 Task: Look for space in Kingman, United States from 12th July, 2023 to 16th July, 2023 for 8 adults in price range Rs.10000 to Rs.16000. Place can be private room with 8 bedrooms having 8 beds and 8 bathrooms. Property type can be house, flat, guest house, hotel. Amenities needed are: wifi, TV, free parkinig on premises, gym, breakfast. Booking option can be shelf check-in. Required host language is English.
Action: Mouse moved to (532, 117)
Screenshot: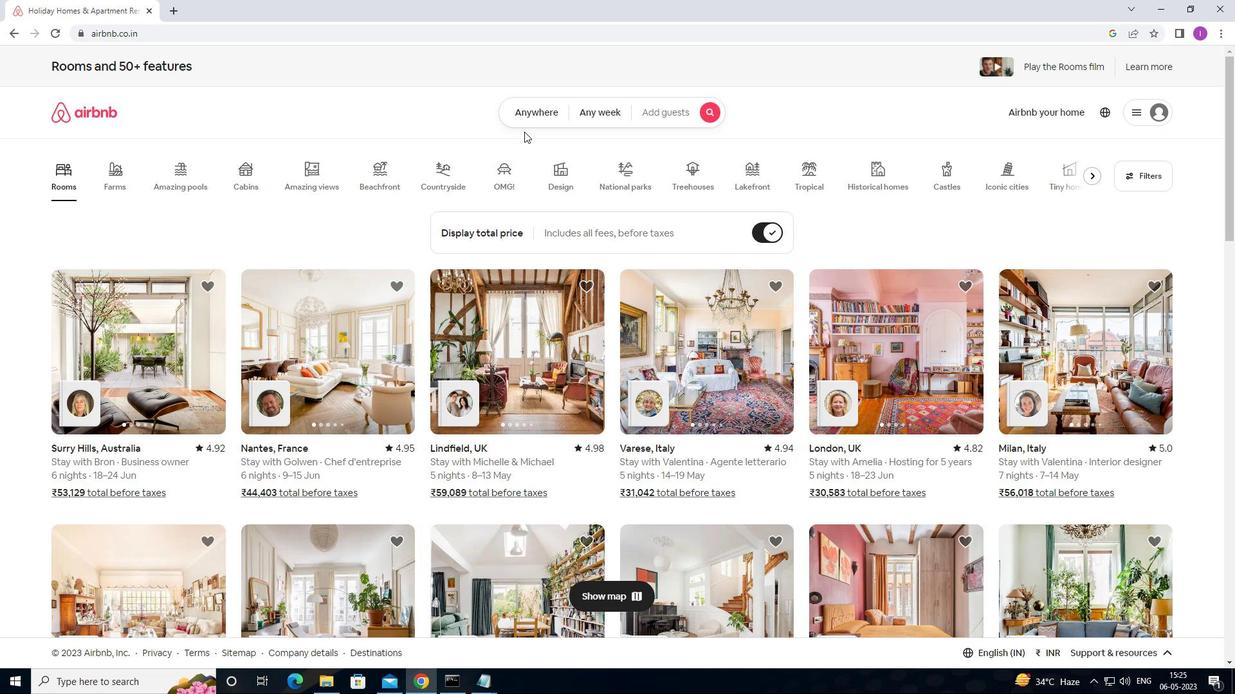 
Action: Mouse pressed left at (532, 117)
Screenshot: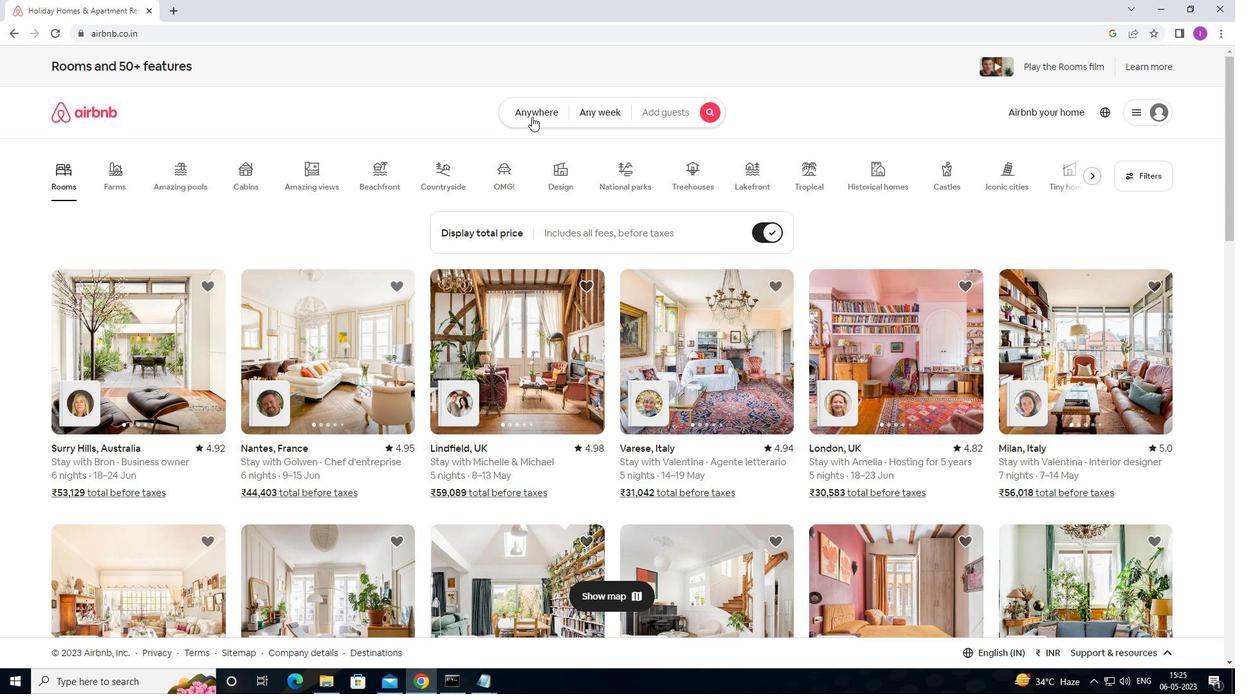 
Action: Mouse moved to (451, 158)
Screenshot: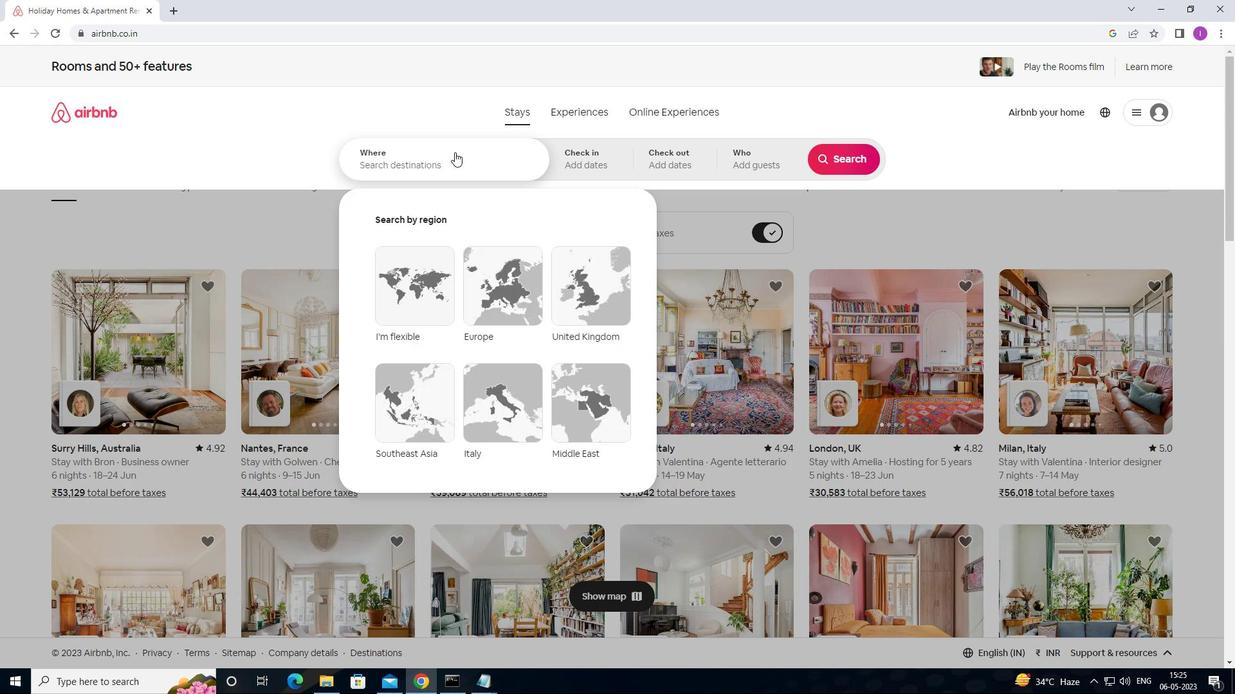 
Action: Mouse pressed left at (451, 158)
Screenshot: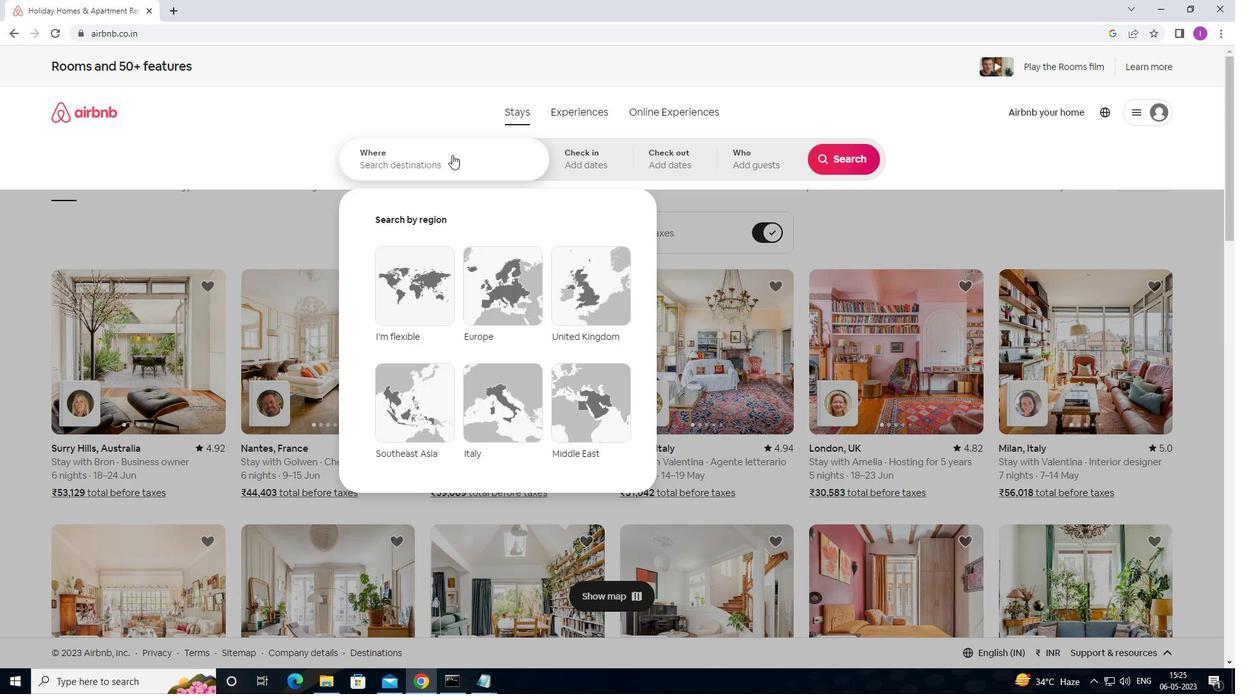 
Action: Mouse moved to (451, 158)
Screenshot: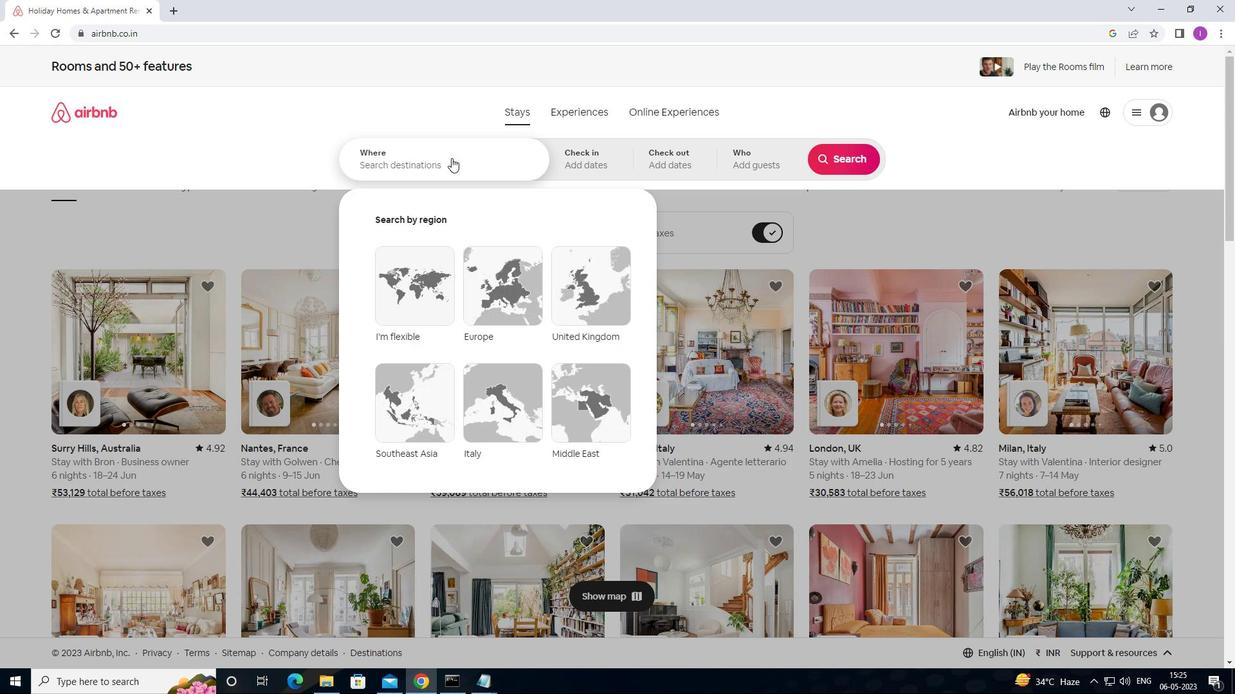 
Action: Key pressed <Key.shift><Key.shift><Key.shift><Key.shift><Key.shift><Key.shift><Key.shift><Key.shift>KINGMAN,<Key.shift>UNITED<Key.space>STATES
Screenshot: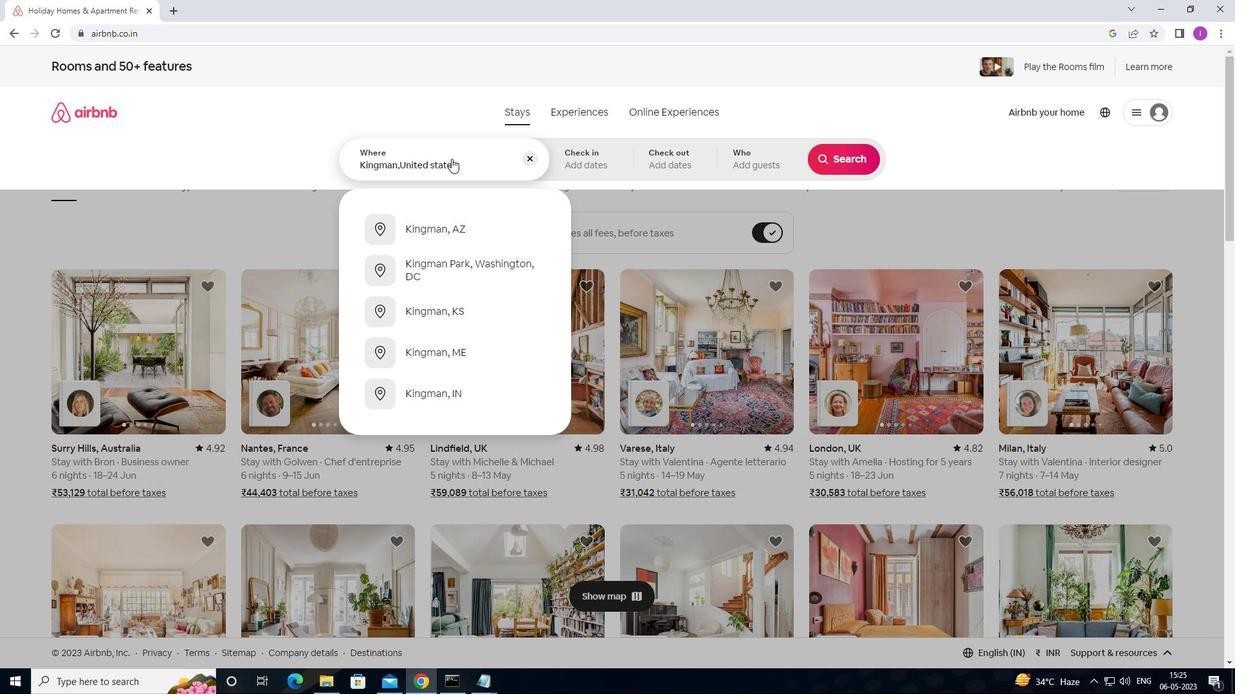 
Action: Mouse moved to (580, 163)
Screenshot: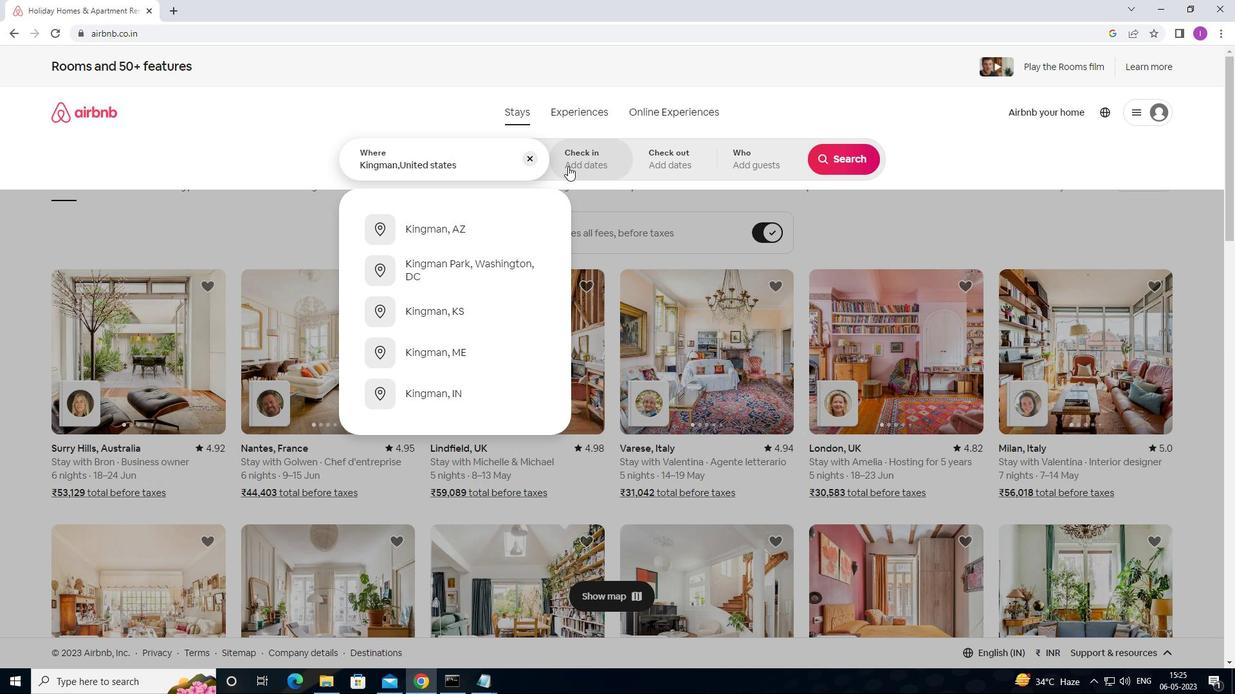 
Action: Mouse pressed left at (580, 163)
Screenshot: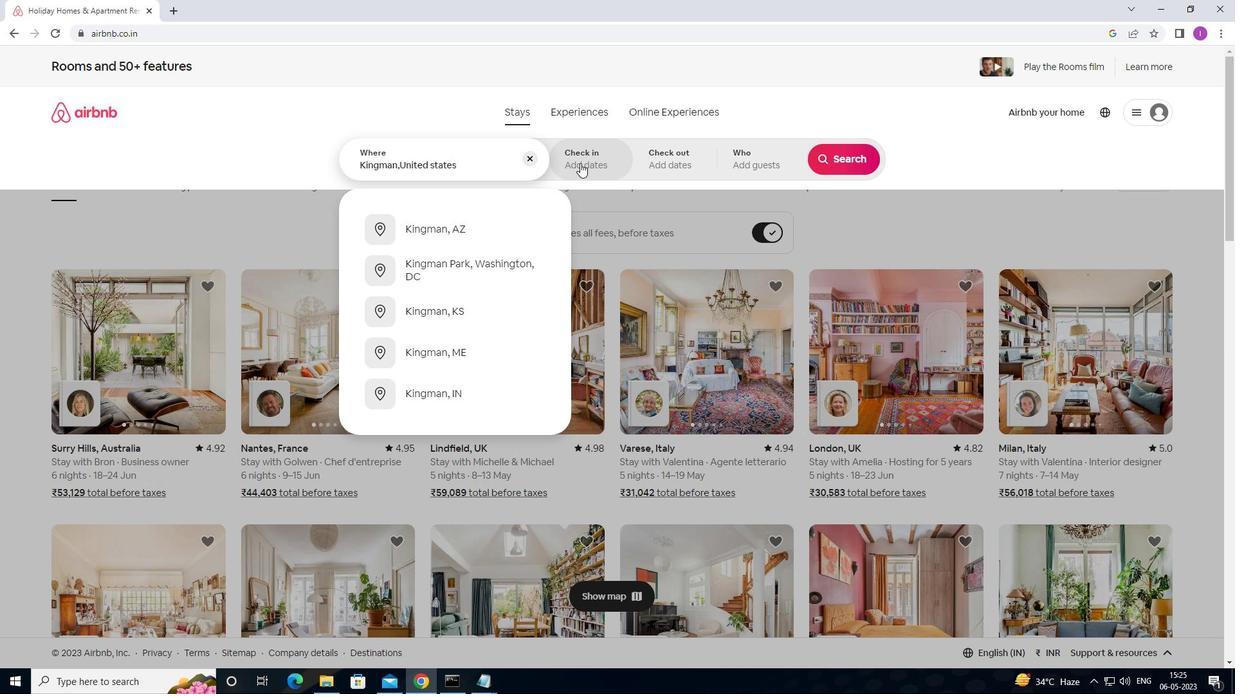 
Action: Mouse moved to (838, 260)
Screenshot: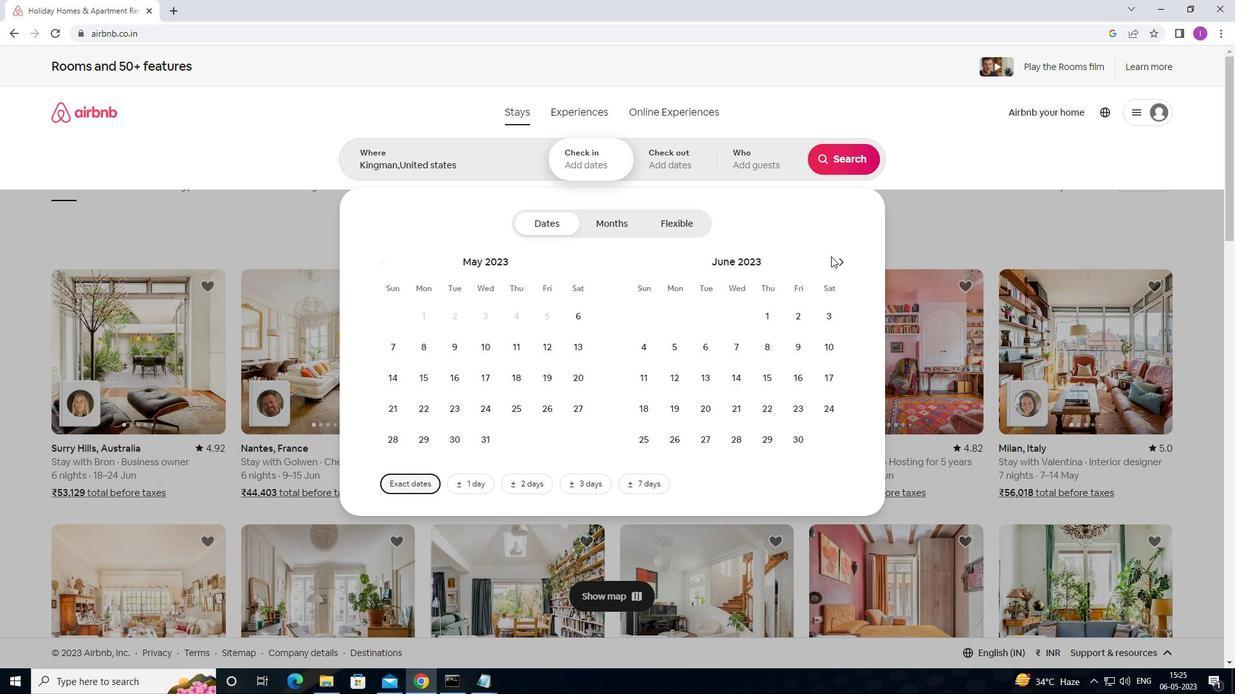 
Action: Mouse pressed left at (838, 260)
Screenshot: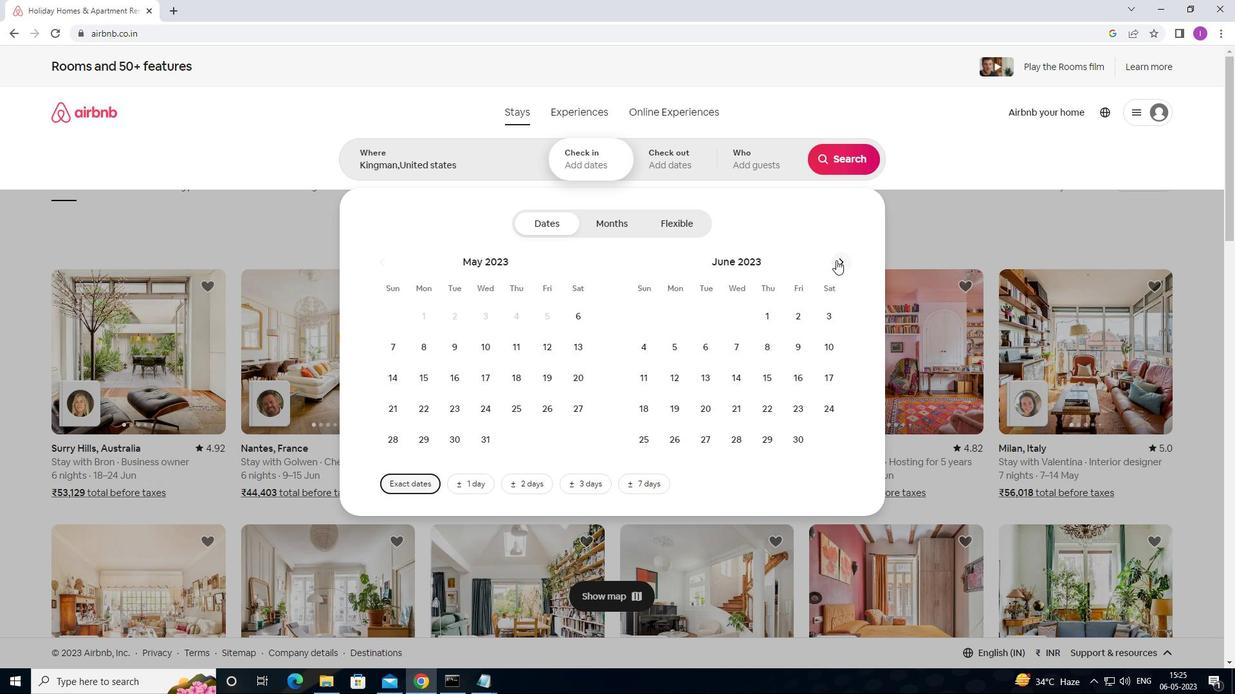 
Action: Mouse moved to (839, 256)
Screenshot: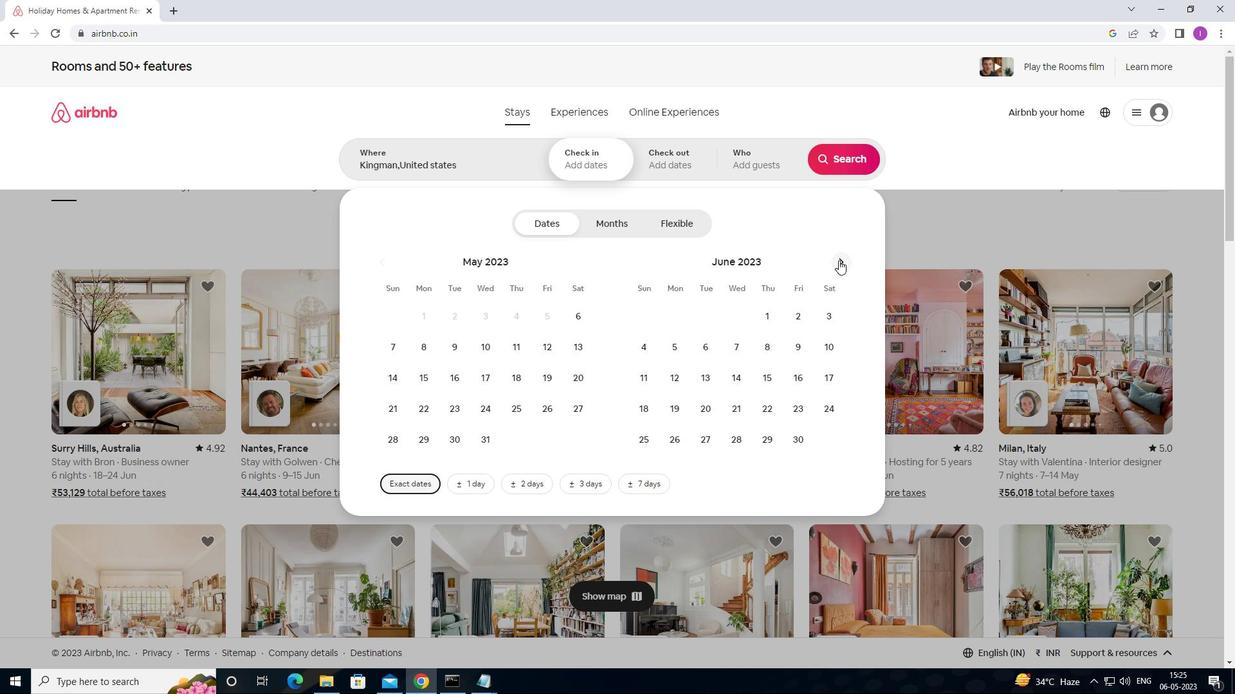 
Action: Mouse pressed left at (839, 256)
Screenshot: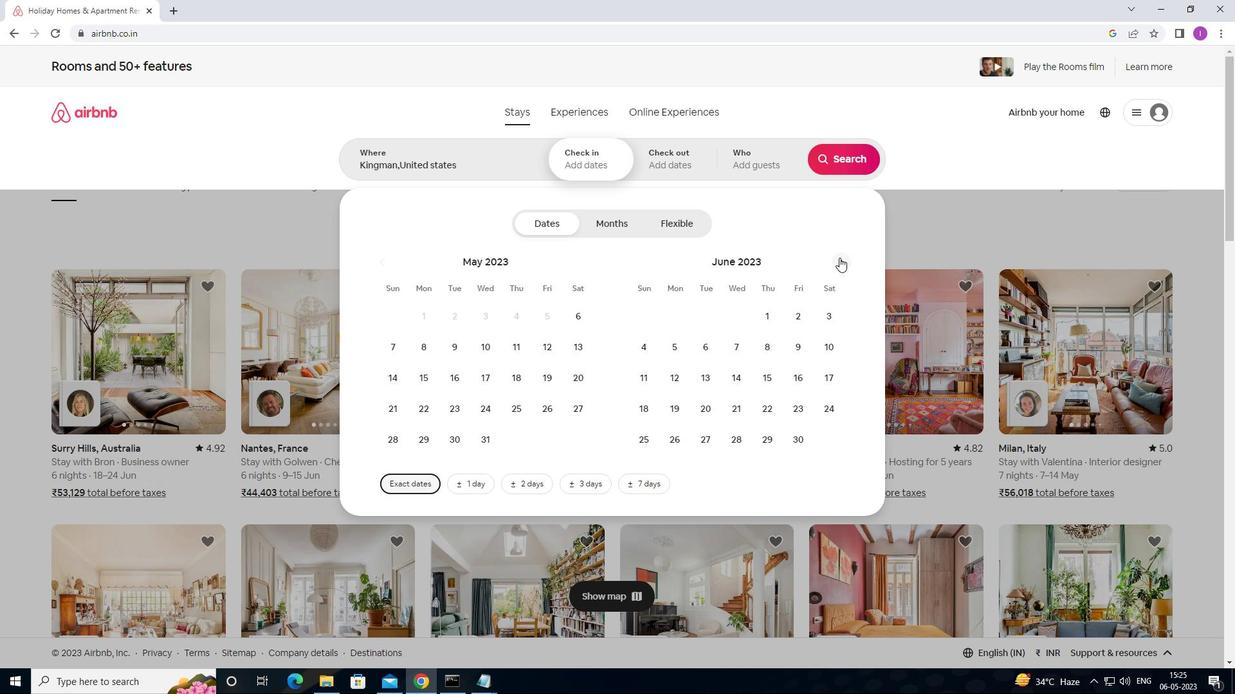 
Action: Mouse moved to (493, 382)
Screenshot: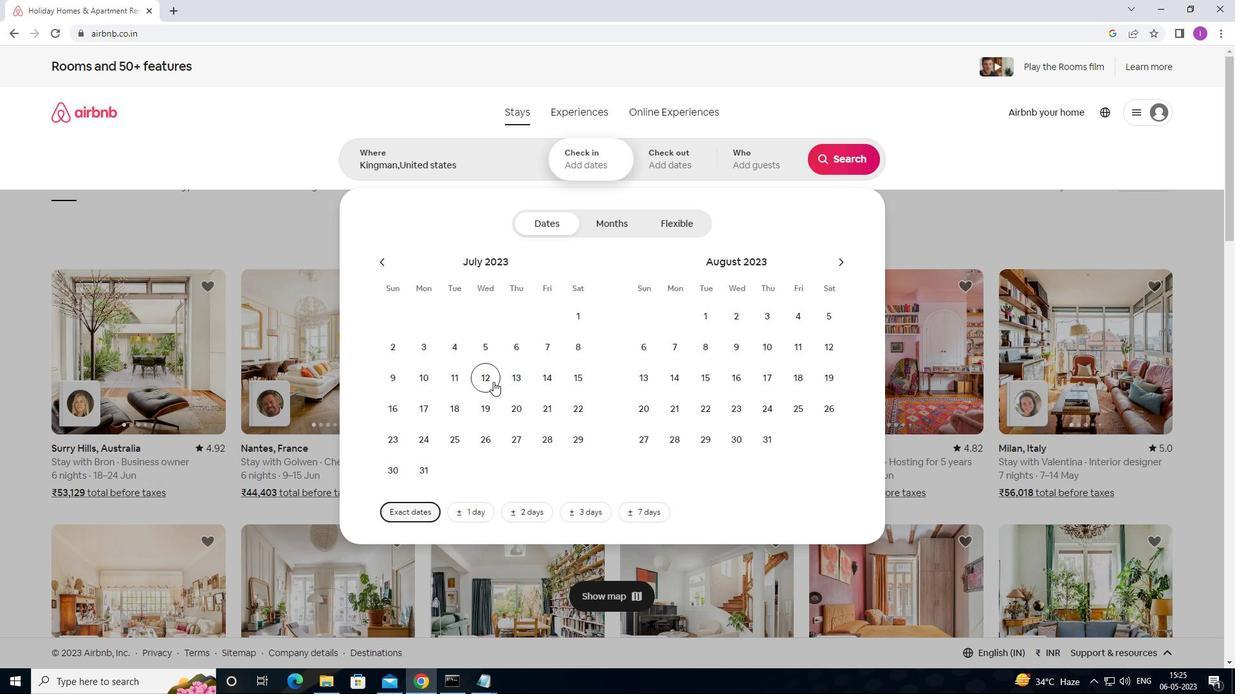 
Action: Mouse pressed left at (493, 382)
Screenshot: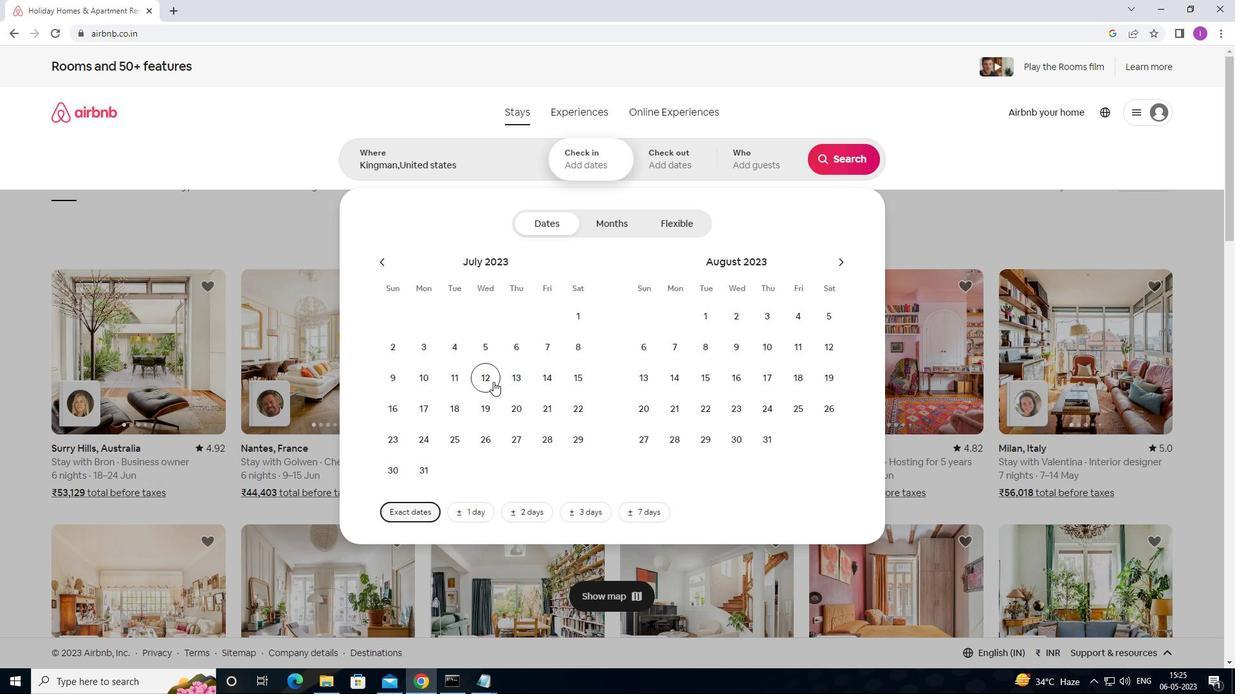 
Action: Mouse moved to (394, 409)
Screenshot: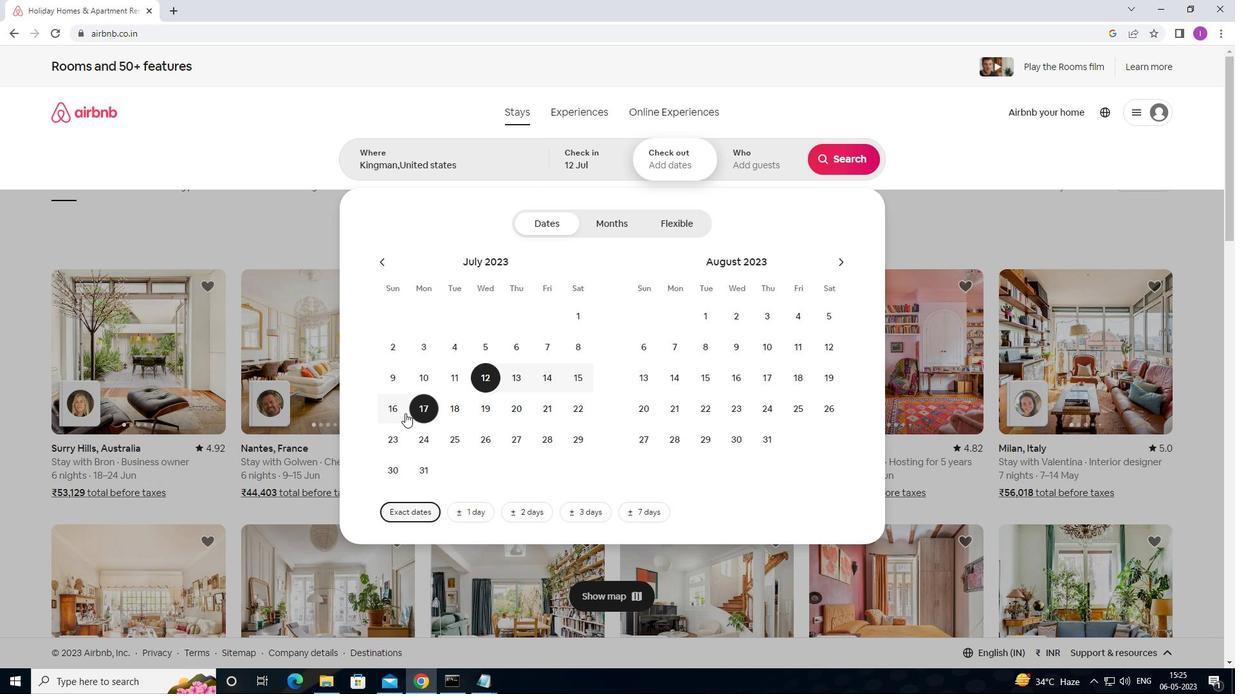 
Action: Mouse pressed left at (394, 409)
Screenshot: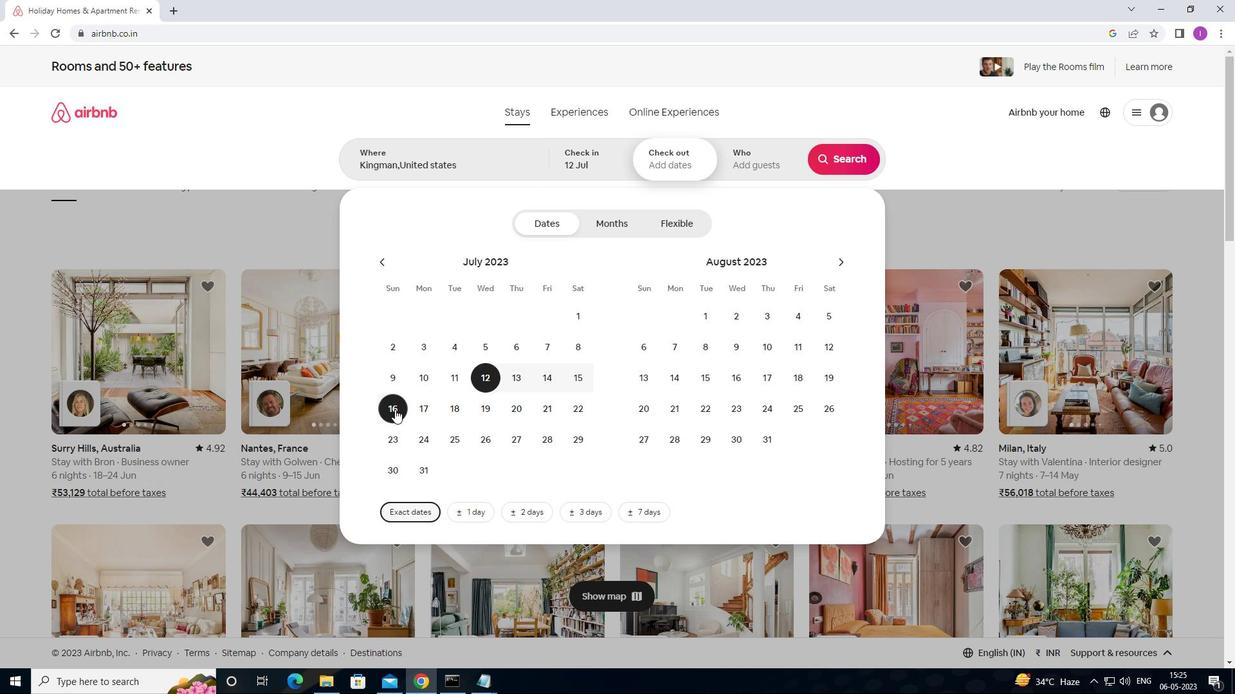 
Action: Mouse moved to (766, 164)
Screenshot: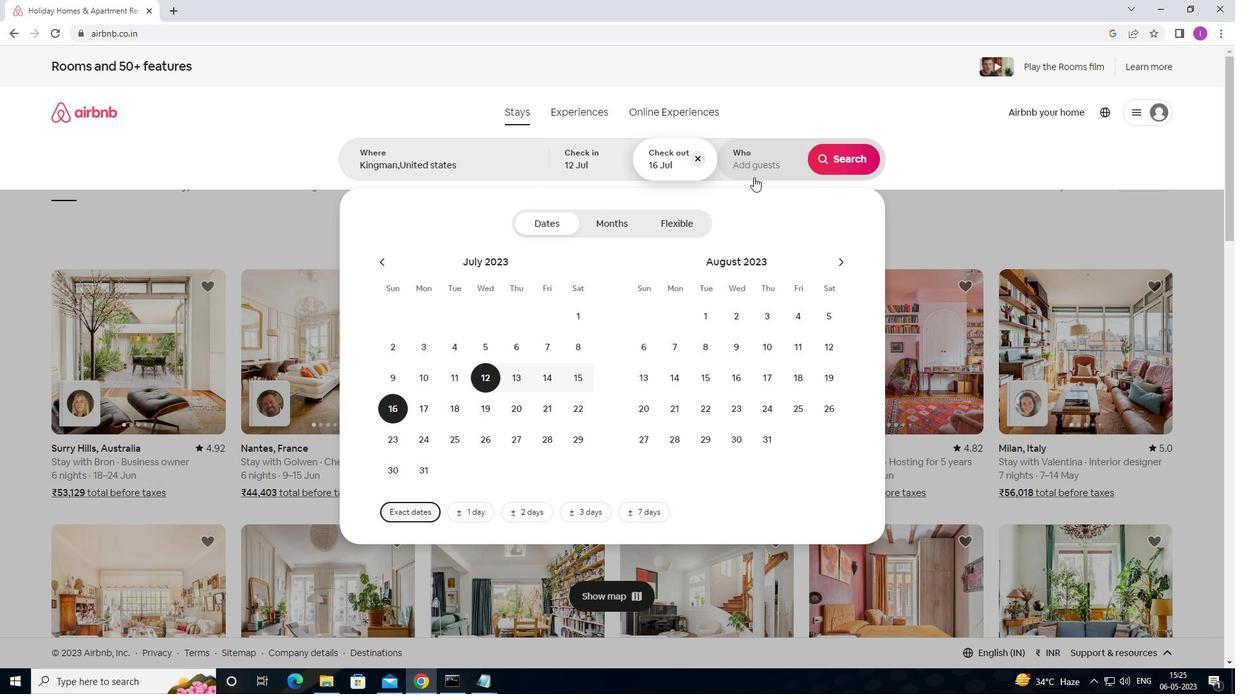 
Action: Mouse pressed left at (766, 164)
Screenshot: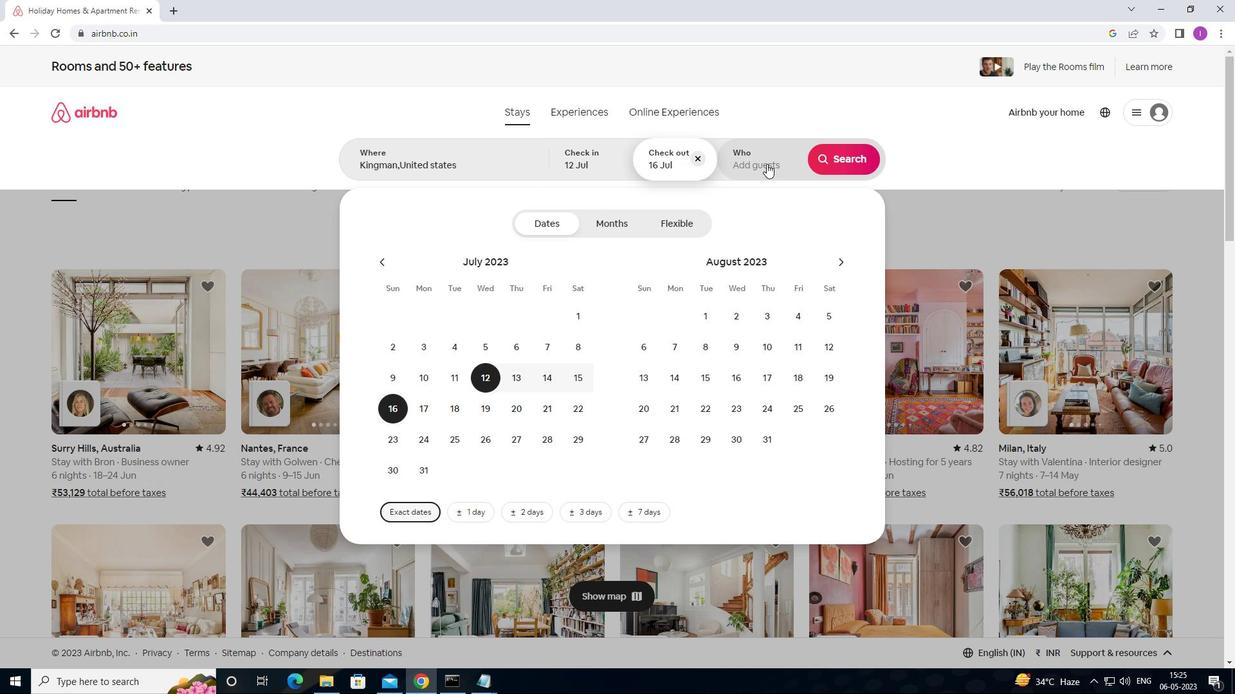 
Action: Mouse moved to (851, 229)
Screenshot: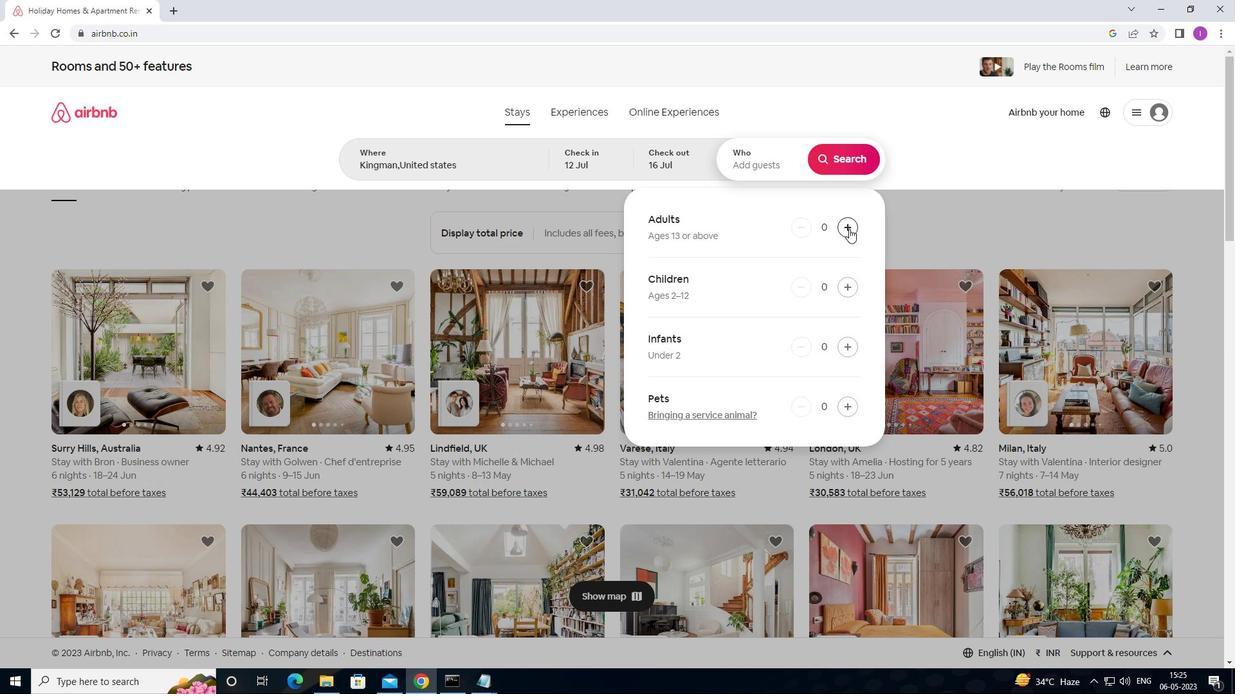 
Action: Mouse pressed left at (851, 229)
Screenshot: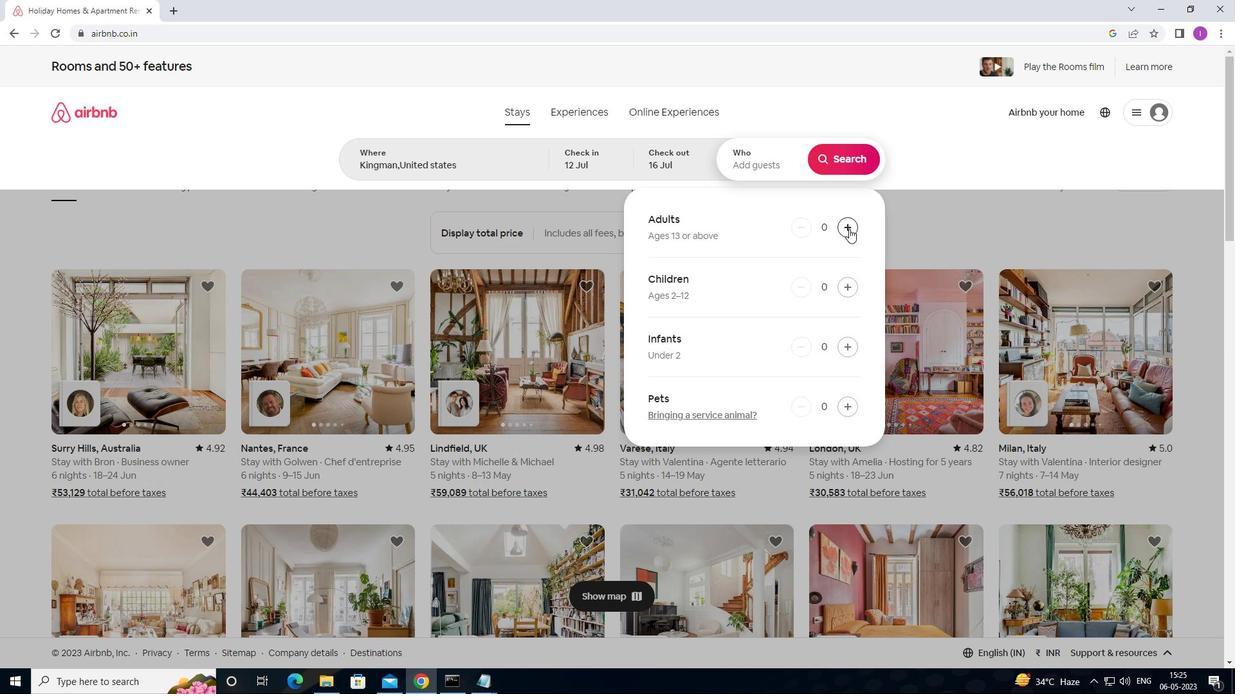 
Action: Mouse moved to (852, 229)
Screenshot: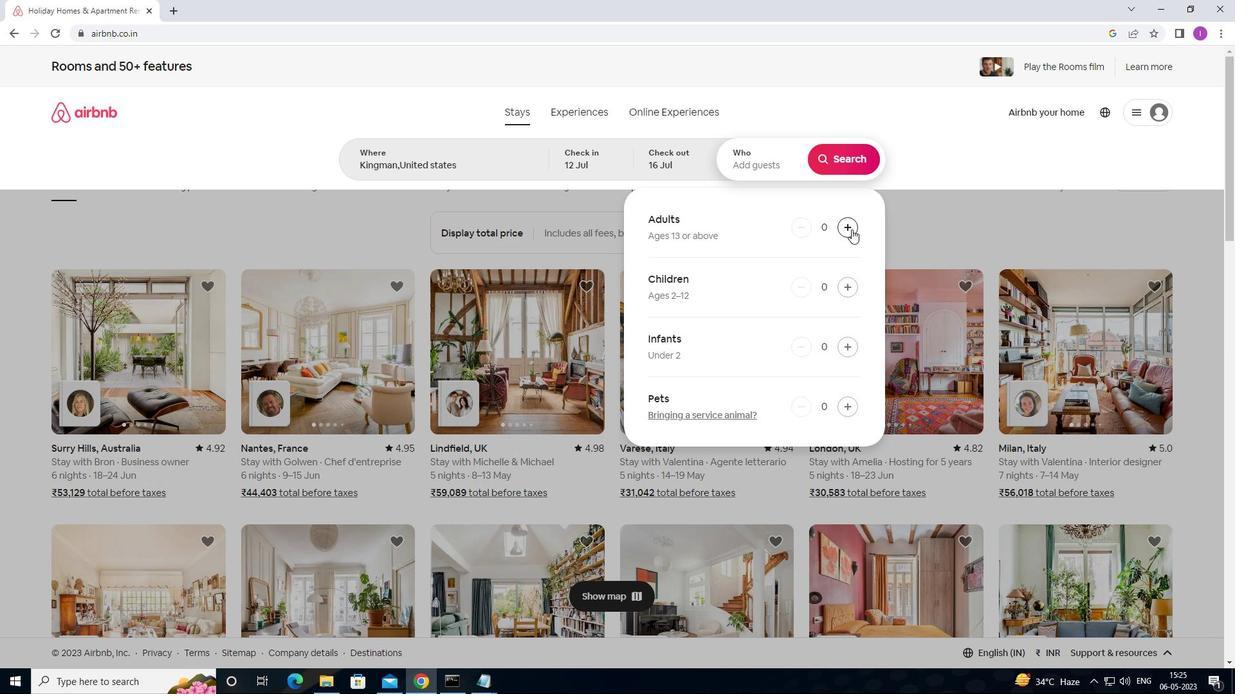 
Action: Mouse pressed left at (852, 229)
Screenshot: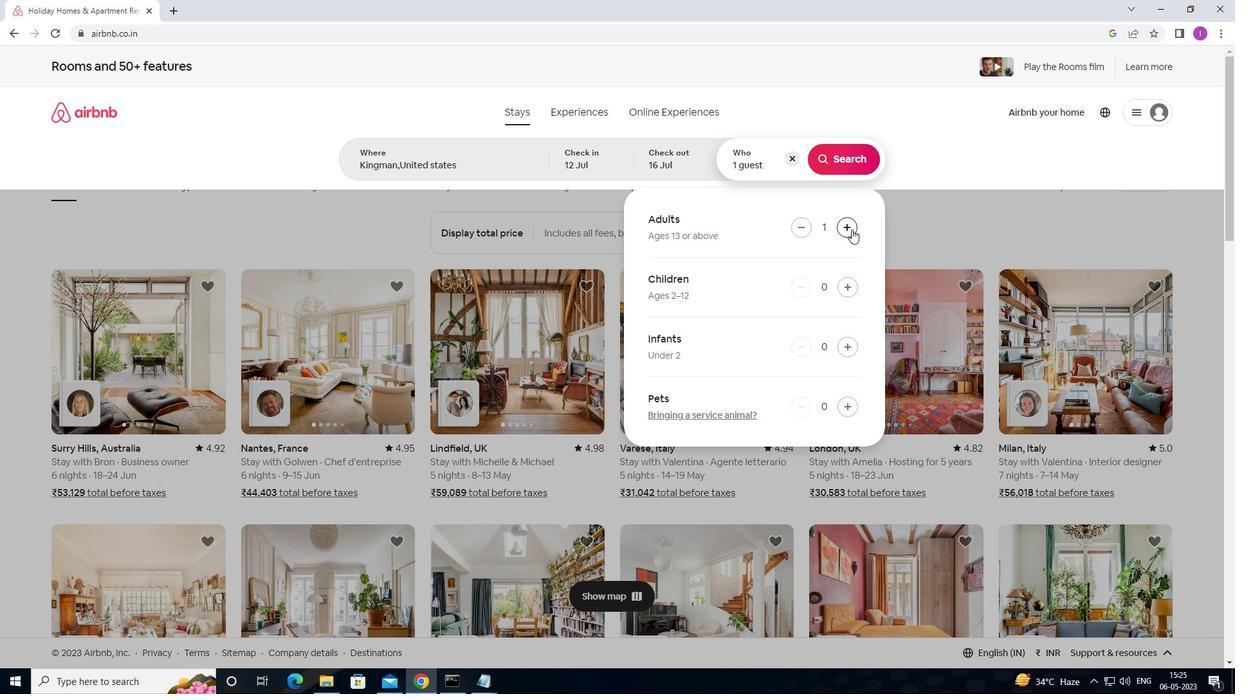 
Action: Mouse moved to (852, 229)
Screenshot: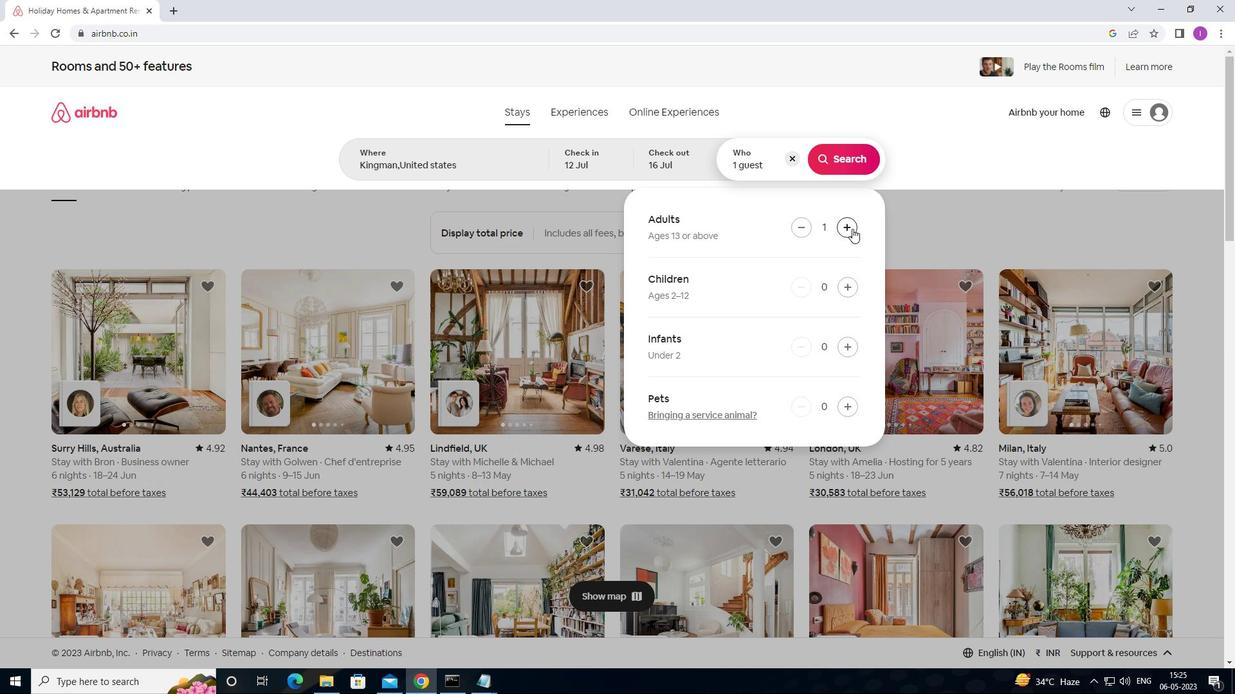 
Action: Mouse pressed left at (852, 229)
Screenshot: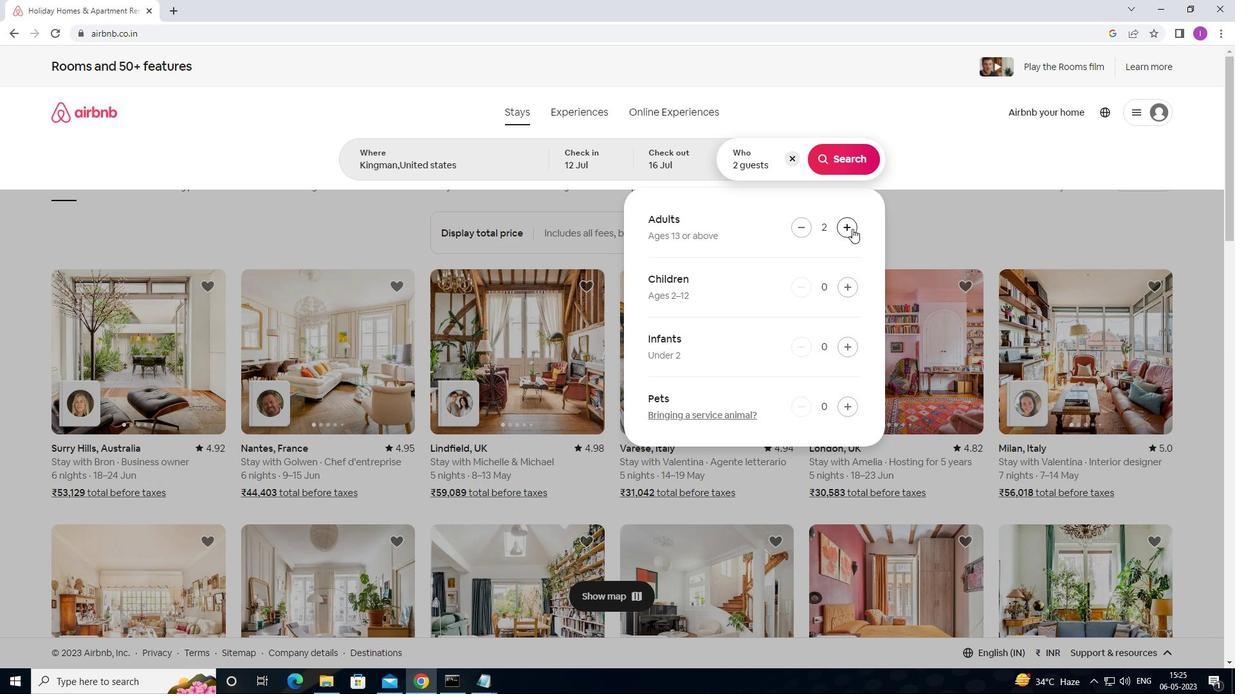 
Action: Mouse pressed left at (852, 229)
Screenshot: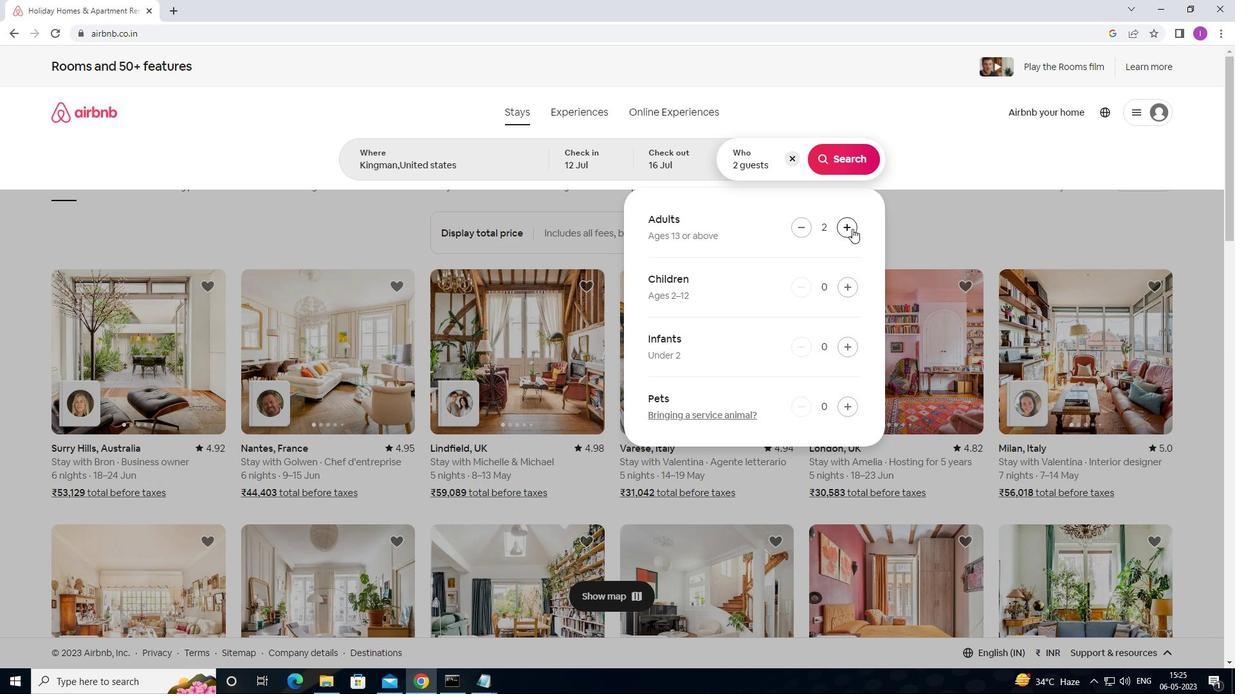 
Action: Mouse pressed left at (852, 229)
Screenshot: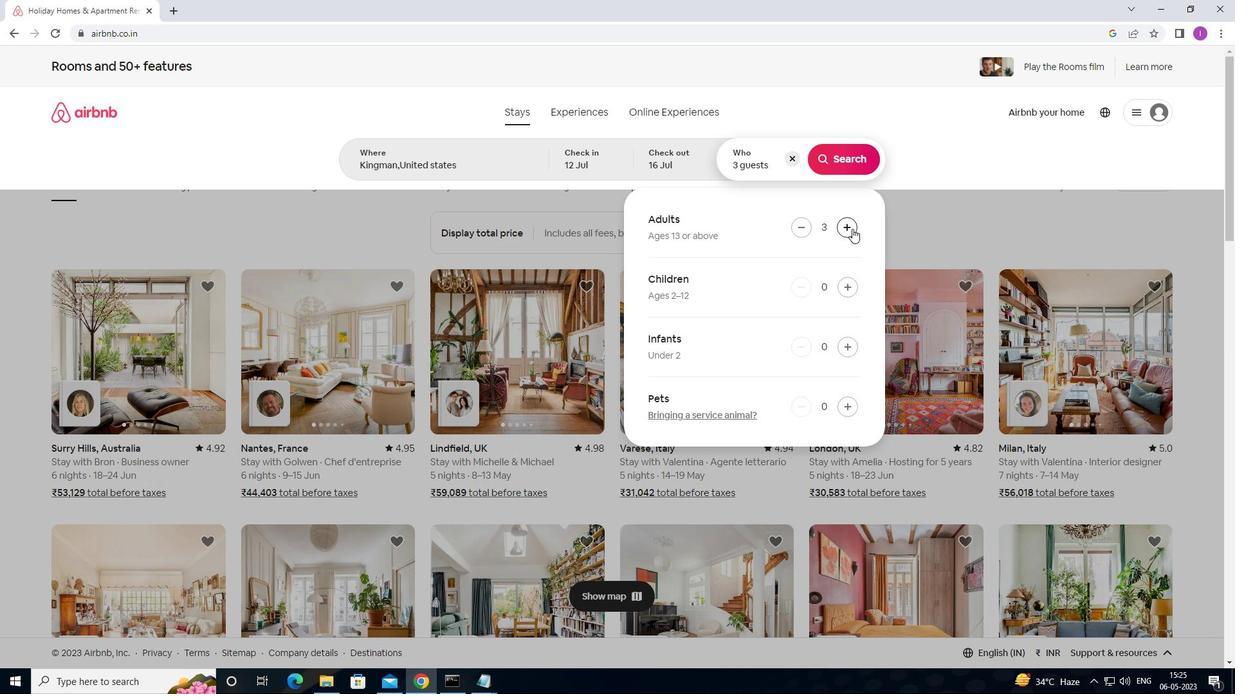 
Action: Mouse pressed left at (852, 229)
Screenshot: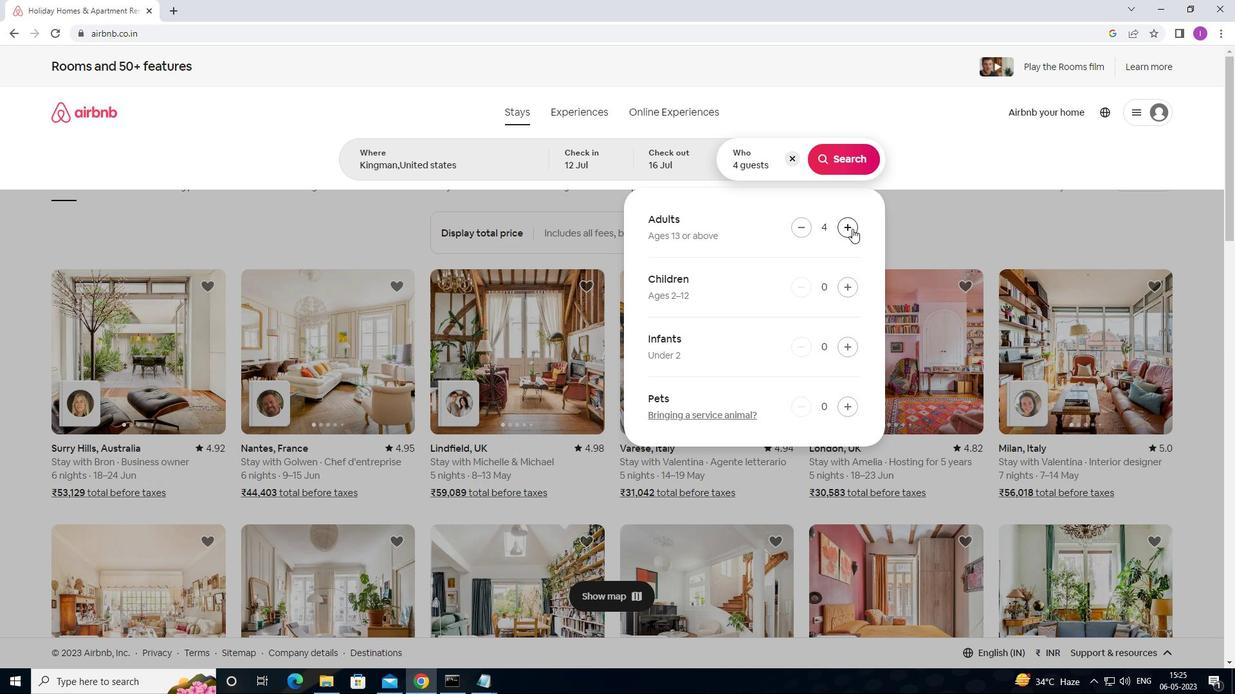 
Action: Mouse pressed left at (852, 229)
Screenshot: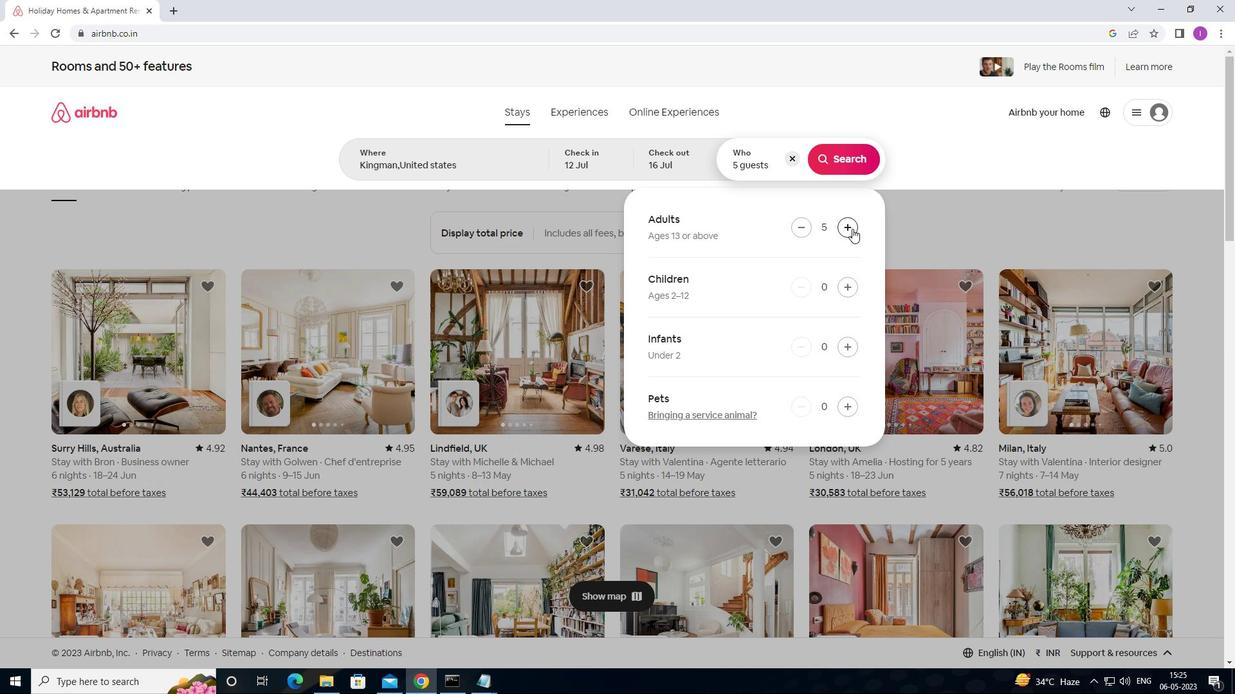 
Action: Mouse pressed left at (852, 229)
Screenshot: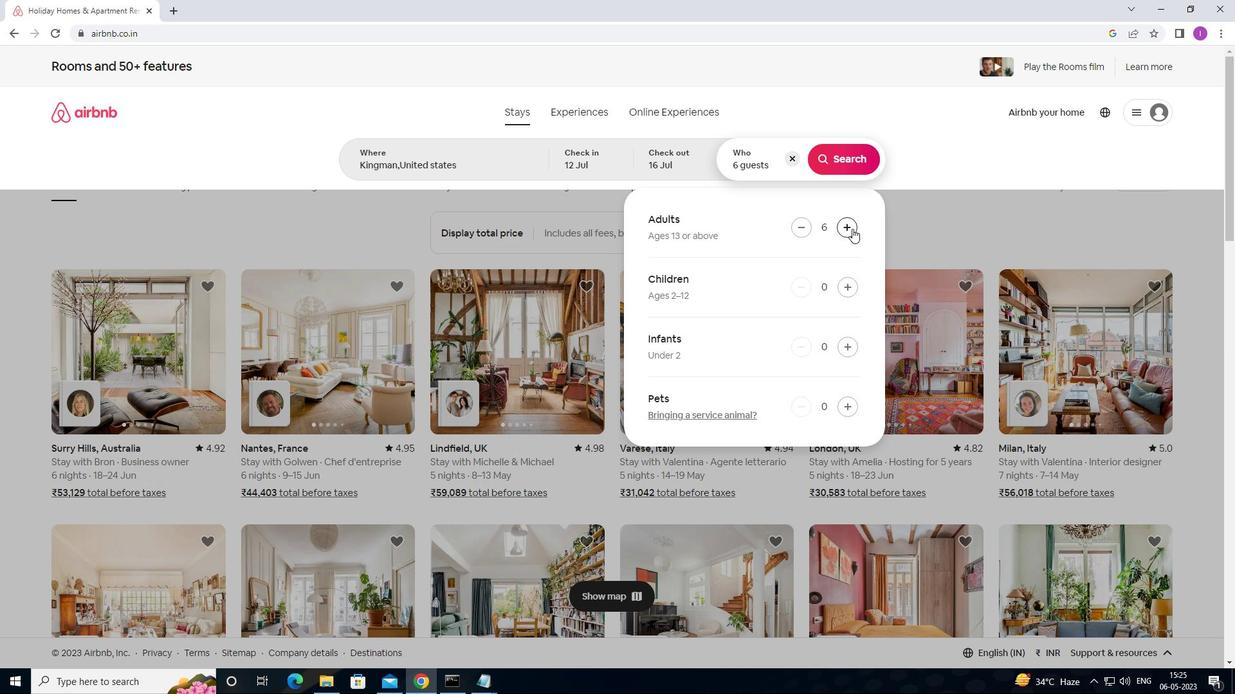 
Action: Mouse moved to (833, 156)
Screenshot: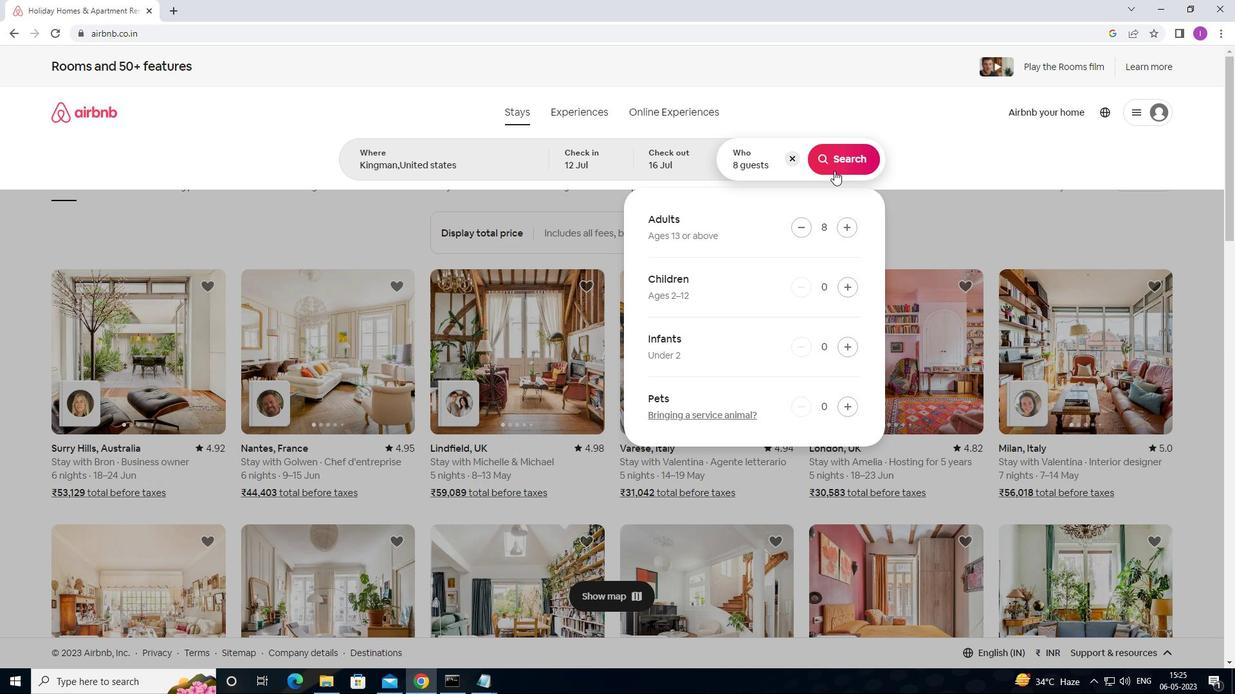 
Action: Mouse pressed left at (833, 156)
Screenshot: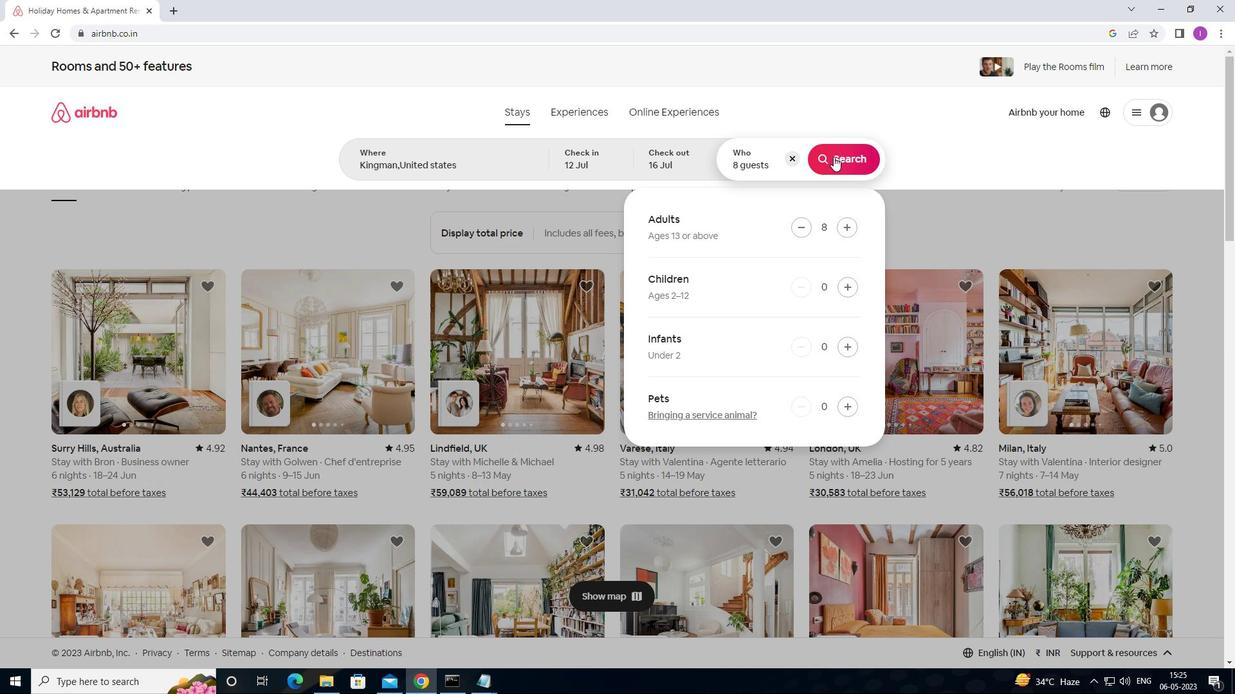 
Action: Mouse moved to (1164, 120)
Screenshot: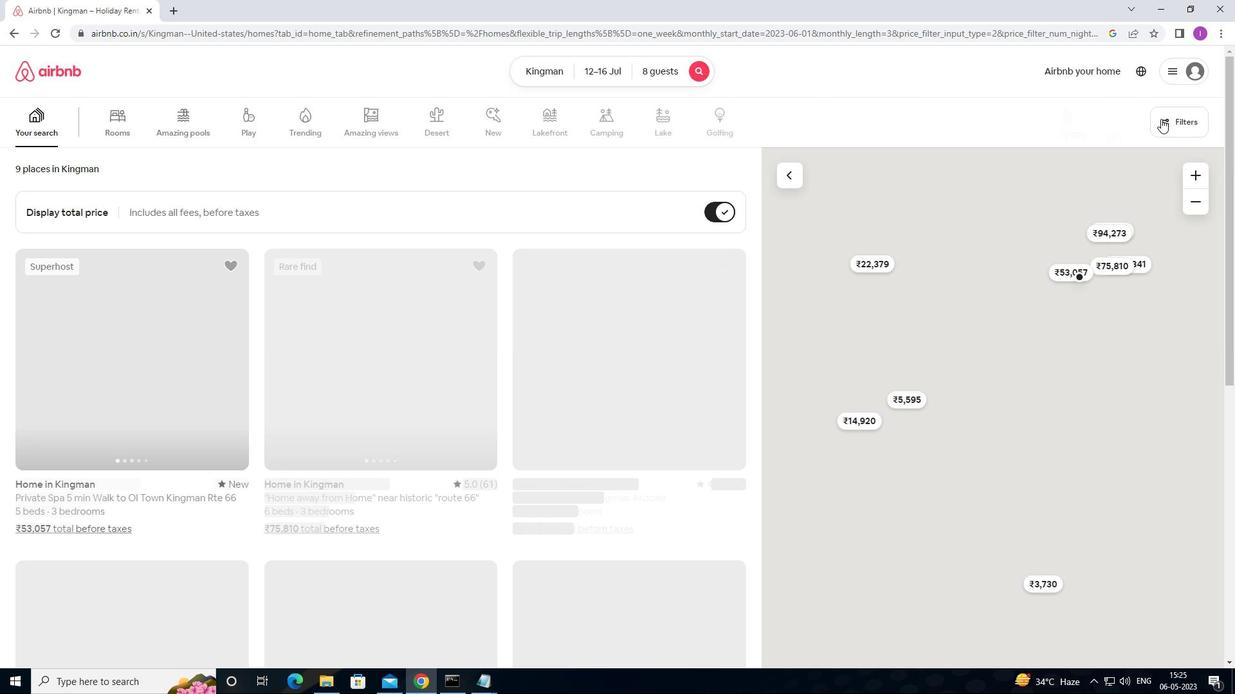 
Action: Mouse pressed left at (1164, 120)
Screenshot: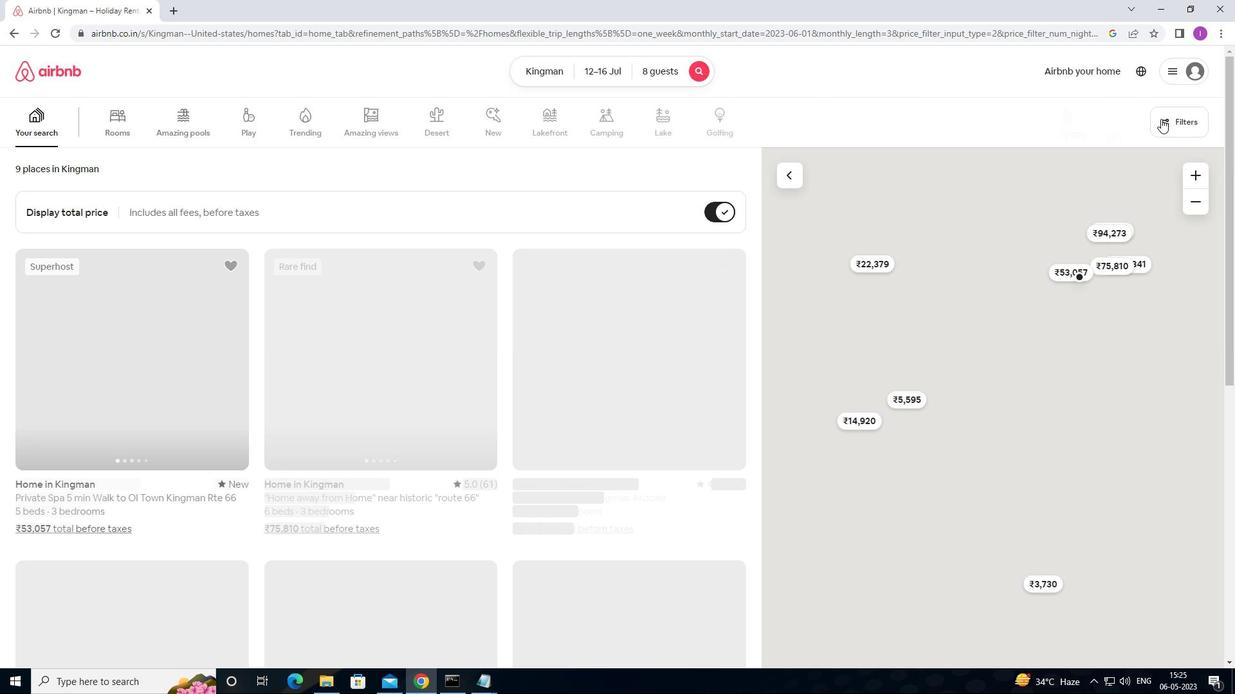 
Action: Mouse moved to (459, 437)
Screenshot: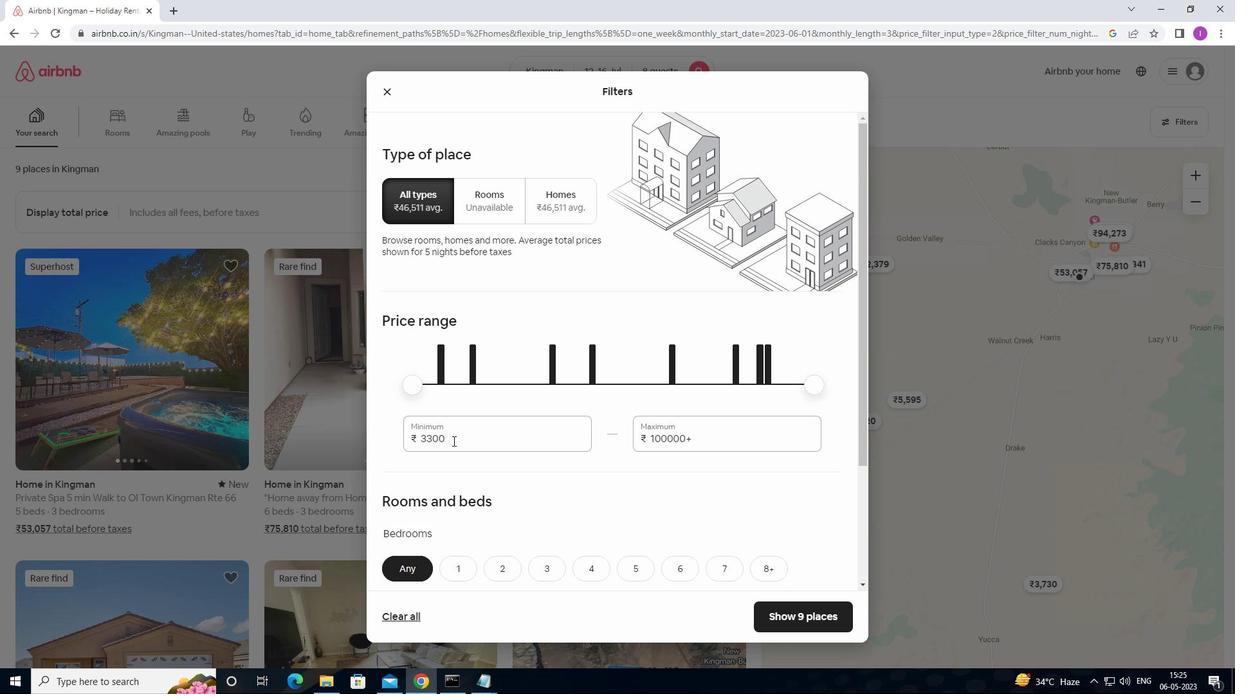 
Action: Mouse pressed left at (459, 437)
Screenshot: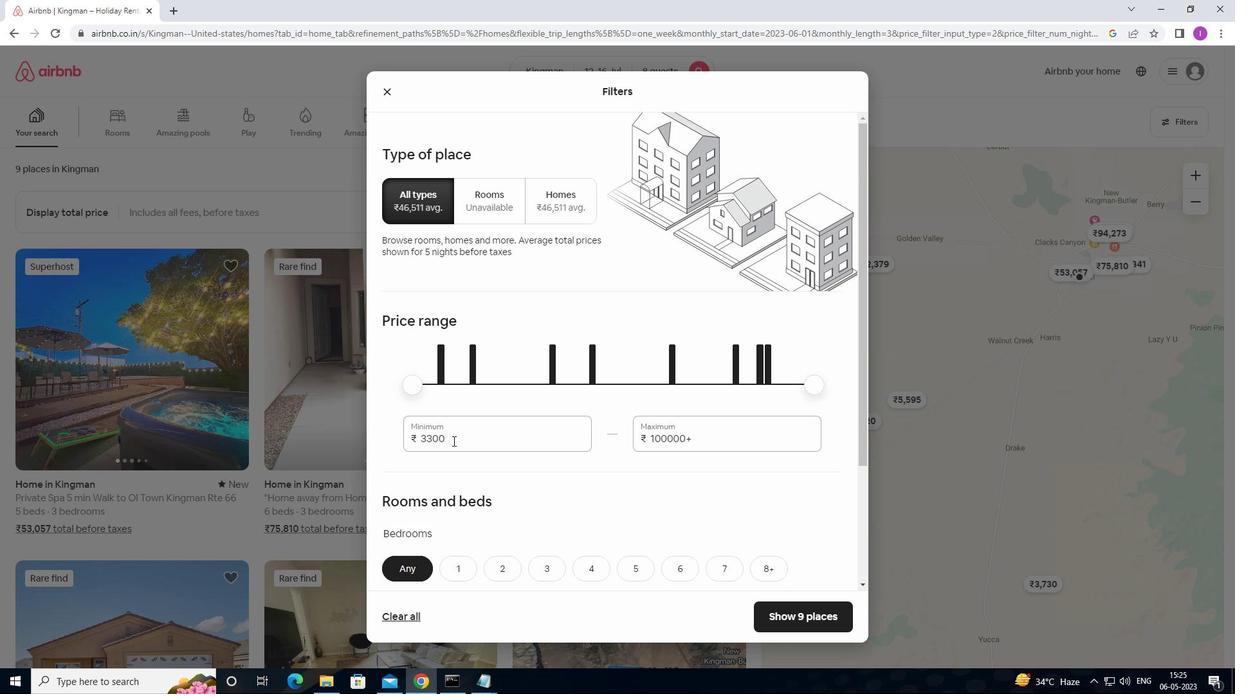 
Action: Mouse moved to (460, 442)
Screenshot: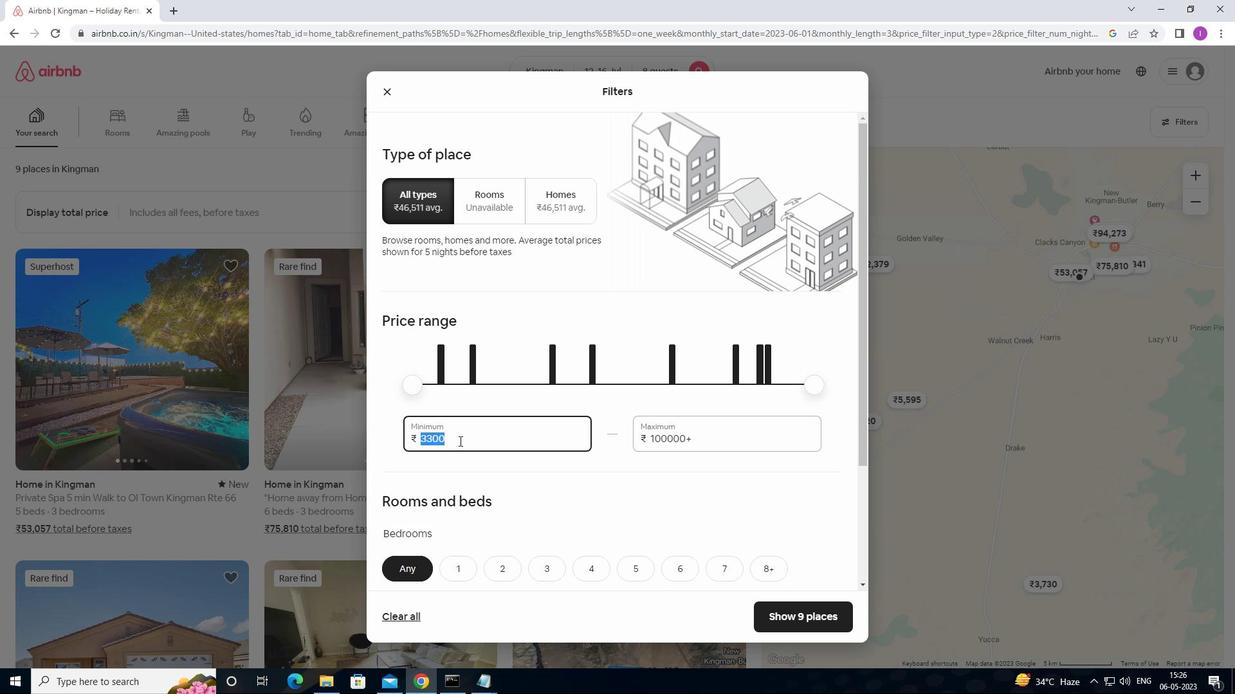 
Action: Key pressed 1
Screenshot: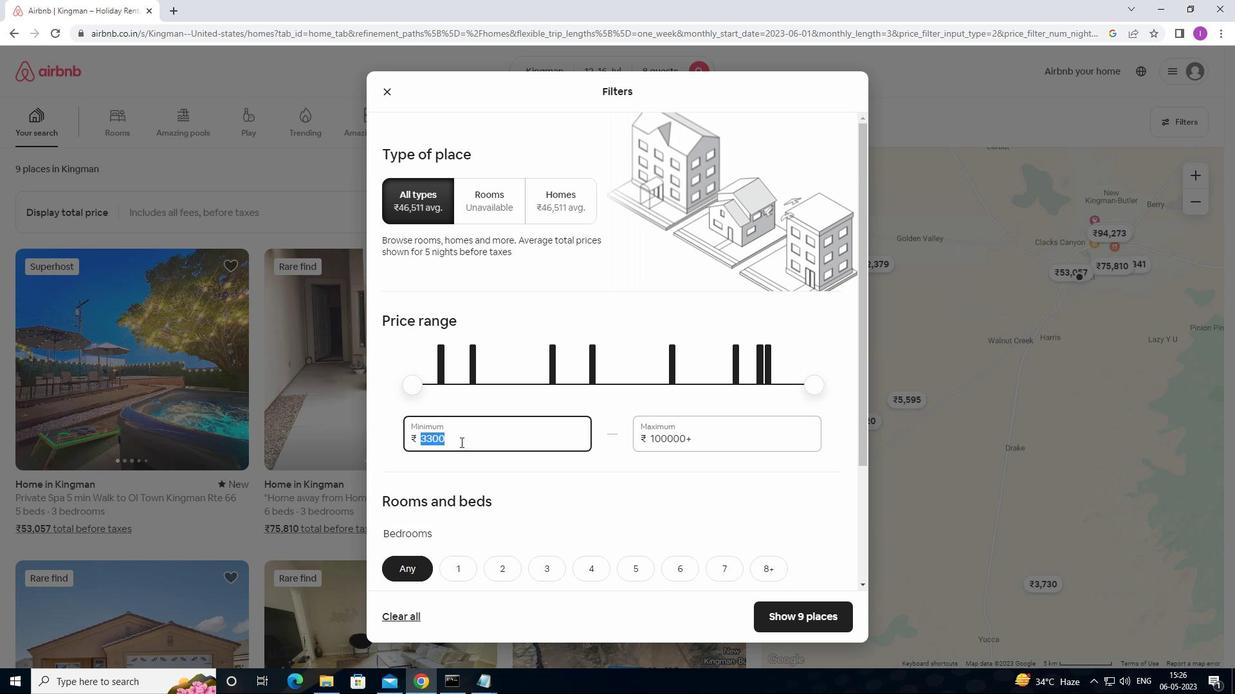 
Action: Mouse moved to (461, 442)
Screenshot: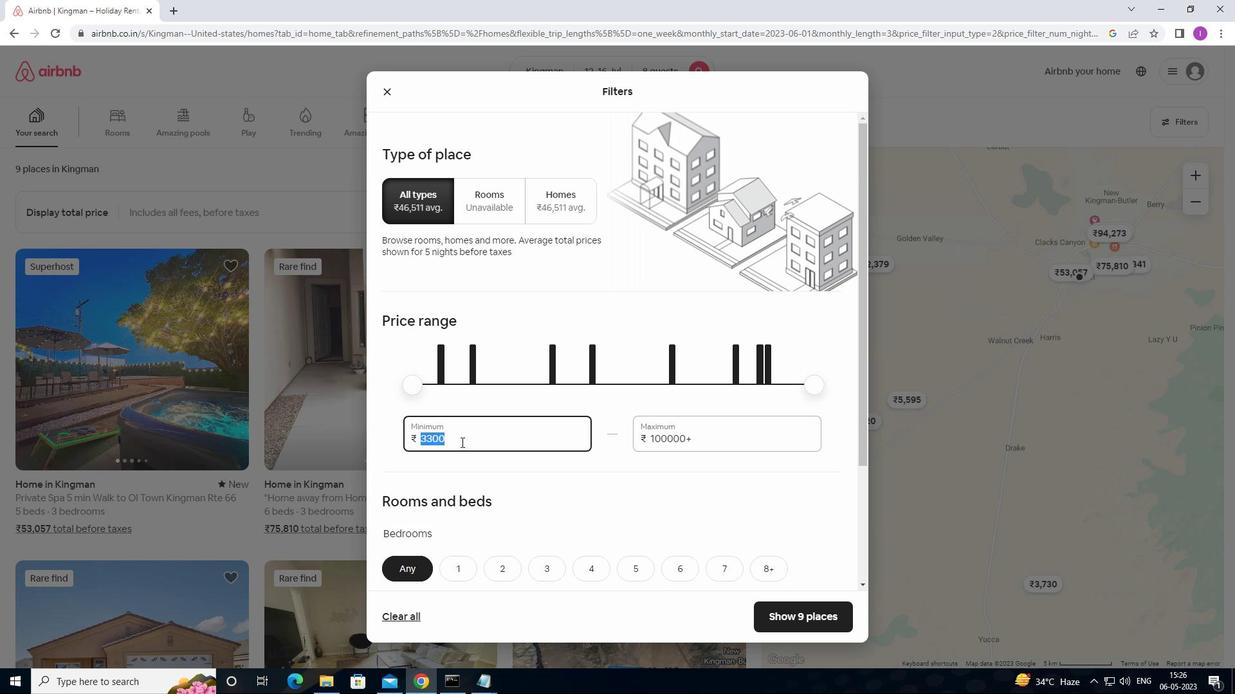 
Action: Key pressed 00
Screenshot: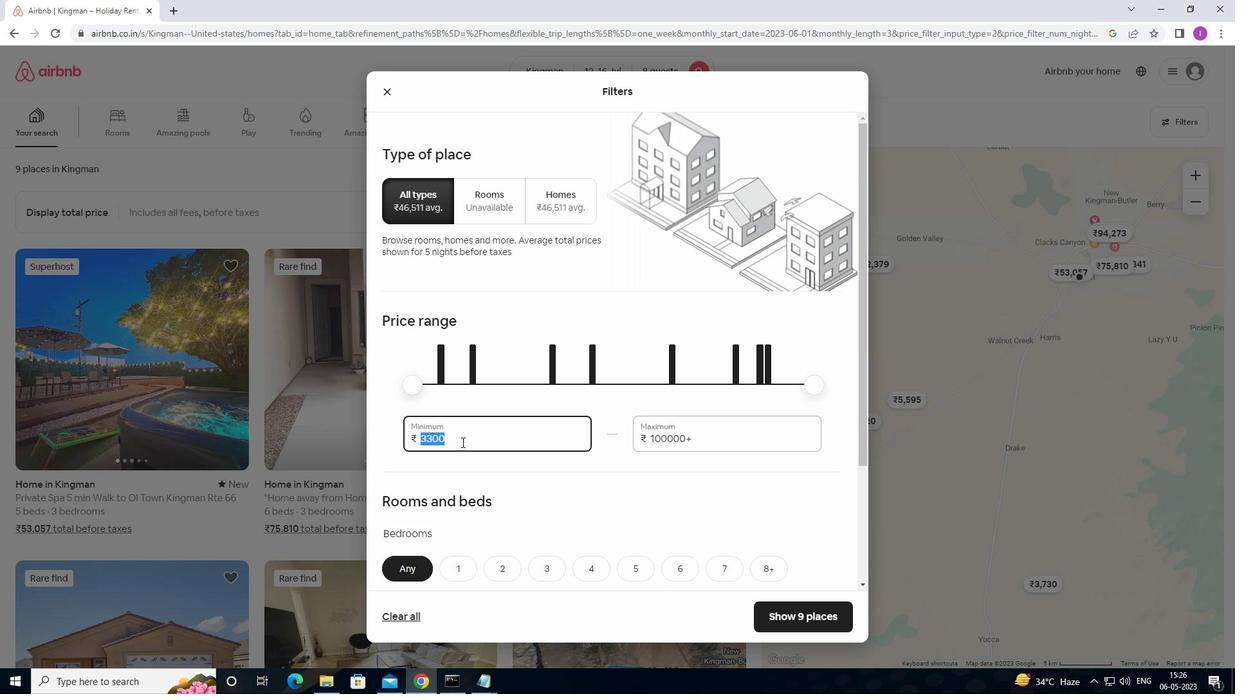
Action: Mouse moved to (461, 442)
Screenshot: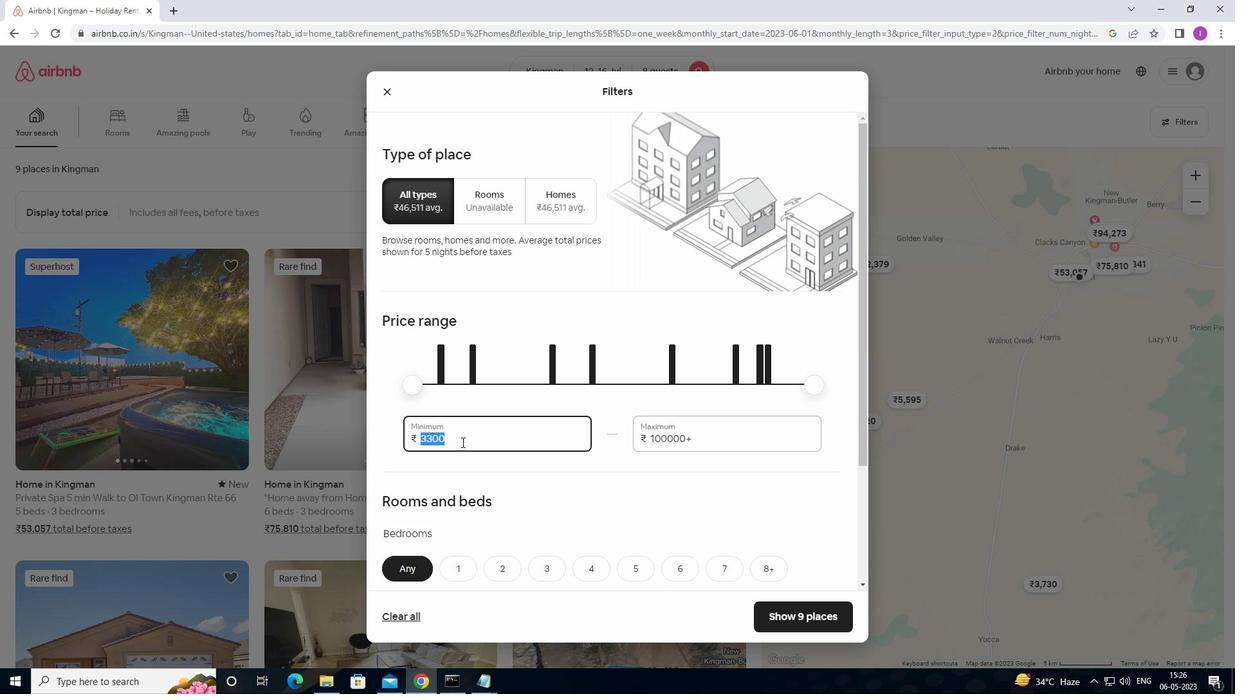 
Action: Key pressed 0
Screenshot: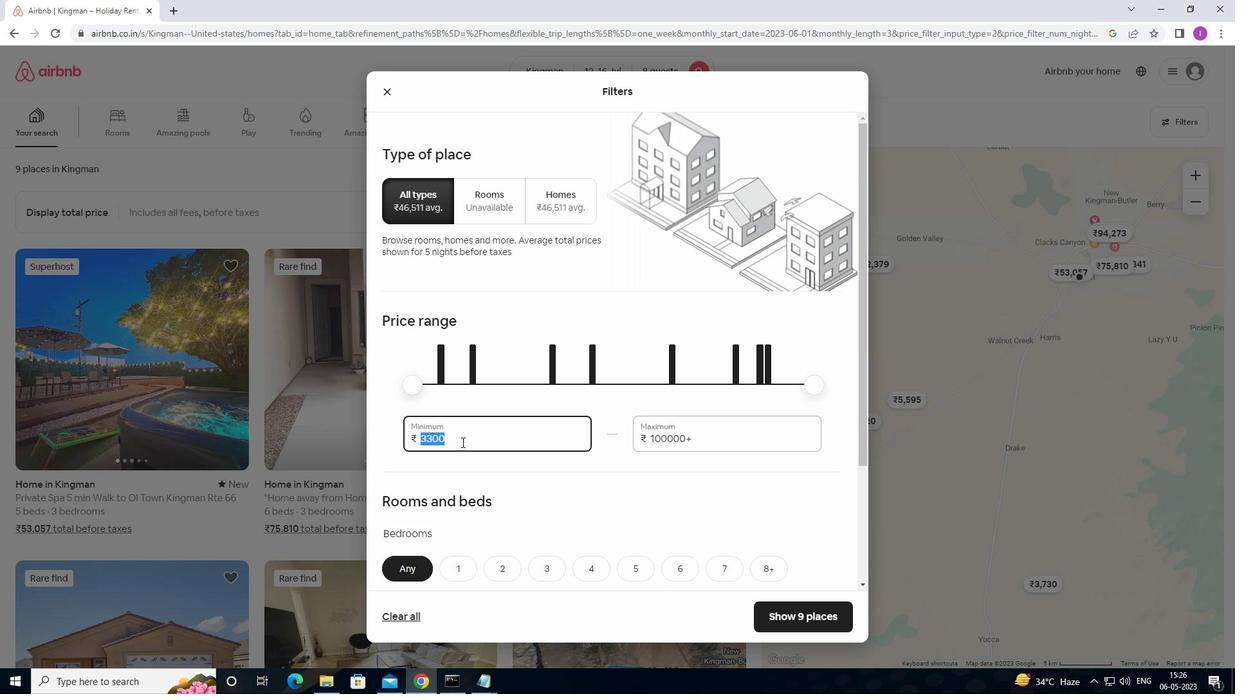 
Action: Mouse moved to (463, 442)
Screenshot: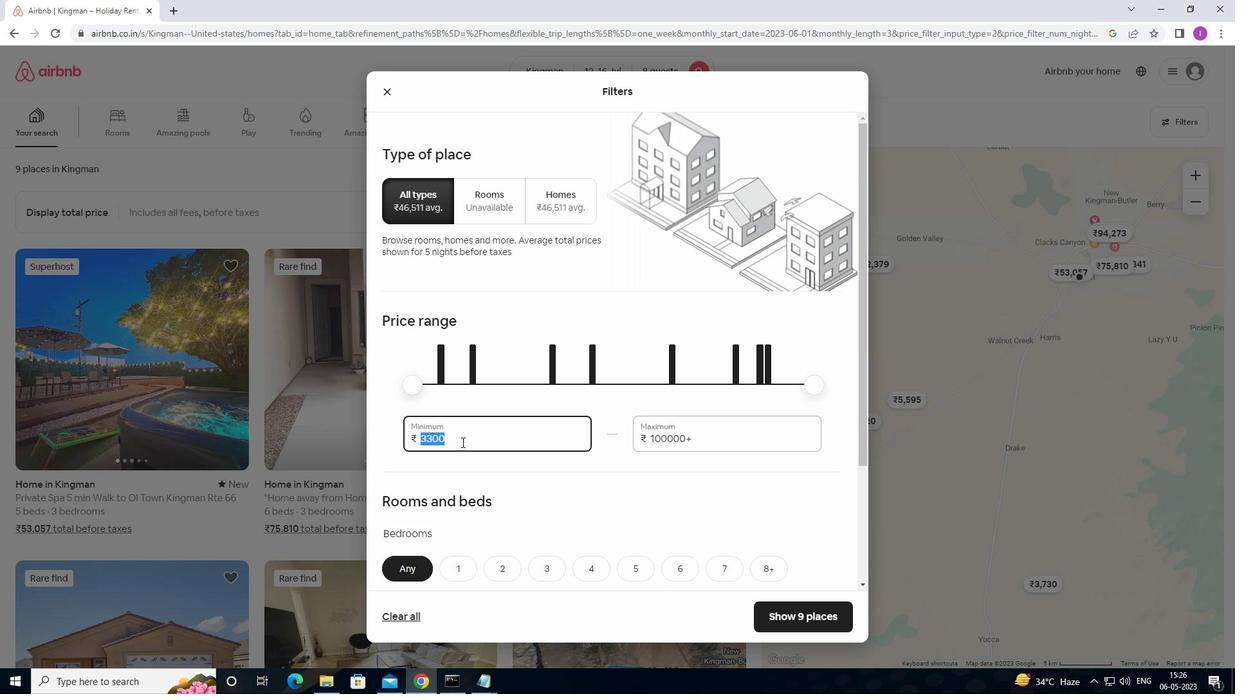 
Action: Key pressed 0
Screenshot: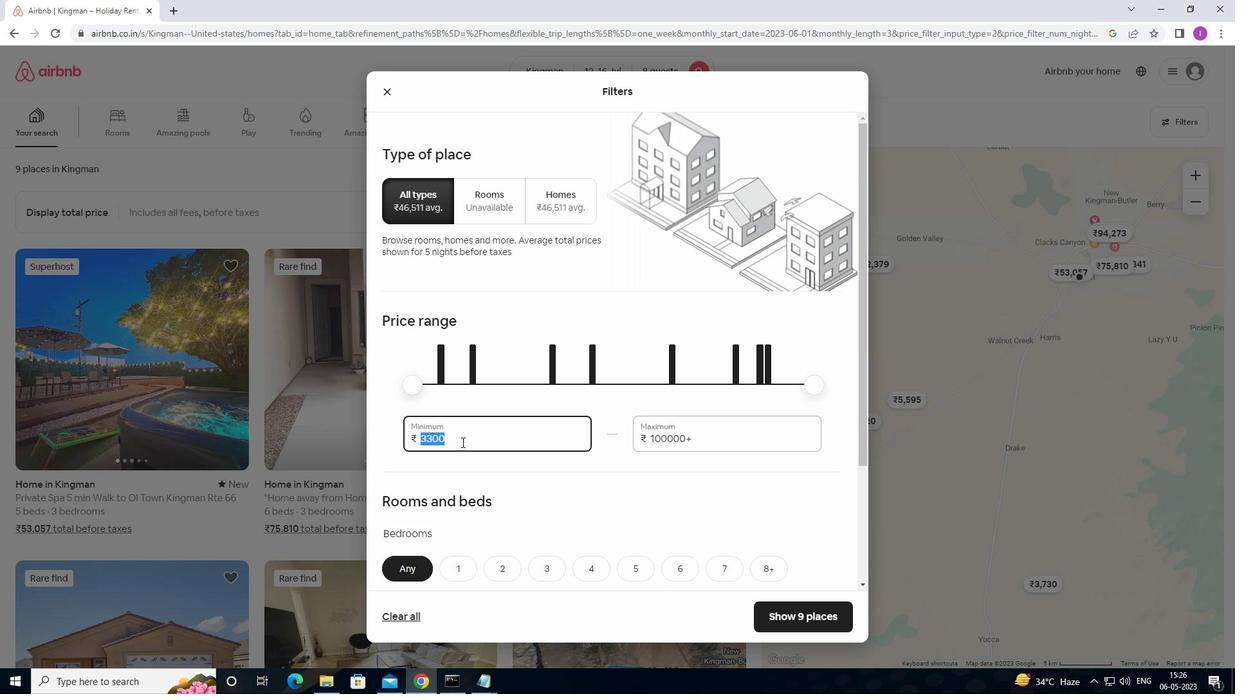 
Action: Mouse moved to (463, 441)
Screenshot: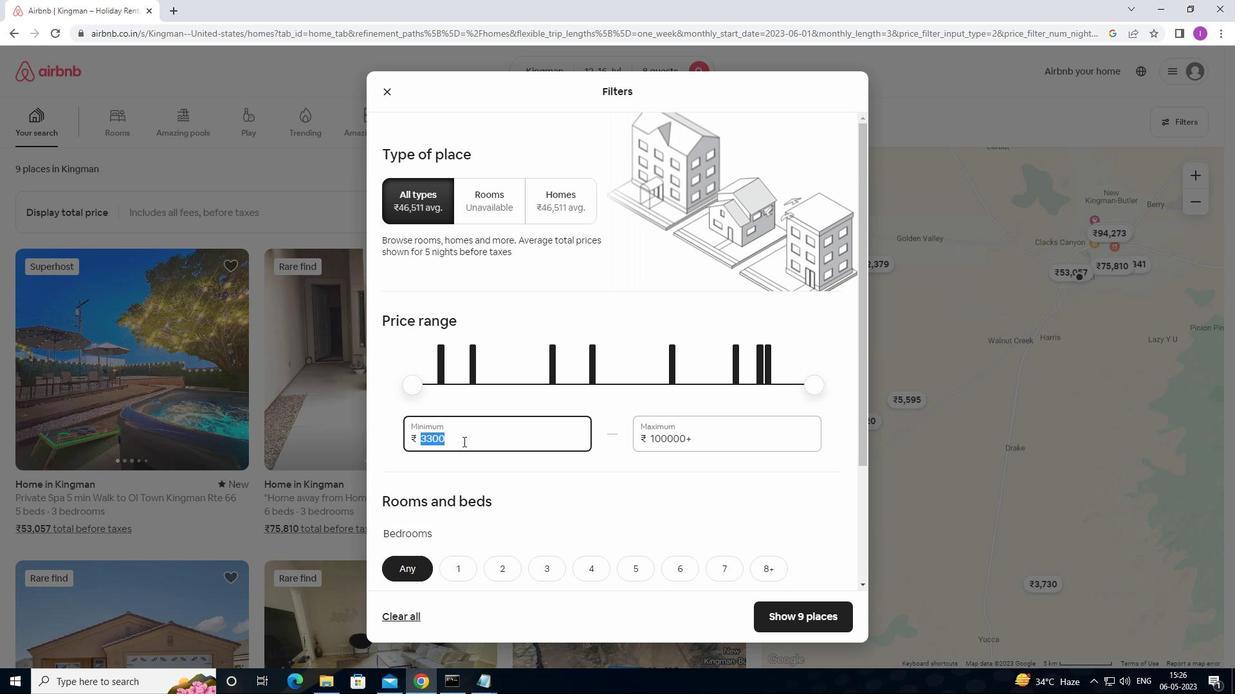 
Action: Mouse pressed left at (463, 441)
Screenshot: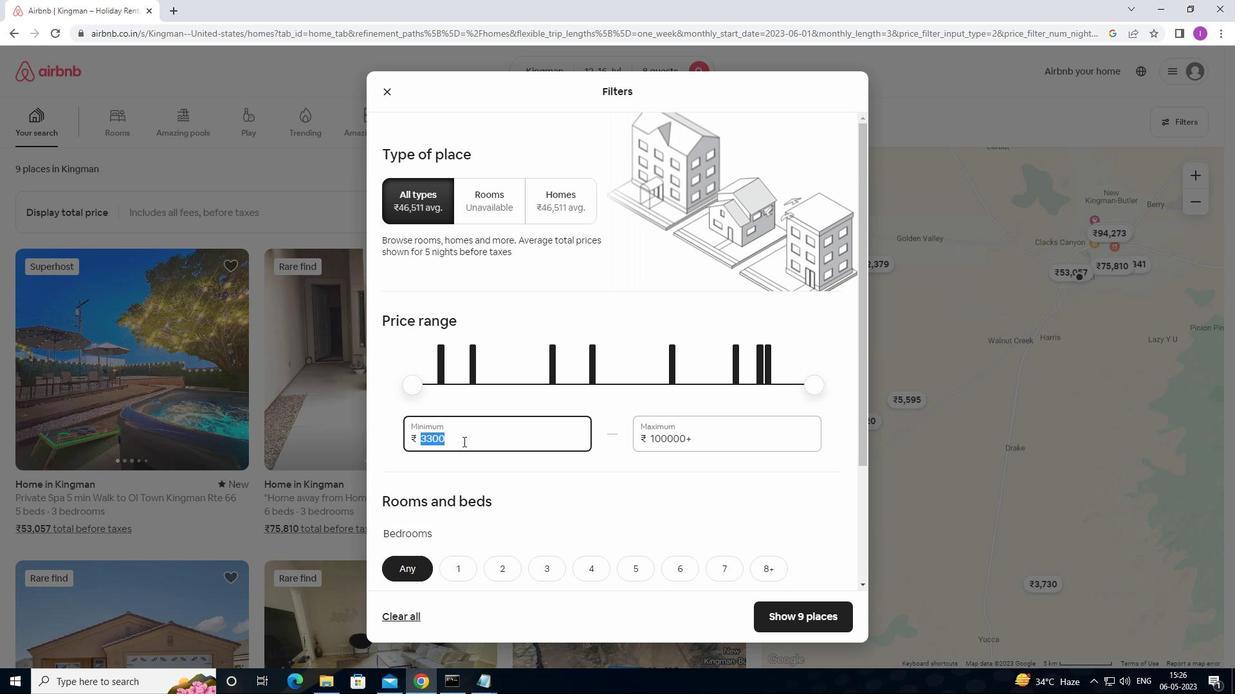 
Action: Mouse moved to (706, 434)
Screenshot: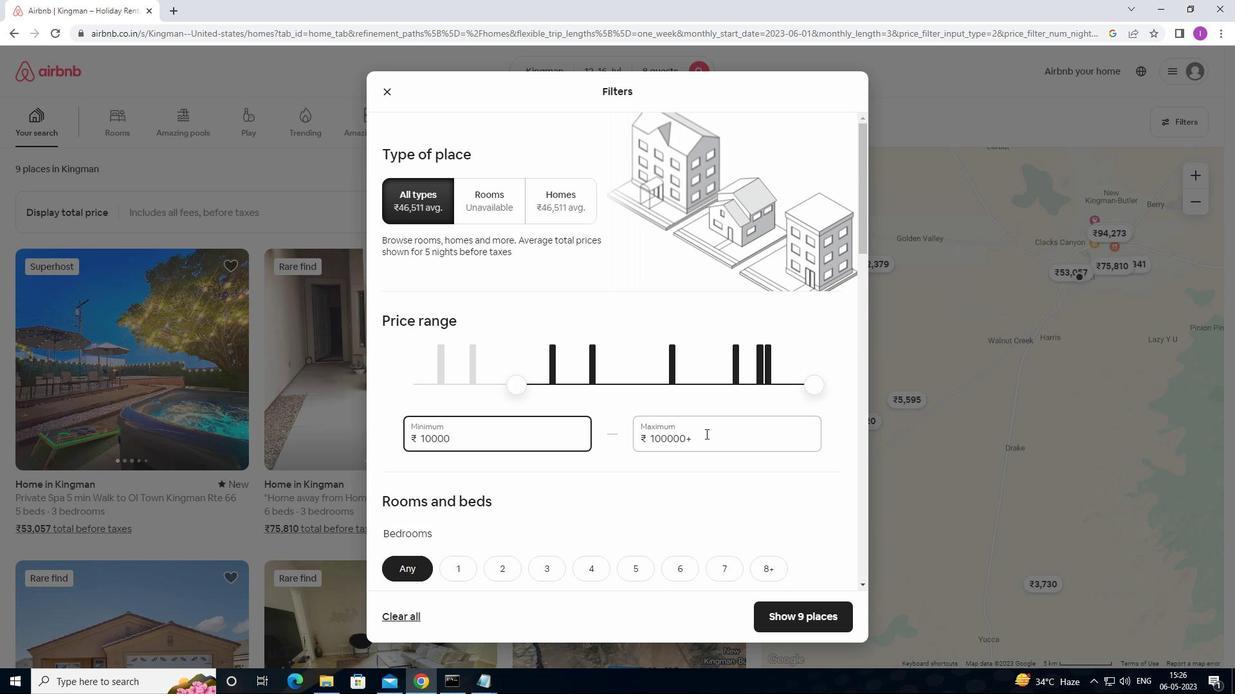 
Action: Mouse pressed left at (706, 434)
Screenshot: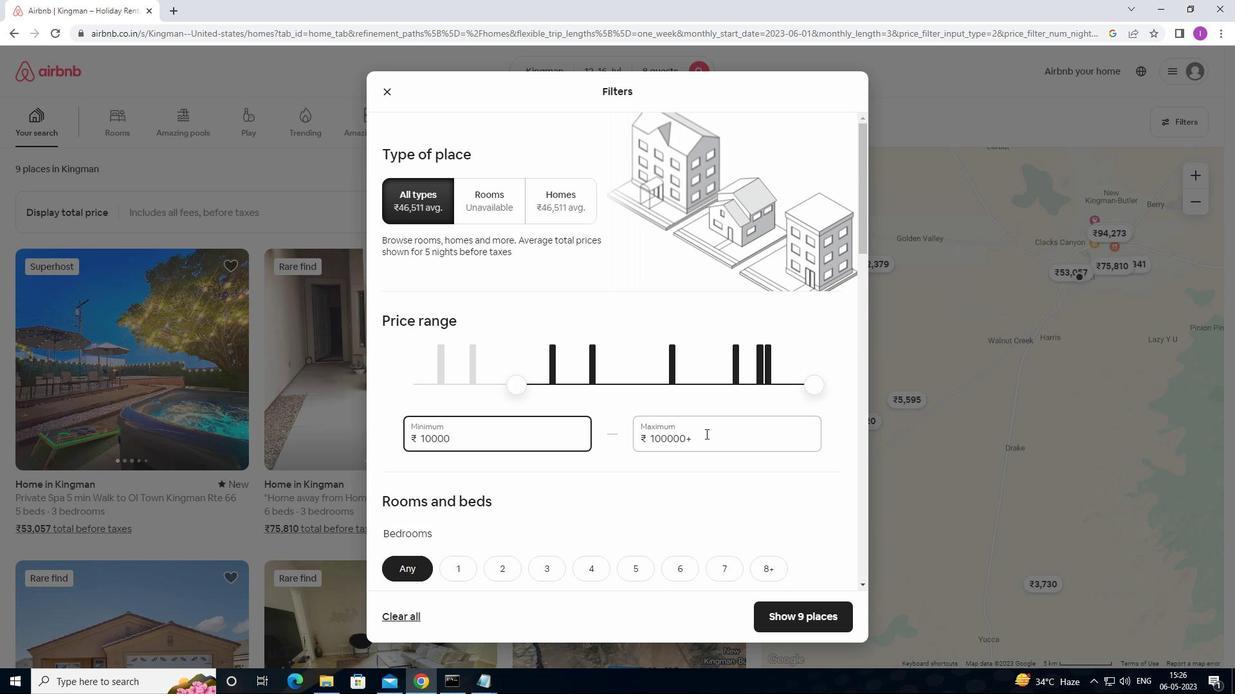 
Action: Mouse moved to (636, 454)
Screenshot: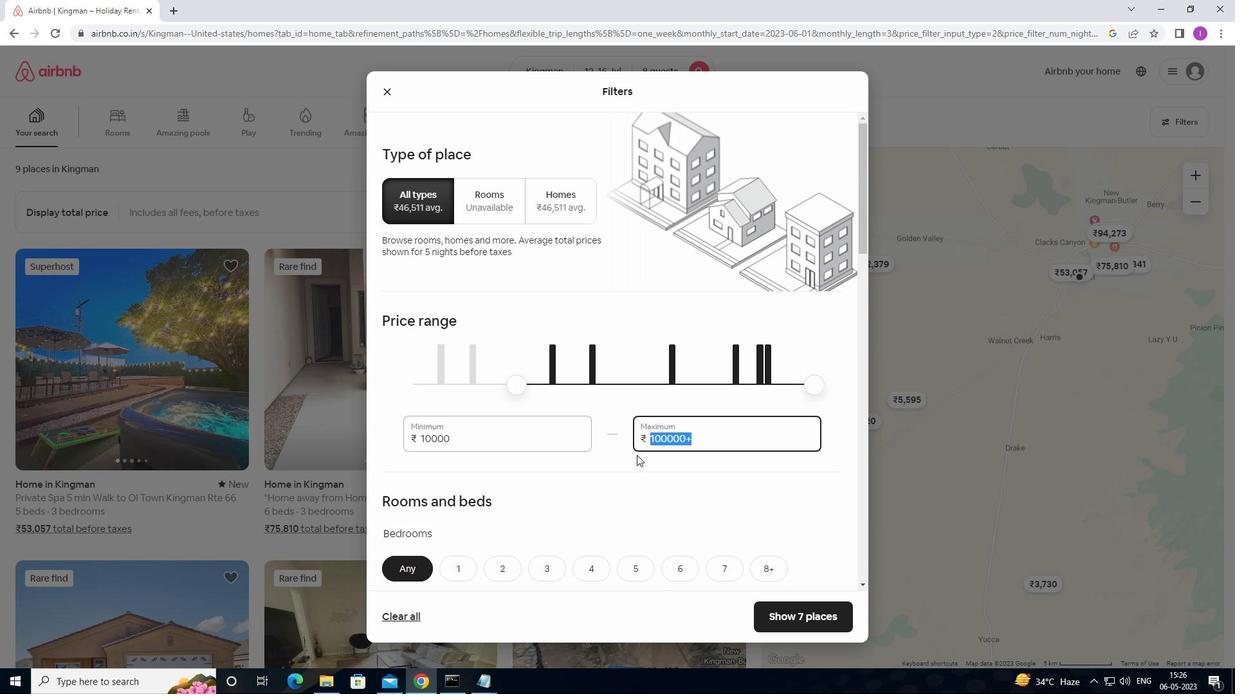 
Action: Key pressed 1
Screenshot: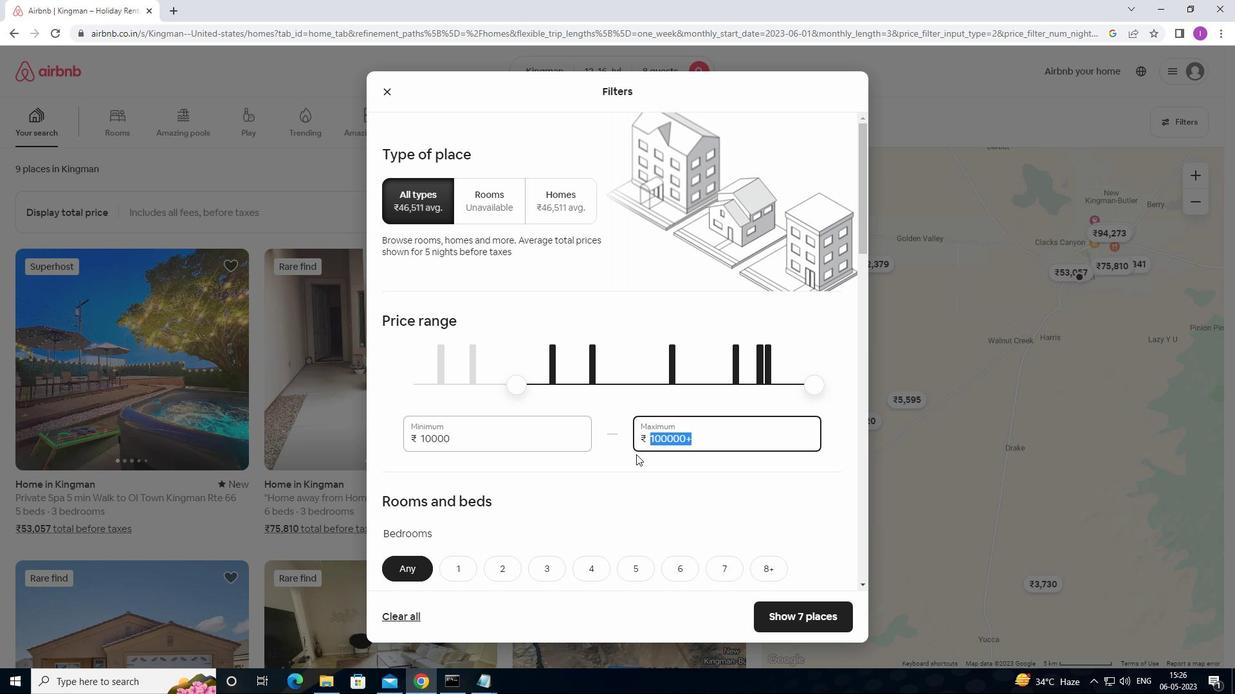 
Action: Mouse moved to (636, 453)
Screenshot: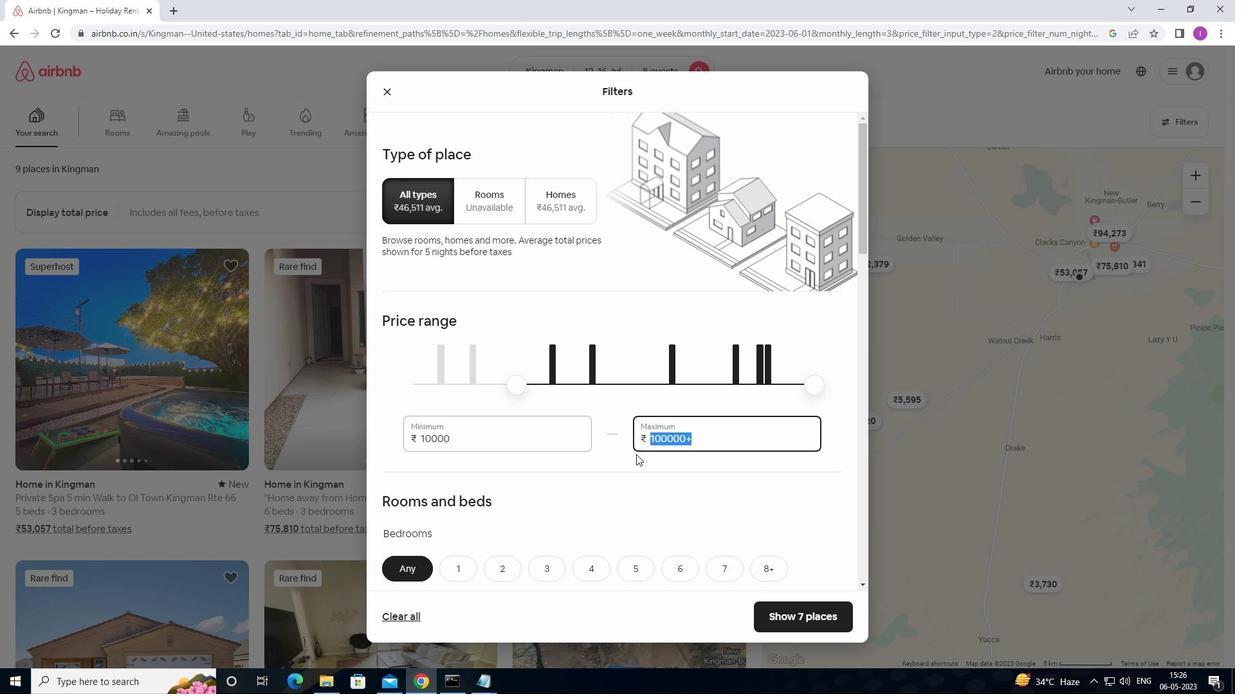 
Action: Key pressed 6
Screenshot: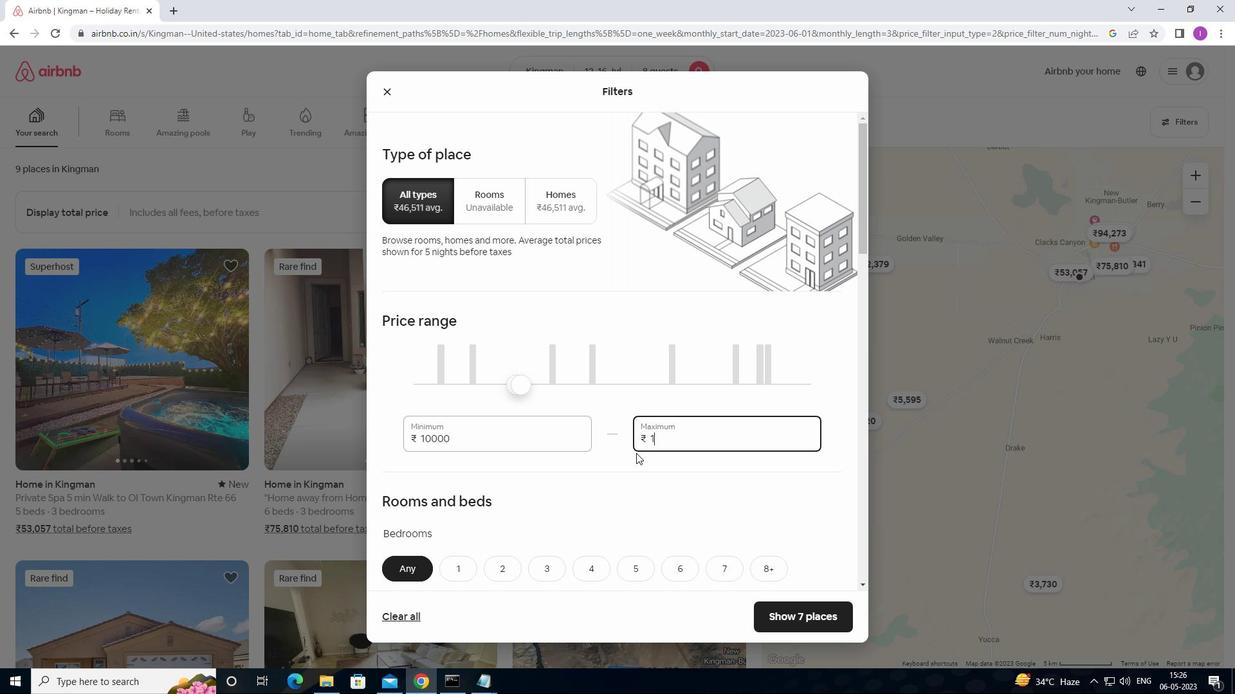 
Action: Mouse moved to (636, 452)
Screenshot: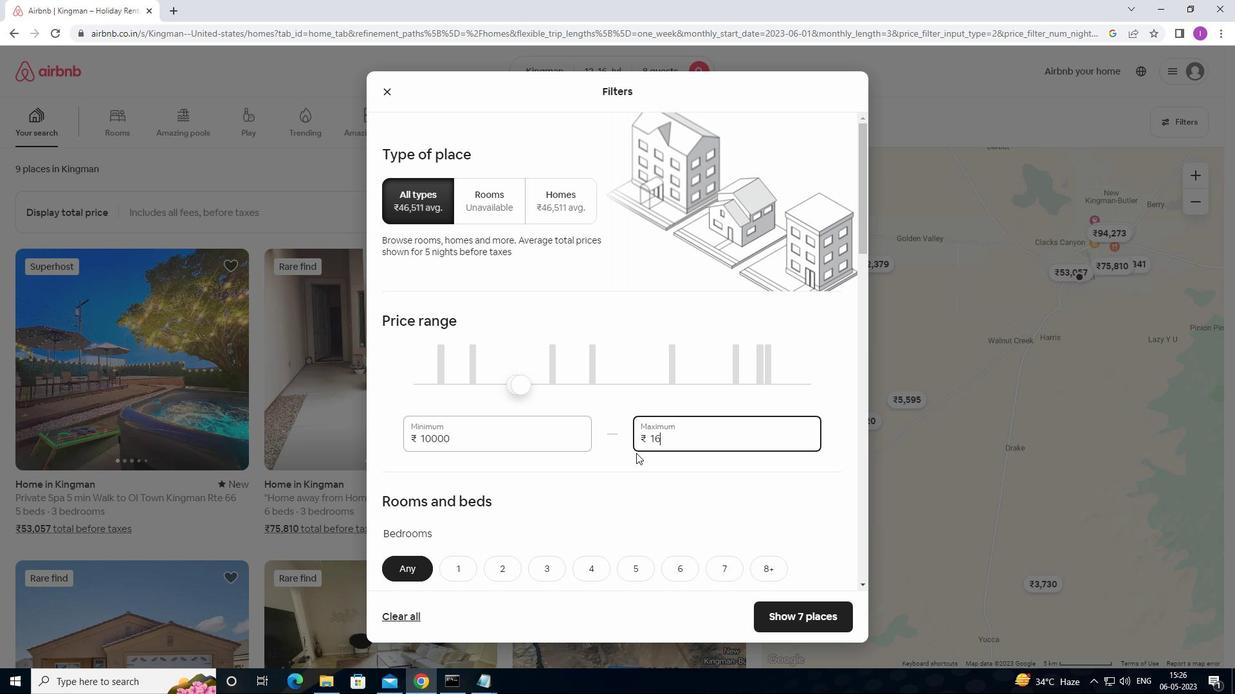 
Action: Key pressed 0
Screenshot: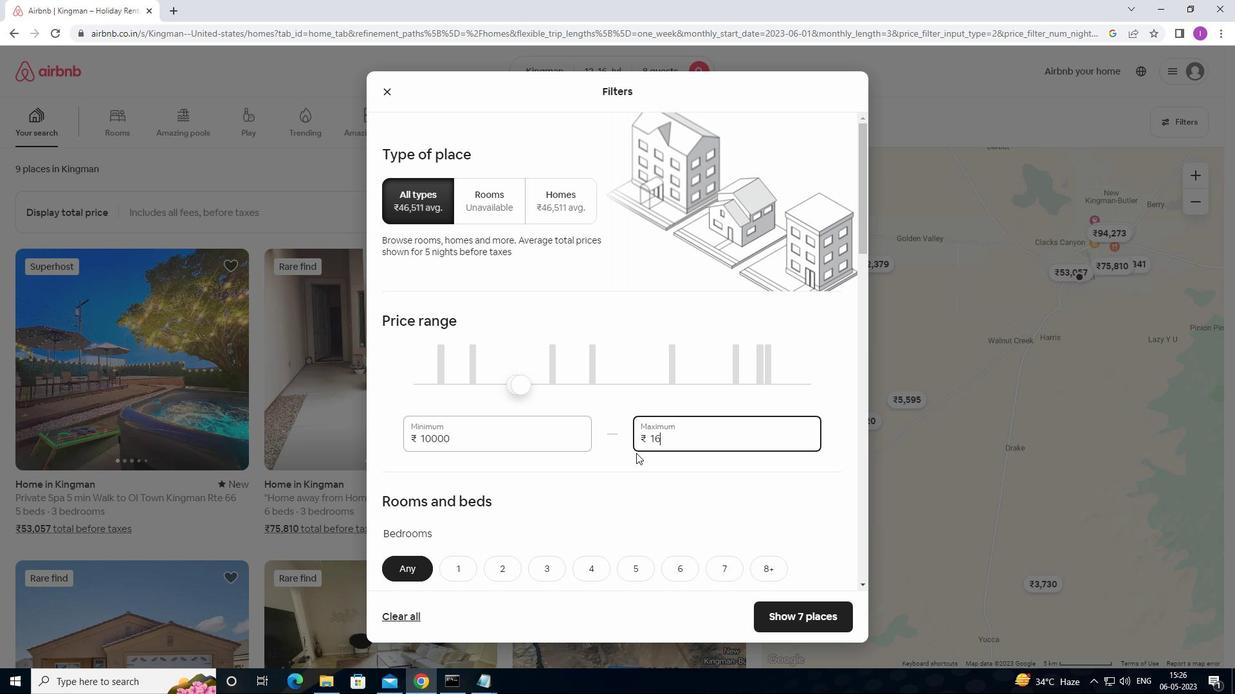 
Action: Mouse moved to (634, 452)
Screenshot: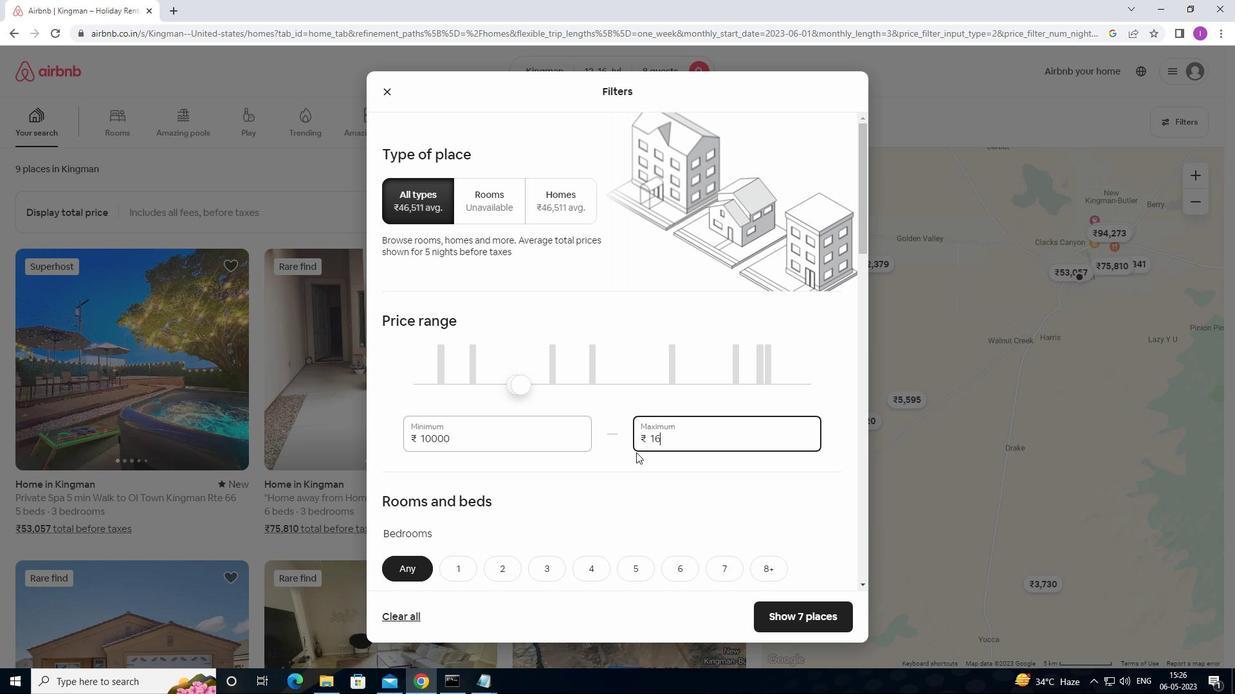 
Action: Key pressed 00
Screenshot: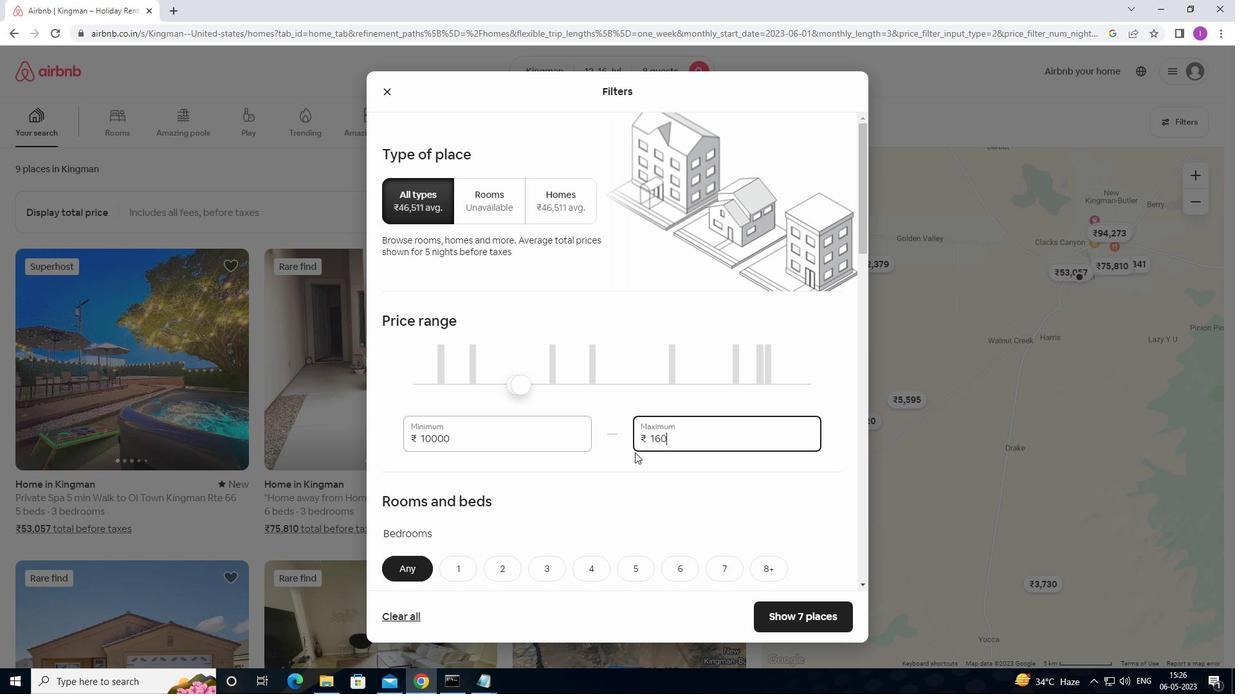 
Action: Mouse moved to (649, 456)
Screenshot: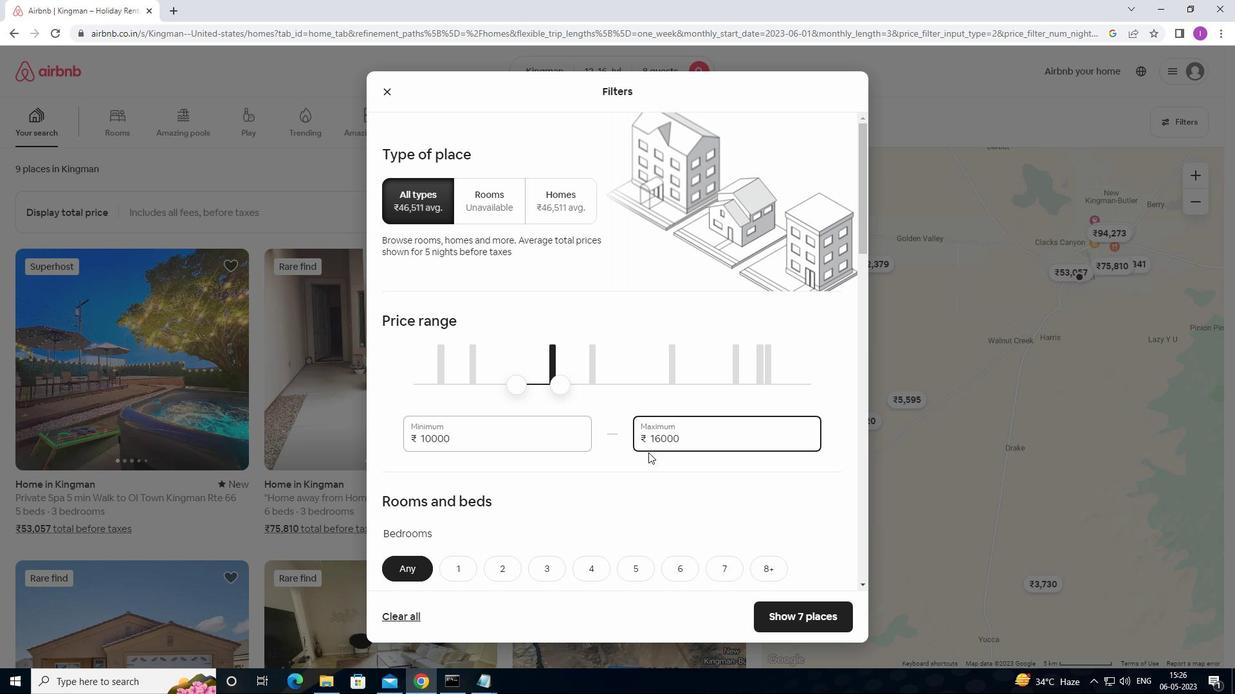
Action: Mouse scrolled (649, 456) with delta (0, 0)
Screenshot: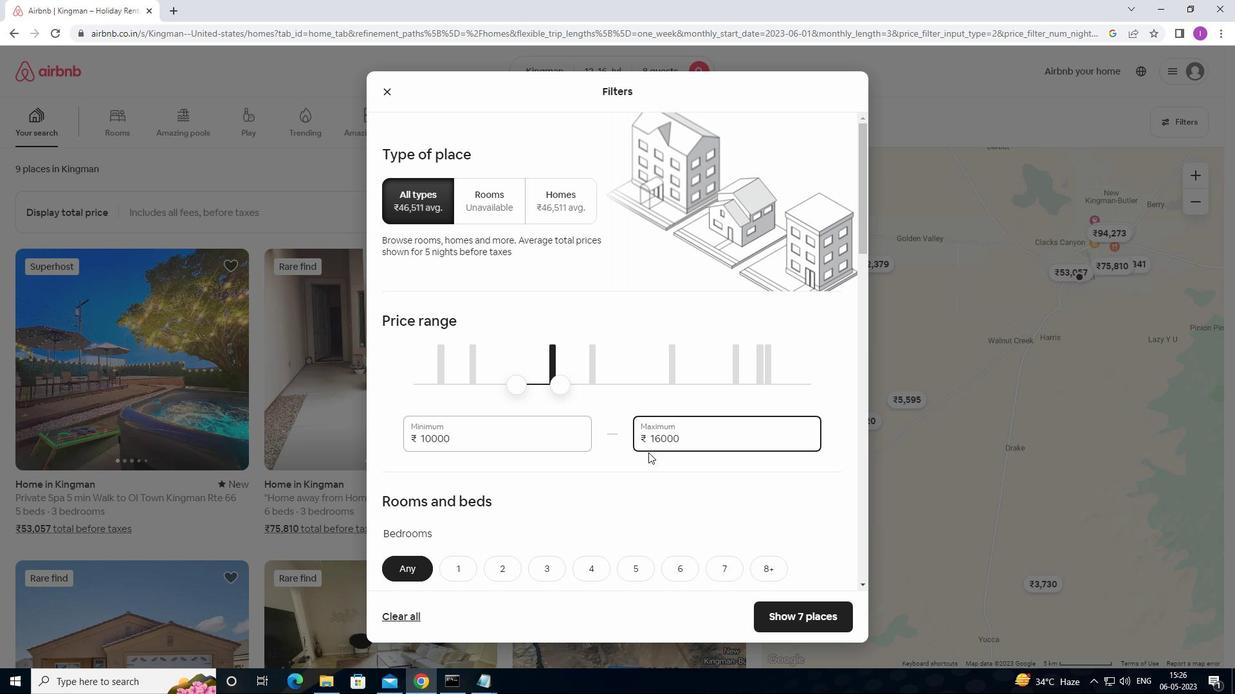 
Action: Mouse moved to (649, 457)
Screenshot: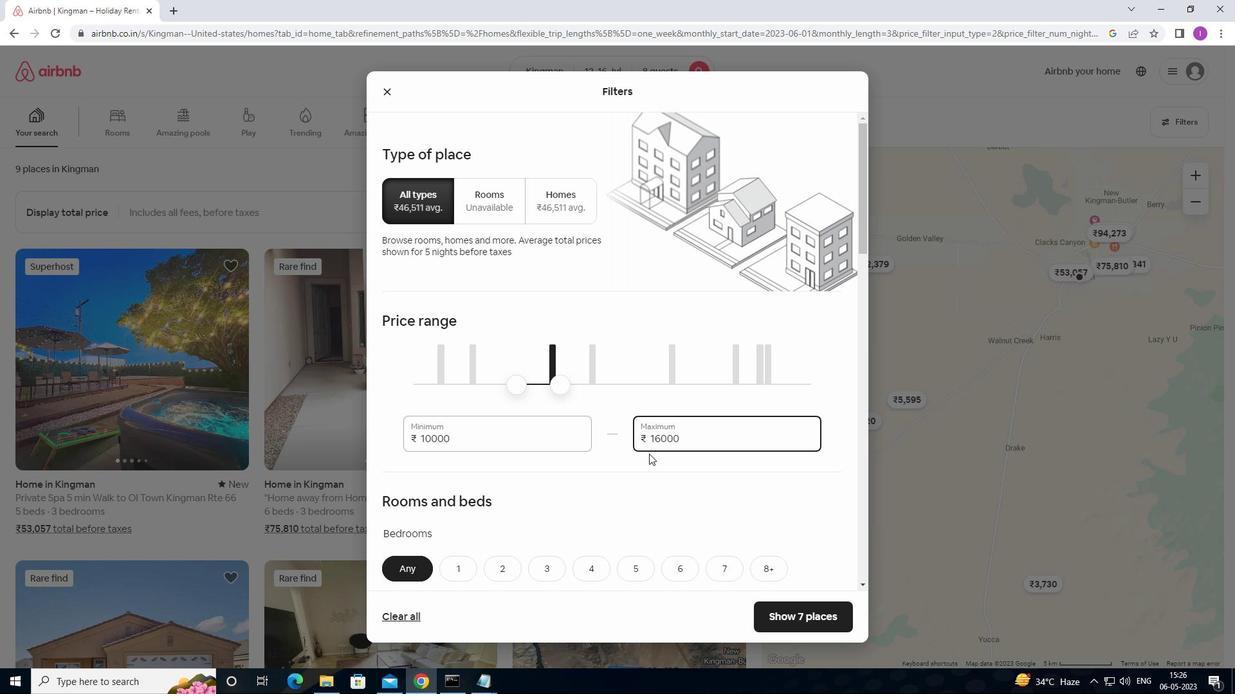 
Action: Mouse scrolled (649, 456) with delta (0, 0)
Screenshot: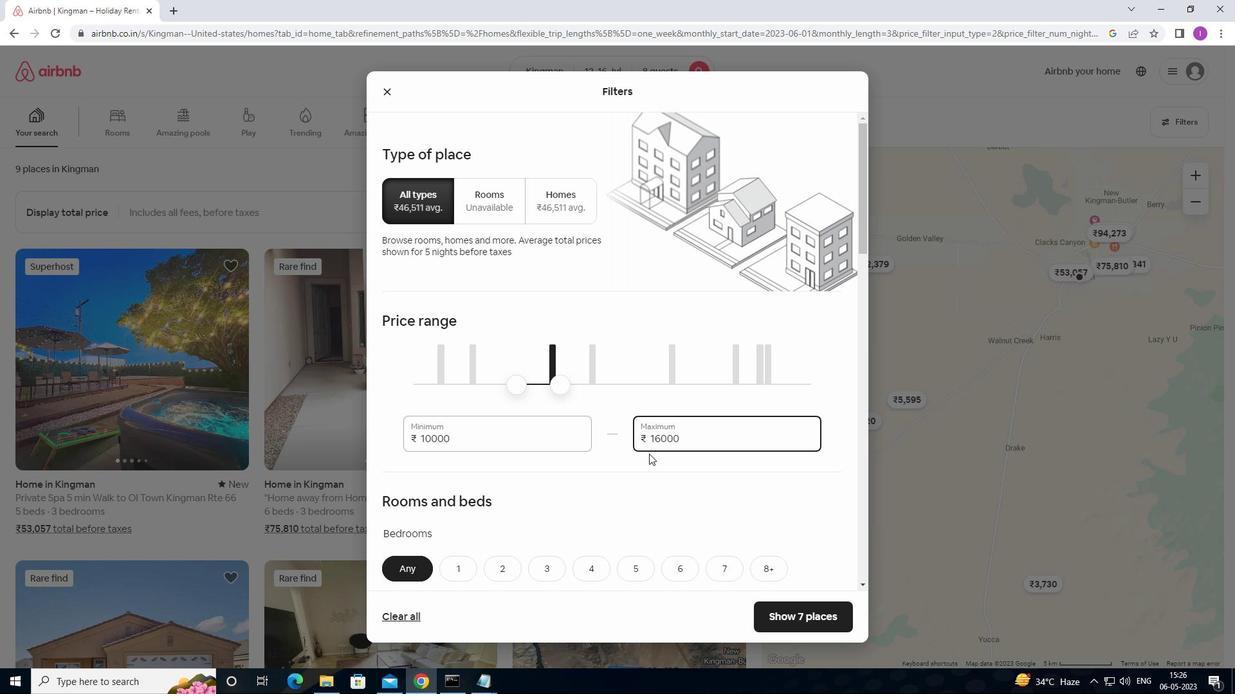 
Action: Mouse scrolled (649, 456) with delta (0, 0)
Screenshot: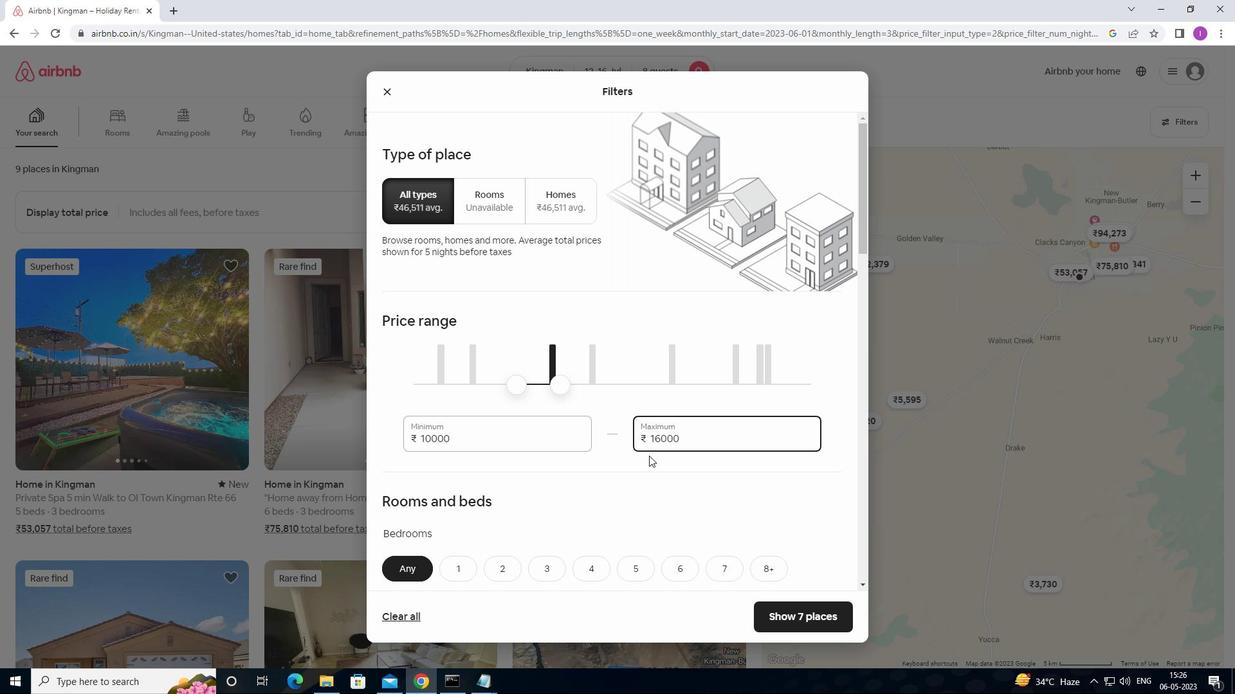 
Action: Mouse moved to (642, 449)
Screenshot: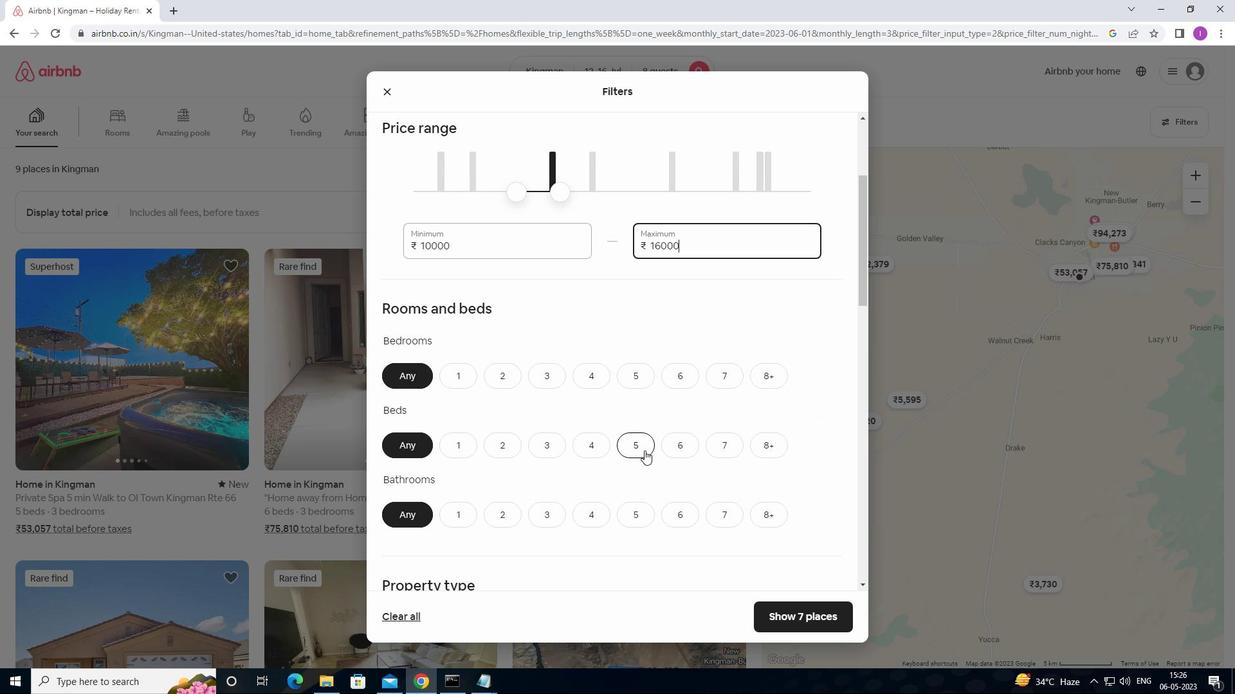 
Action: Mouse scrolled (642, 449) with delta (0, 0)
Screenshot: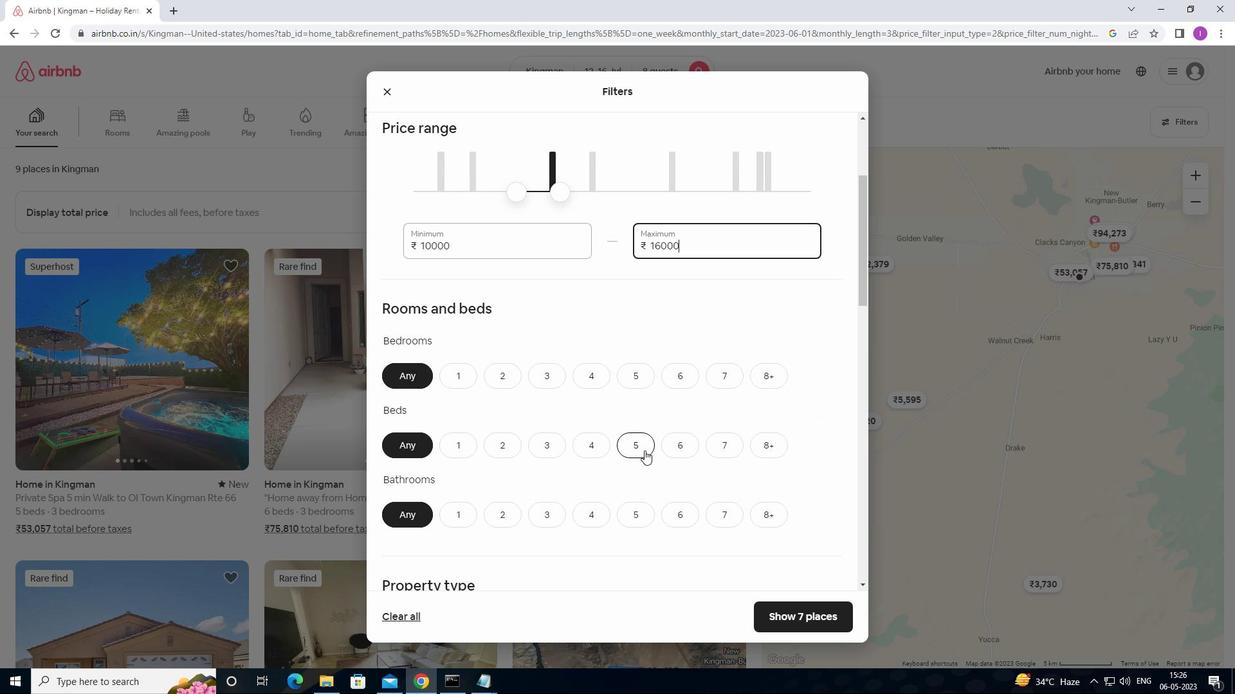 
Action: Mouse moved to (640, 444)
Screenshot: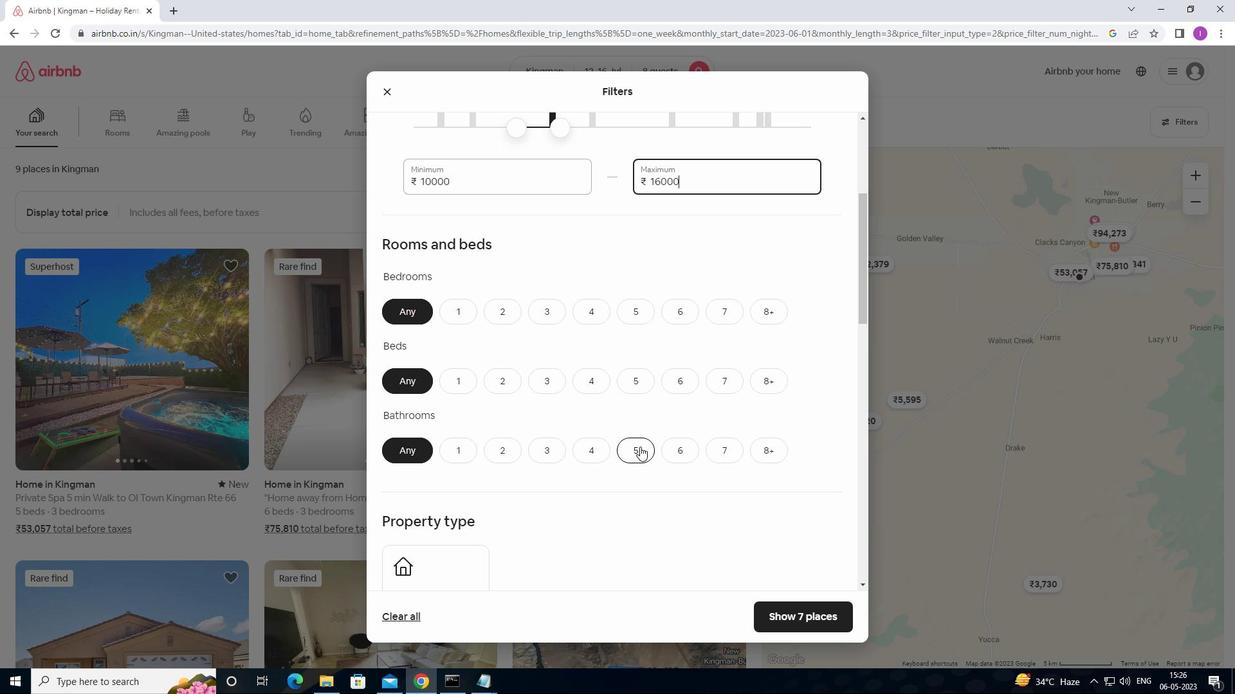 
Action: Mouse scrolled (640, 443) with delta (0, 0)
Screenshot: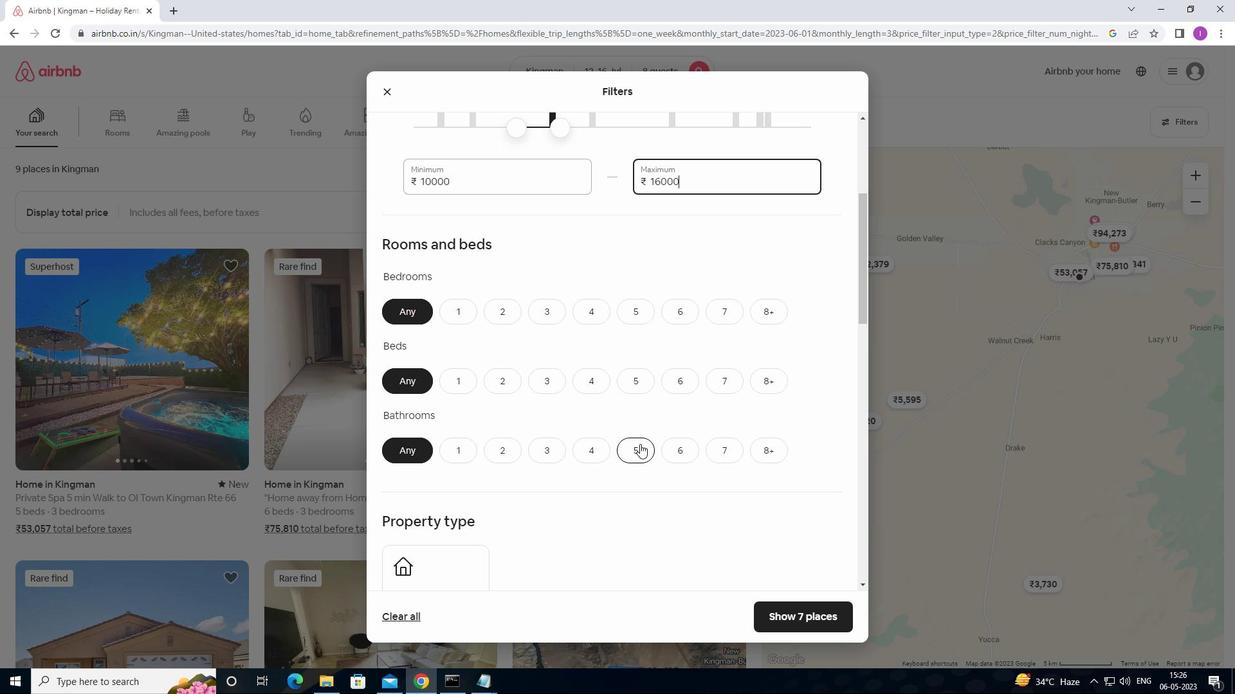 
Action: Mouse moved to (759, 248)
Screenshot: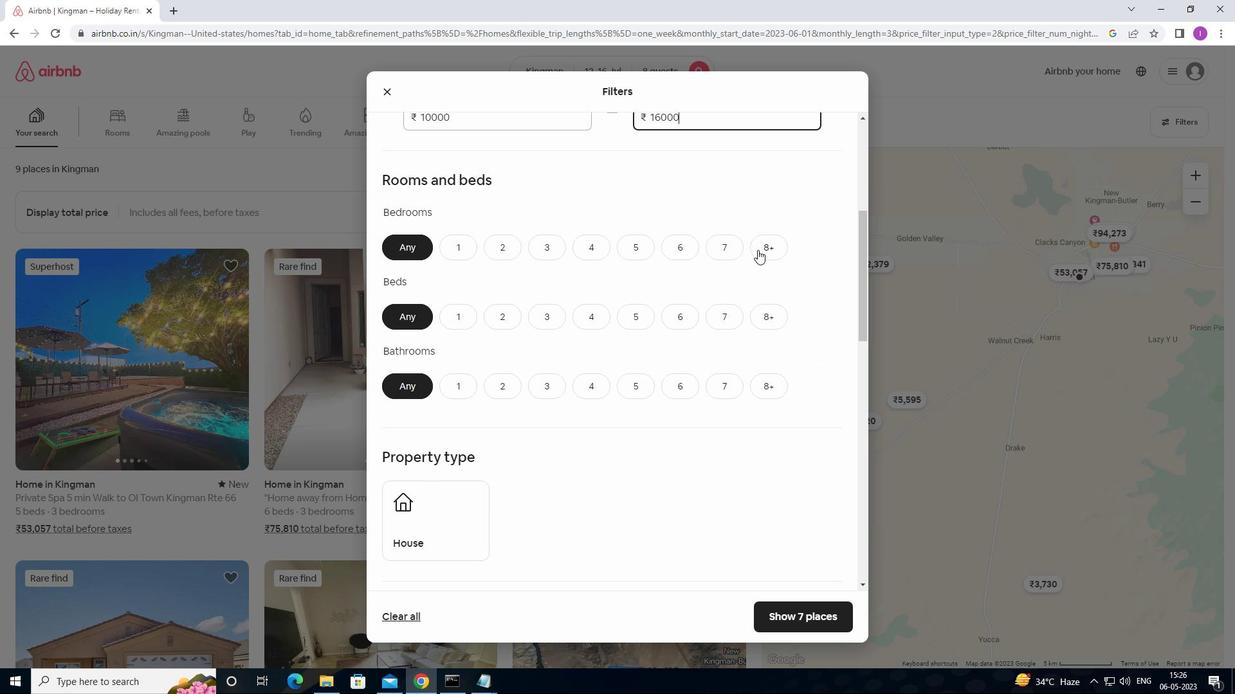 
Action: Mouse pressed left at (759, 248)
Screenshot: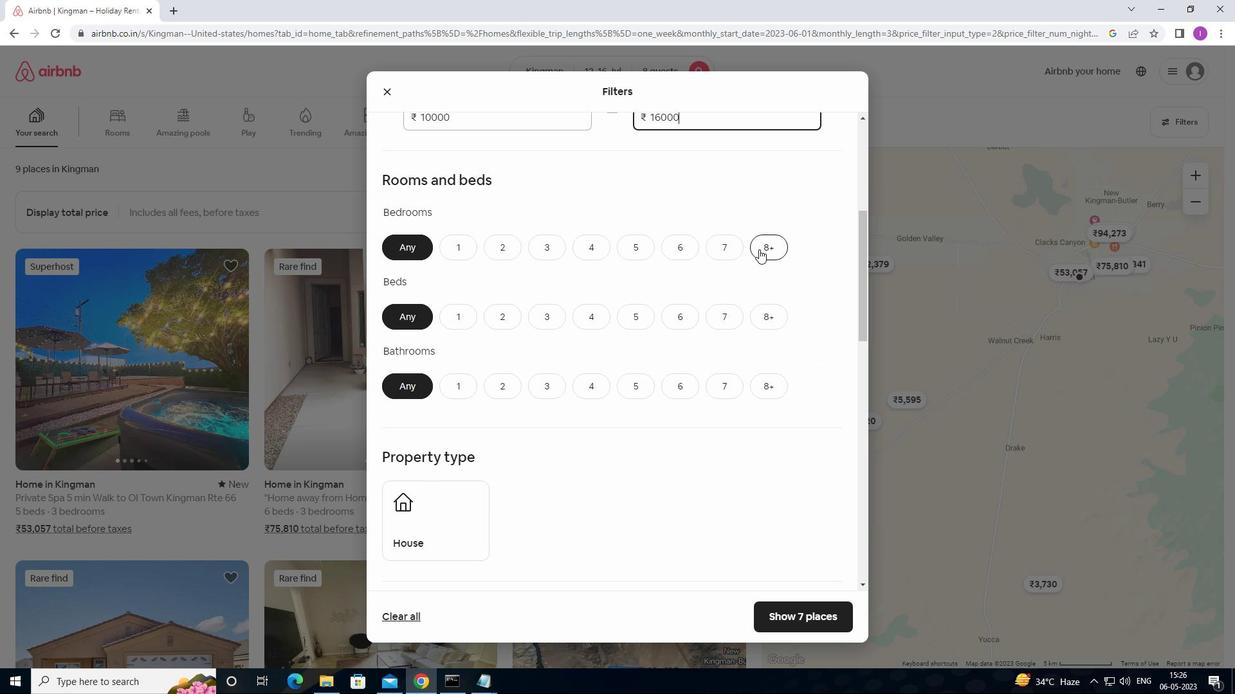 
Action: Mouse moved to (757, 319)
Screenshot: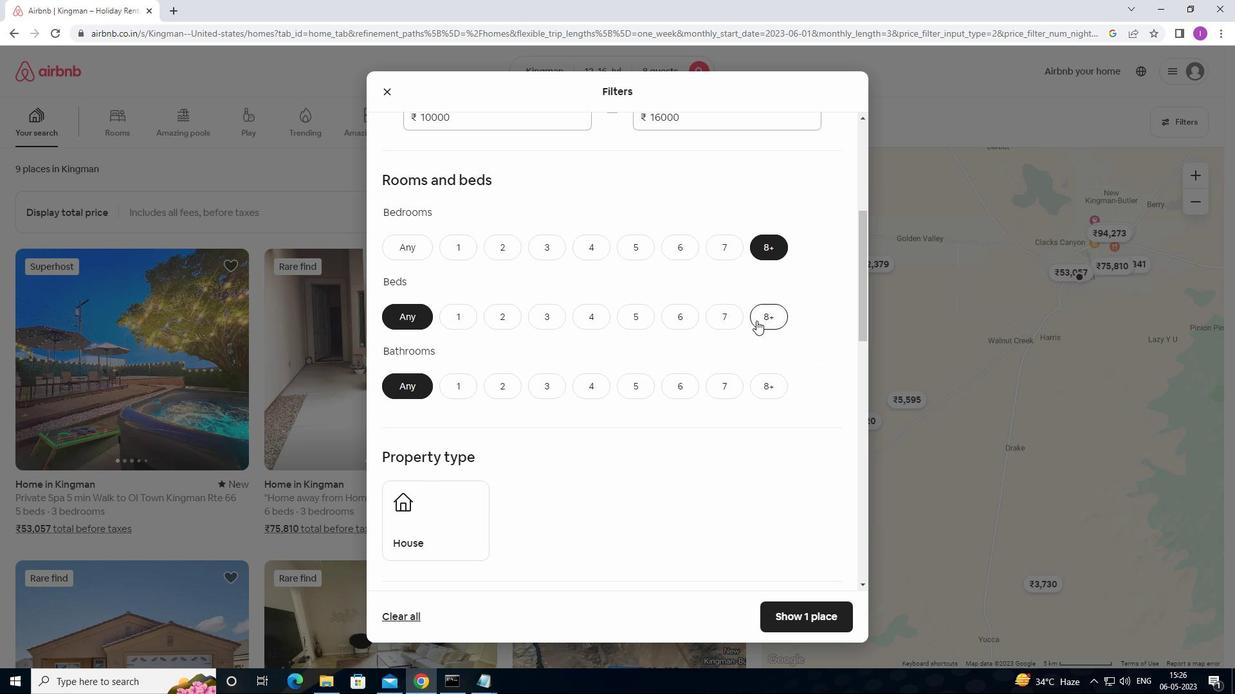 
Action: Mouse pressed left at (757, 319)
Screenshot: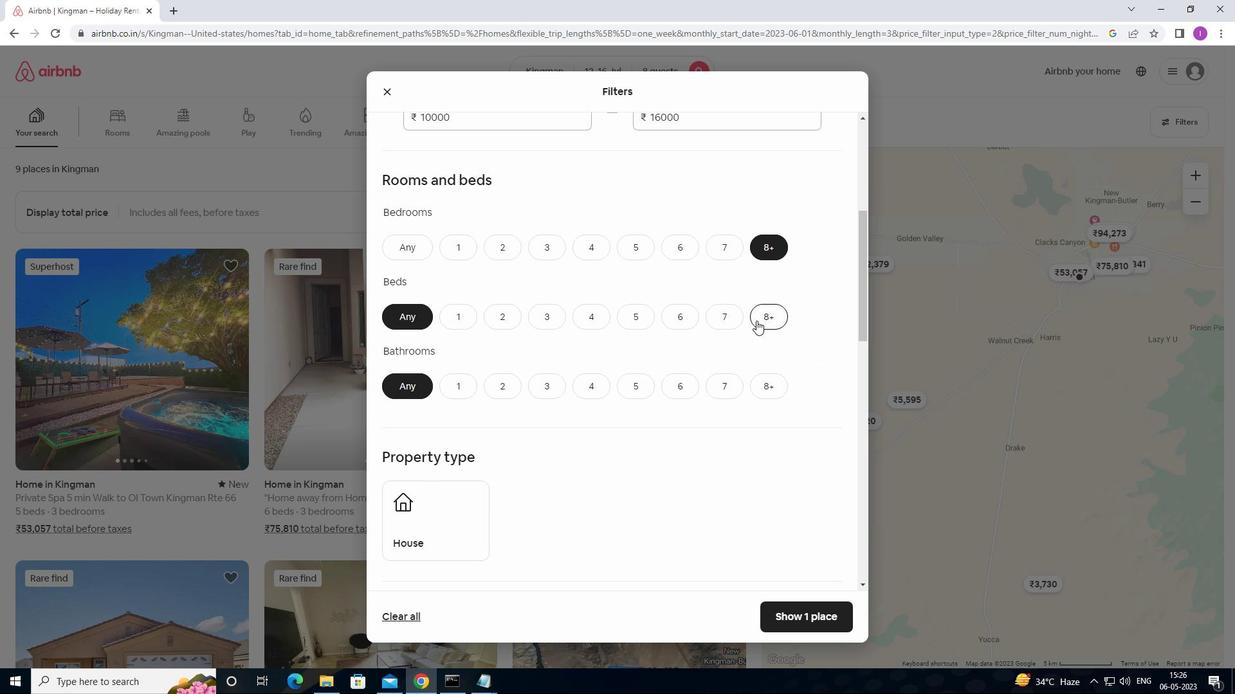 
Action: Mouse moved to (767, 380)
Screenshot: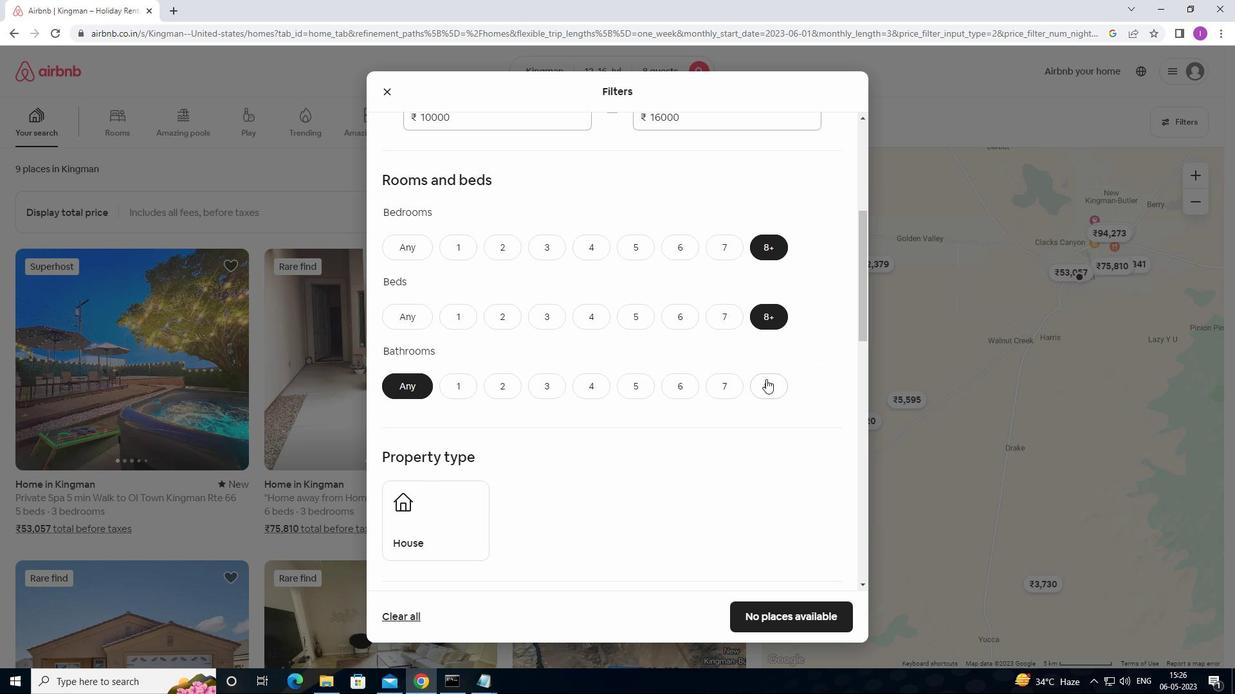 
Action: Mouse pressed left at (767, 380)
Screenshot: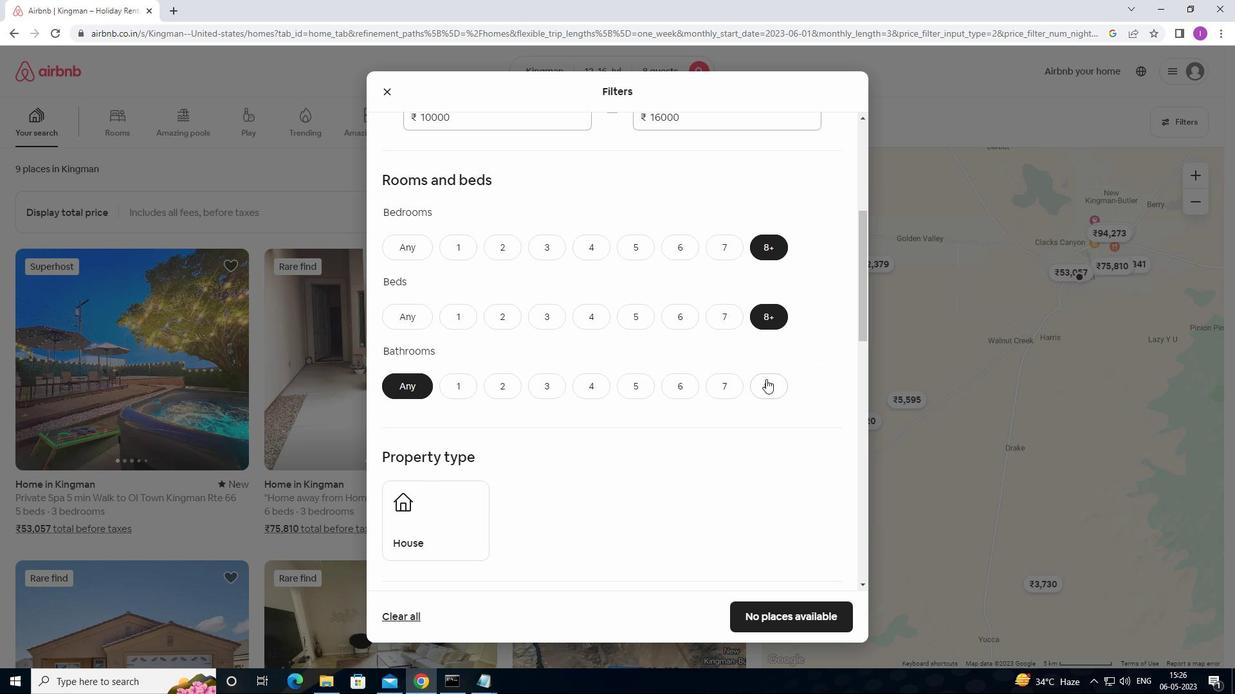 
Action: Mouse moved to (462, 525)
Screenshot: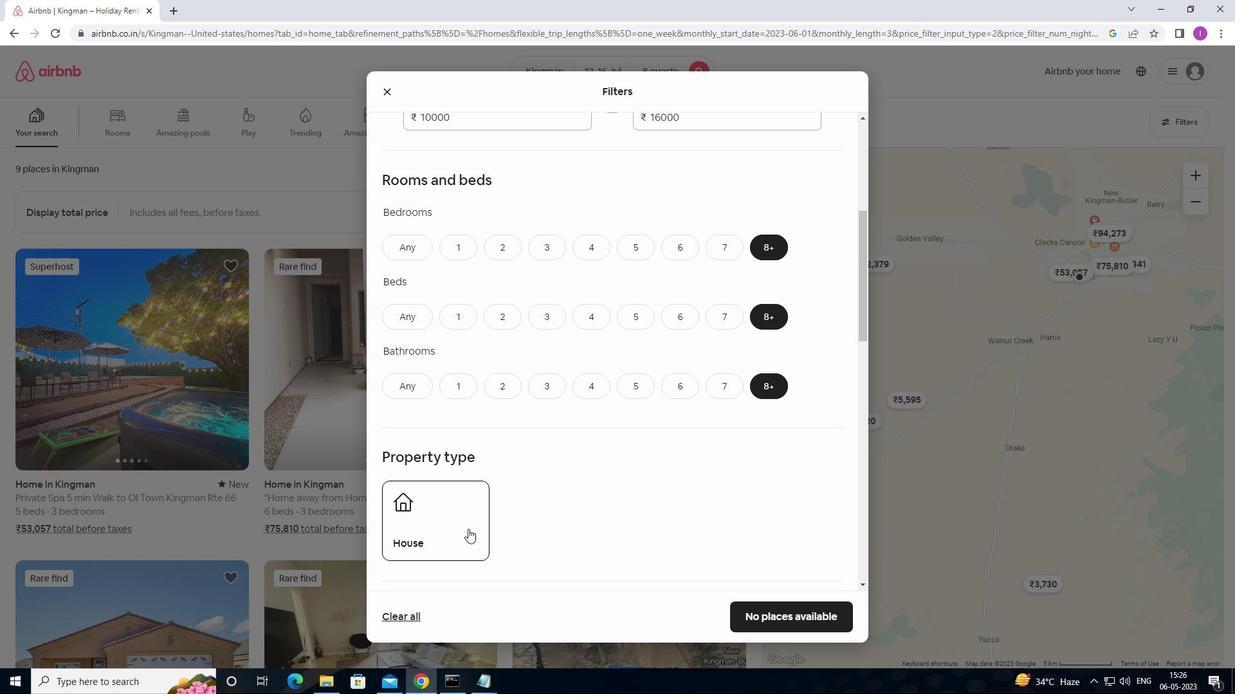 
Action: Mouse pressed left at (462, 525)
Screenshot: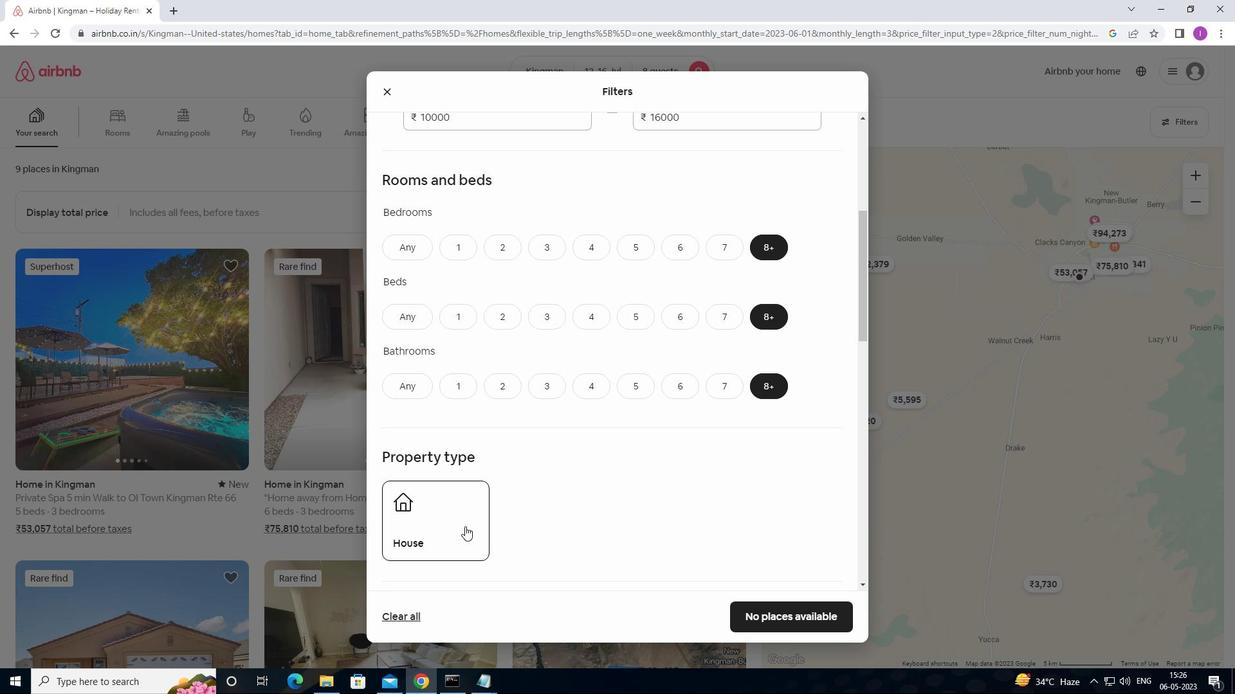 
Action: Mouse moved to (567, 500)
Screenshot: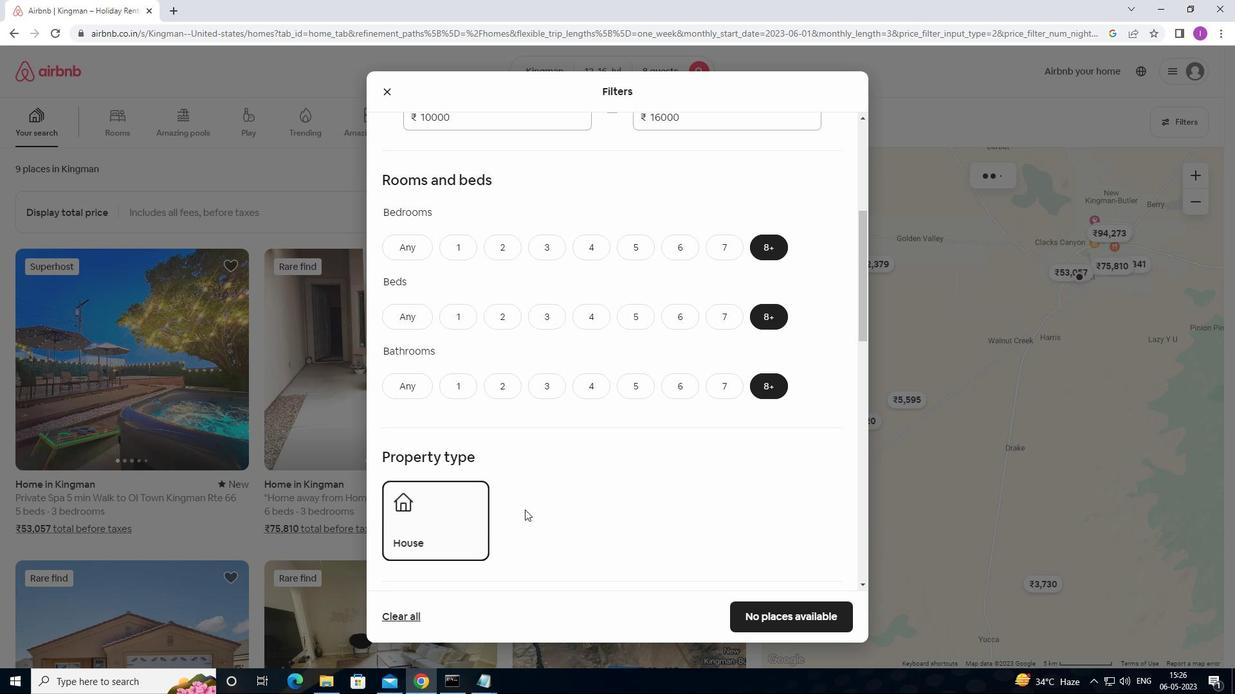 
Action: Mouse scrolled (567, 499) with delta (0, 0)
Screenshot: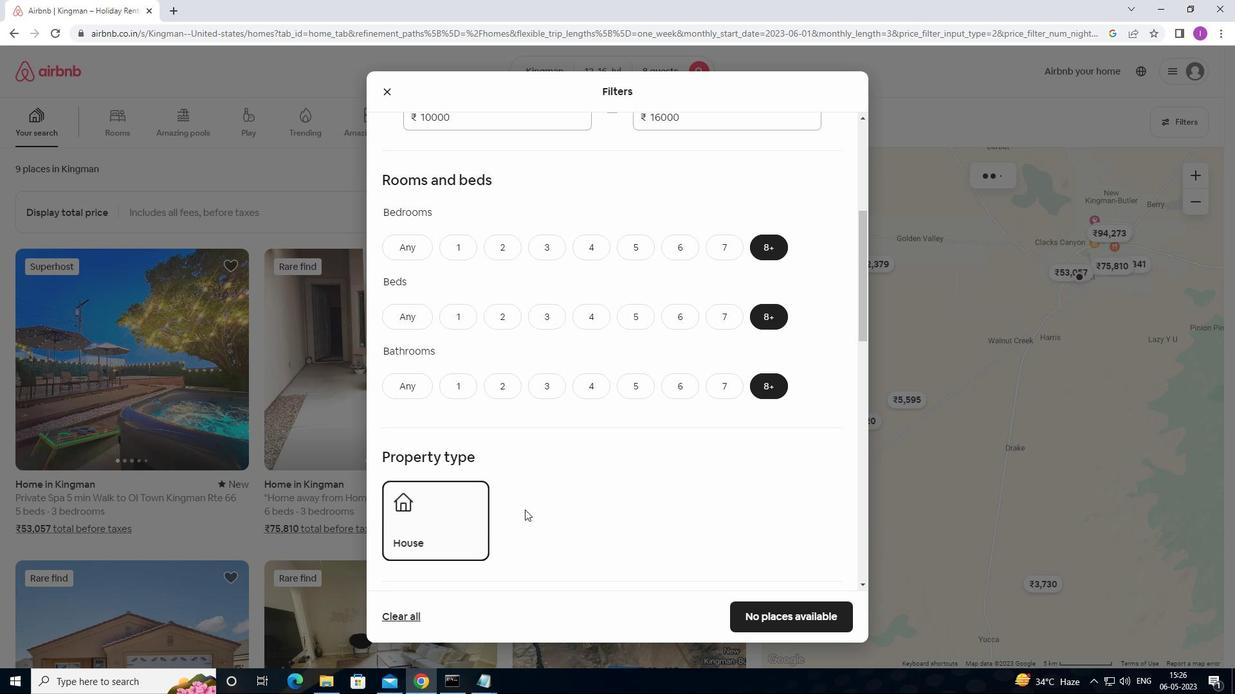 
Action: Mouse moved to (567, 500)
Screenshot: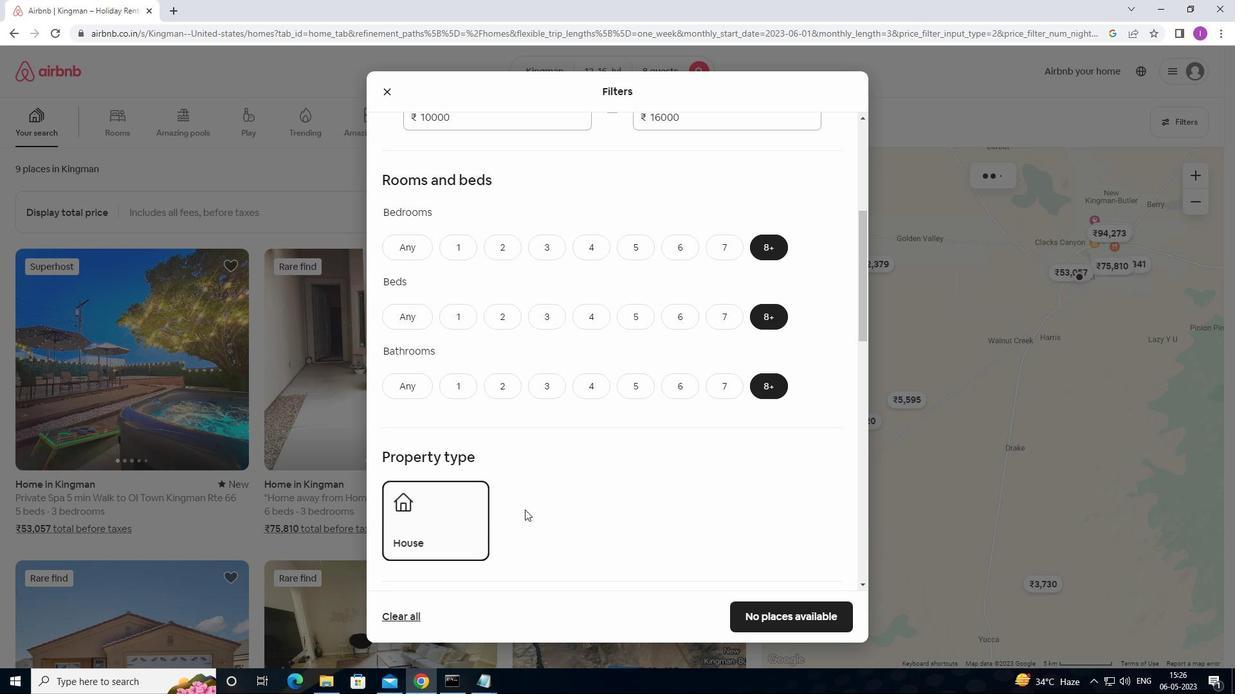 
Action: Mouse scrolled (567, 499) with delta (0, 0)
Screenshot: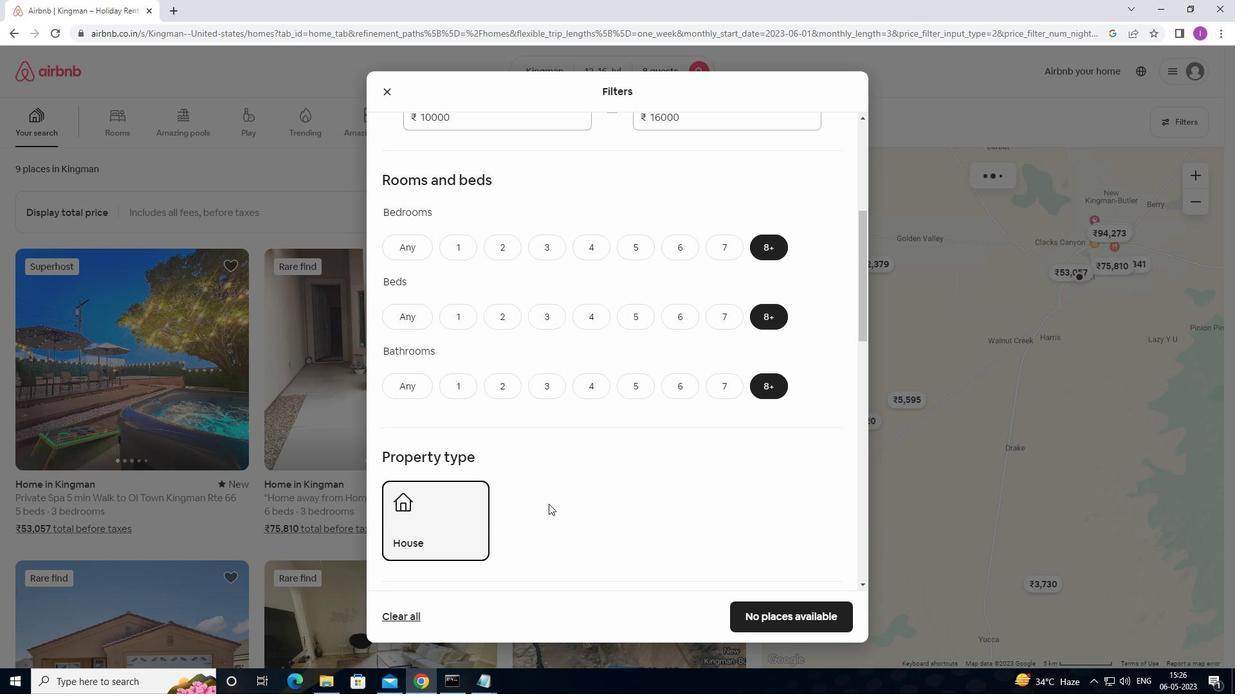 
Action: Mouse moved to (568, 500)
Screenshot: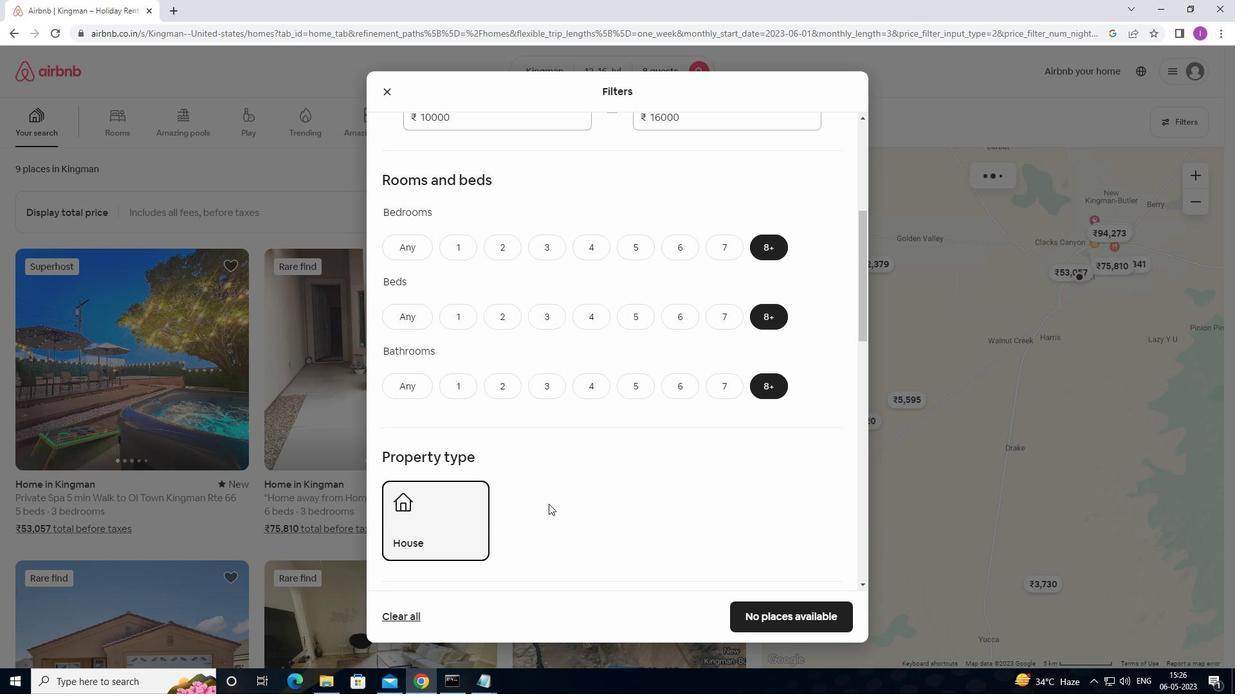
Action: Mouse scrolled (568, 499) with delta (0, 0)
Screenshot: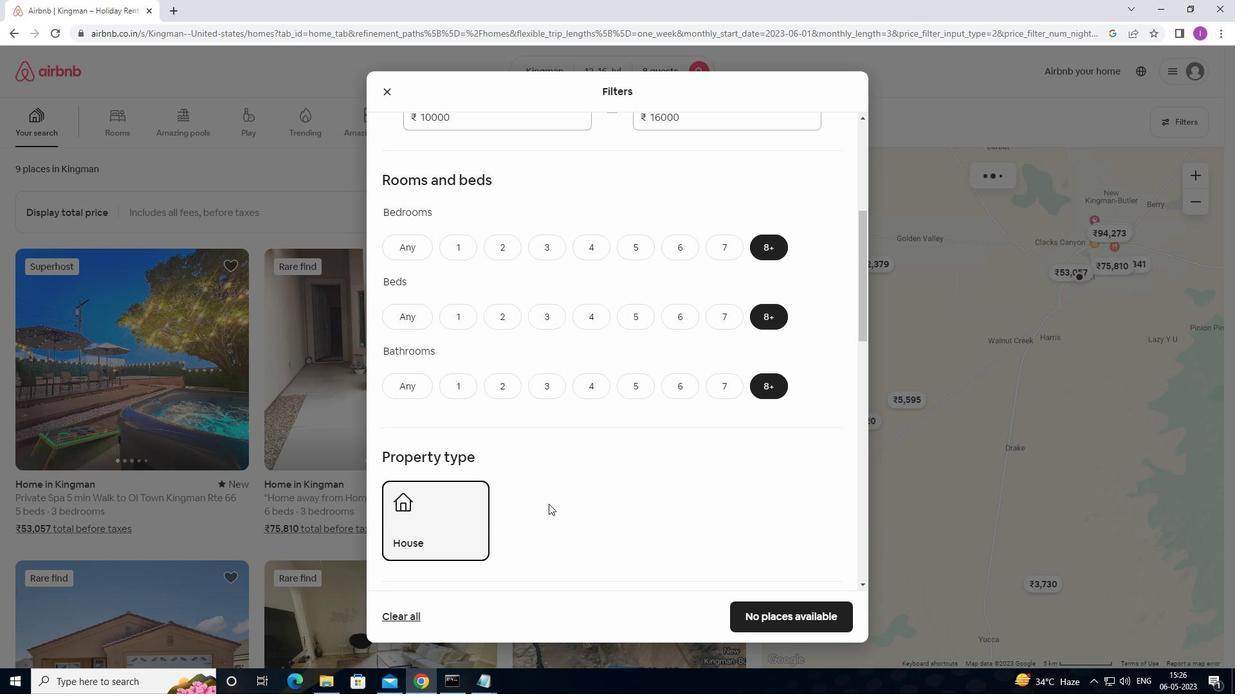 
Action: Mouse moved to (568, 500)
Screenshot: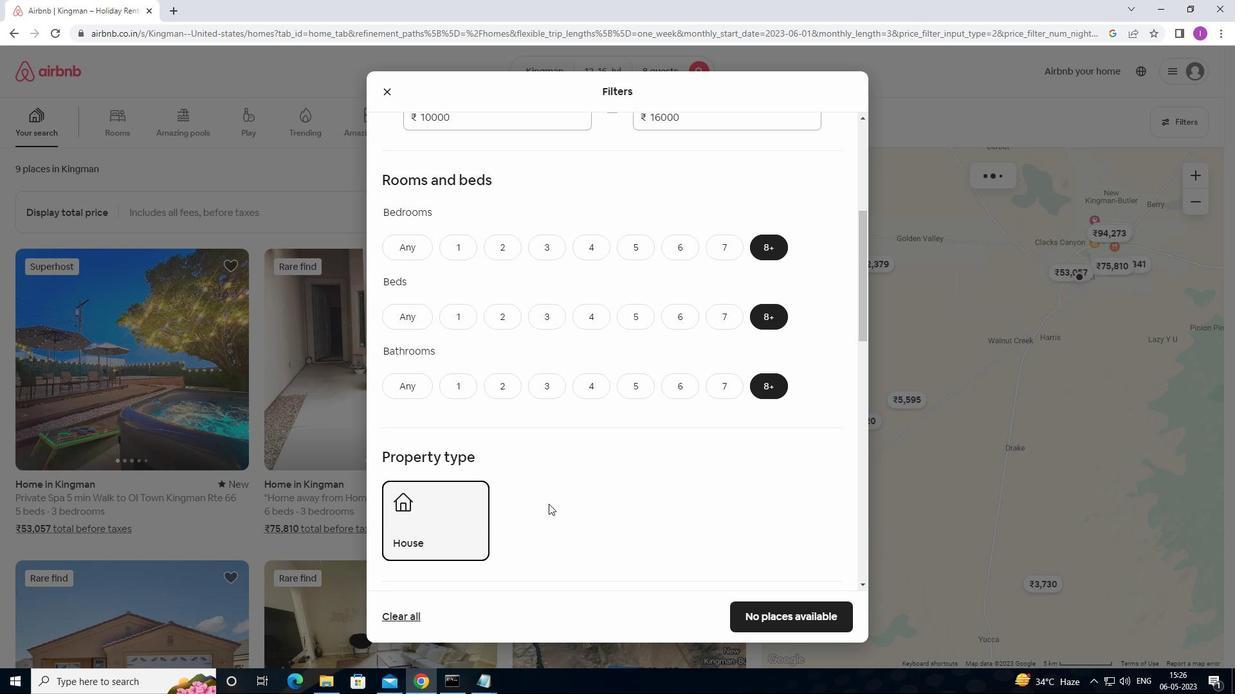 
Action: Mouse scrolled (568, 499) with delta (0, 0)
Screenshot: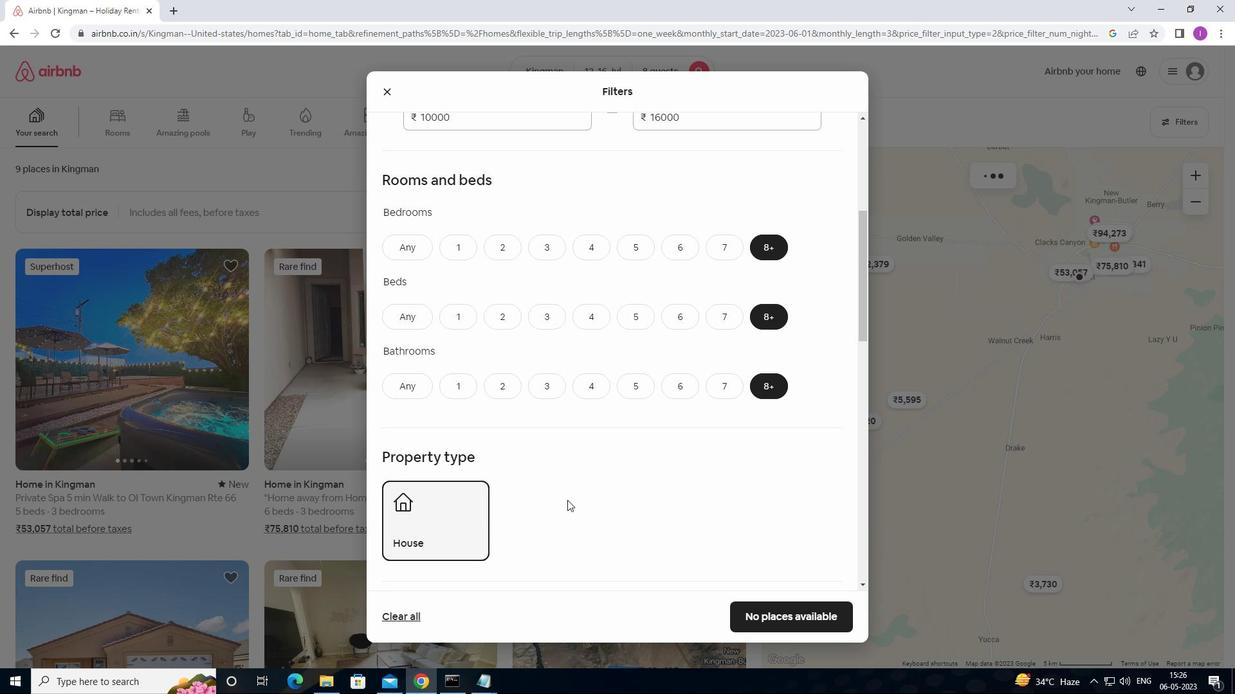 
Action: Mouse scrolled (568, 499) with delta (0, 0)
Screenshot: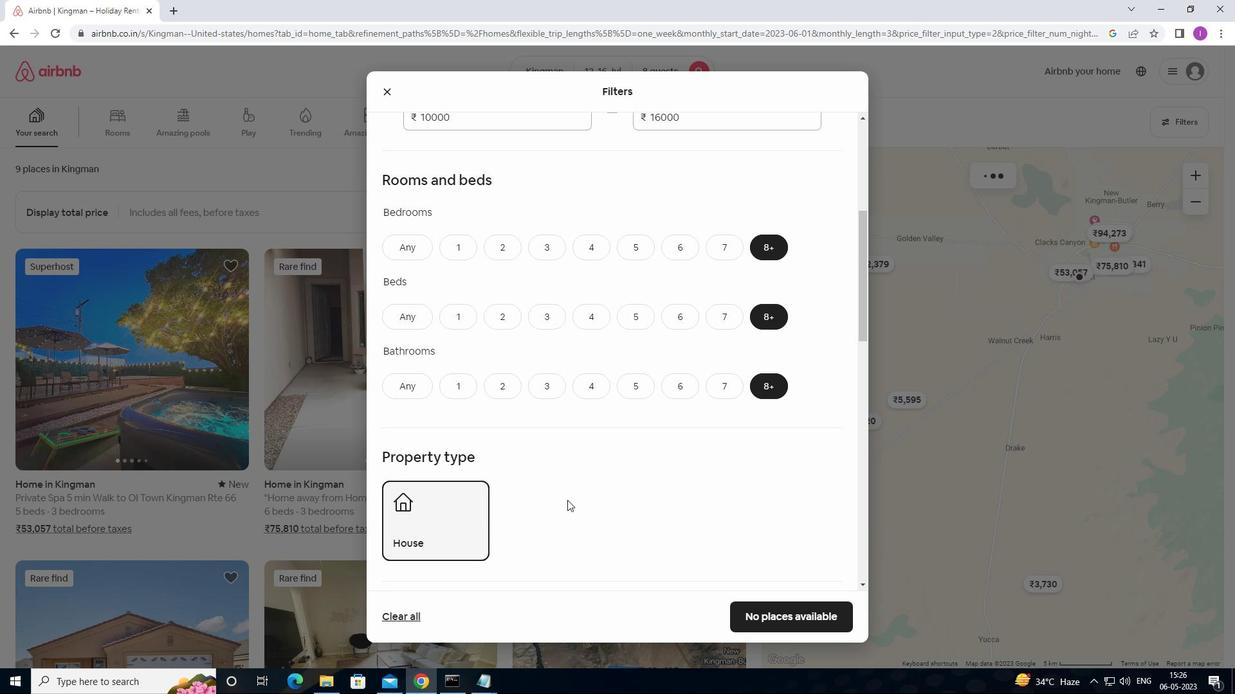 
Action: Mouse moved to (385, 355)
Screenshot: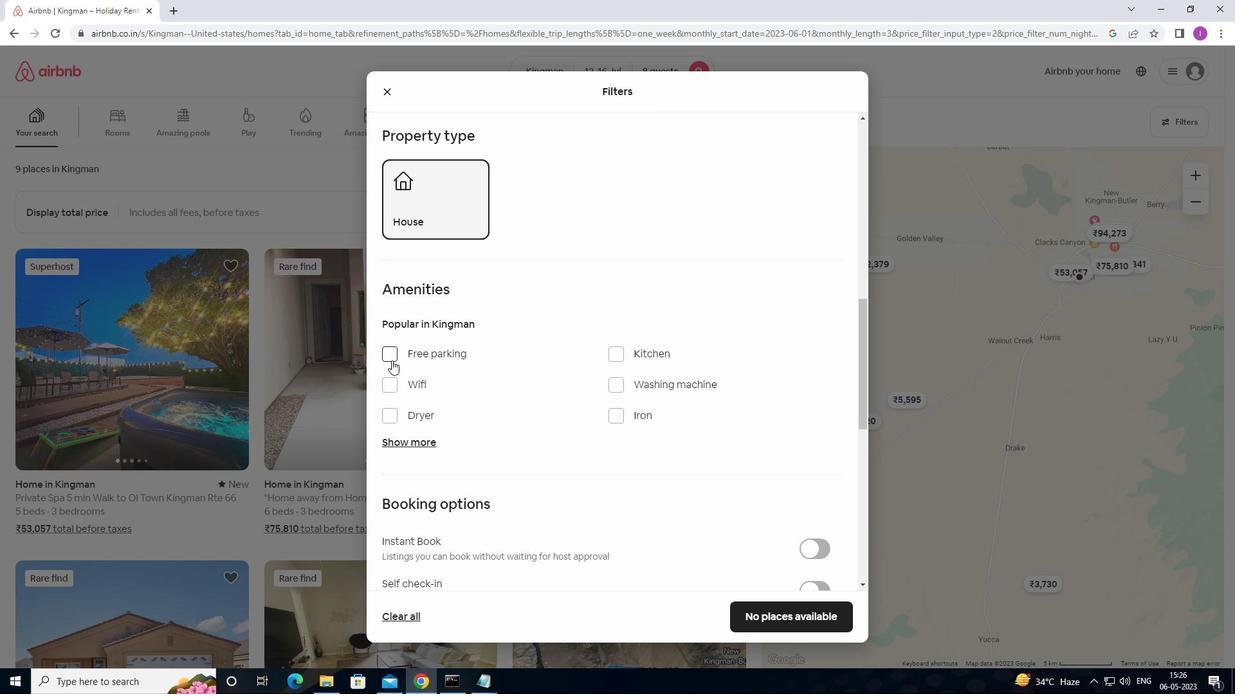 
Action: Mouse pressed left at (385, 355)
Screenshot: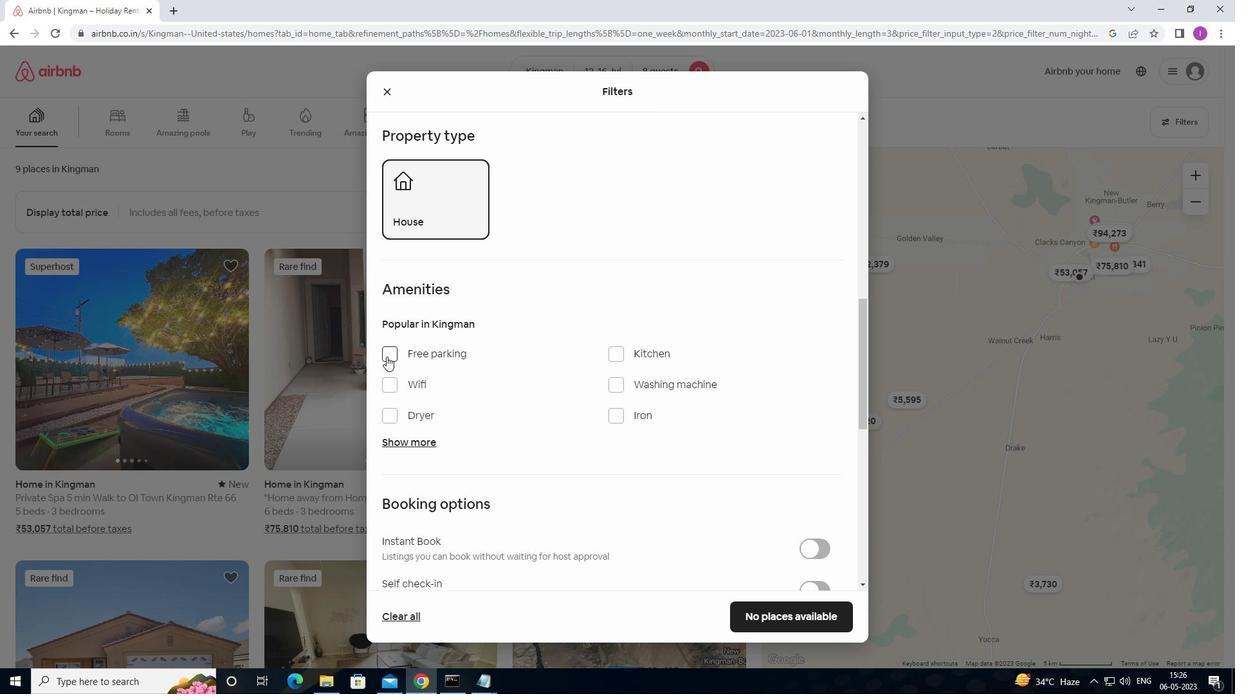 
Action: Mouse moved to (387, 387)
Screenshot: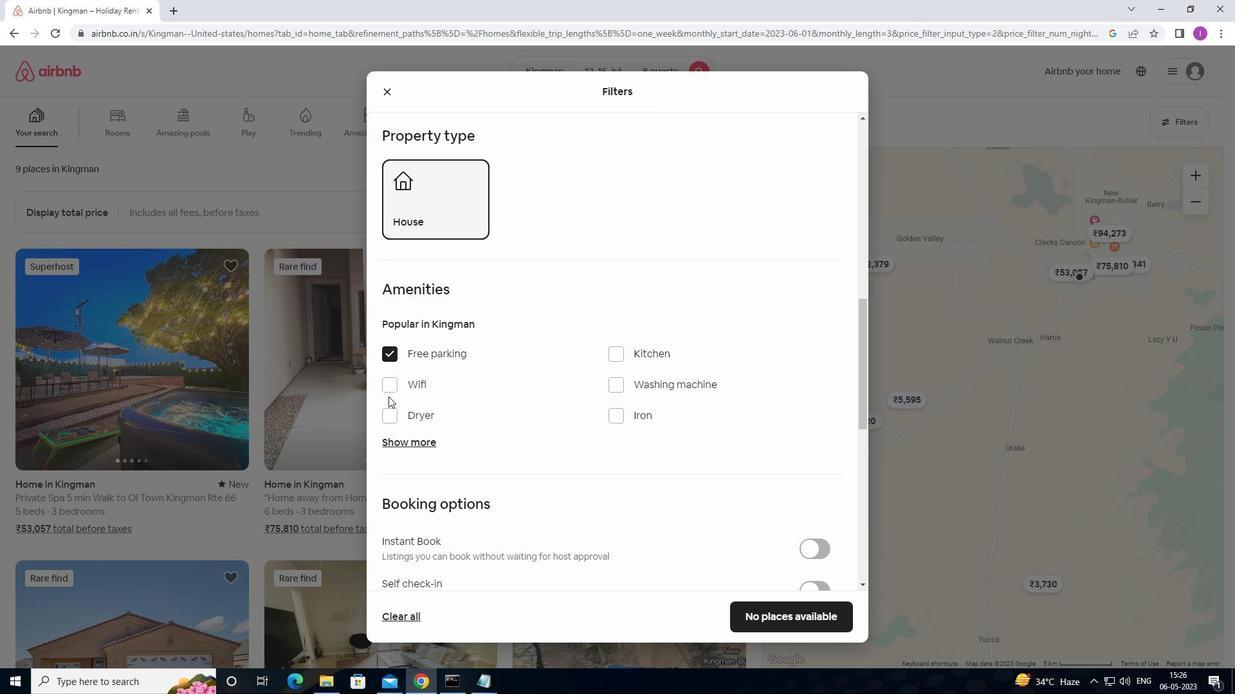 
Action: Mouse pressed left at (387, 387)
Screenshot: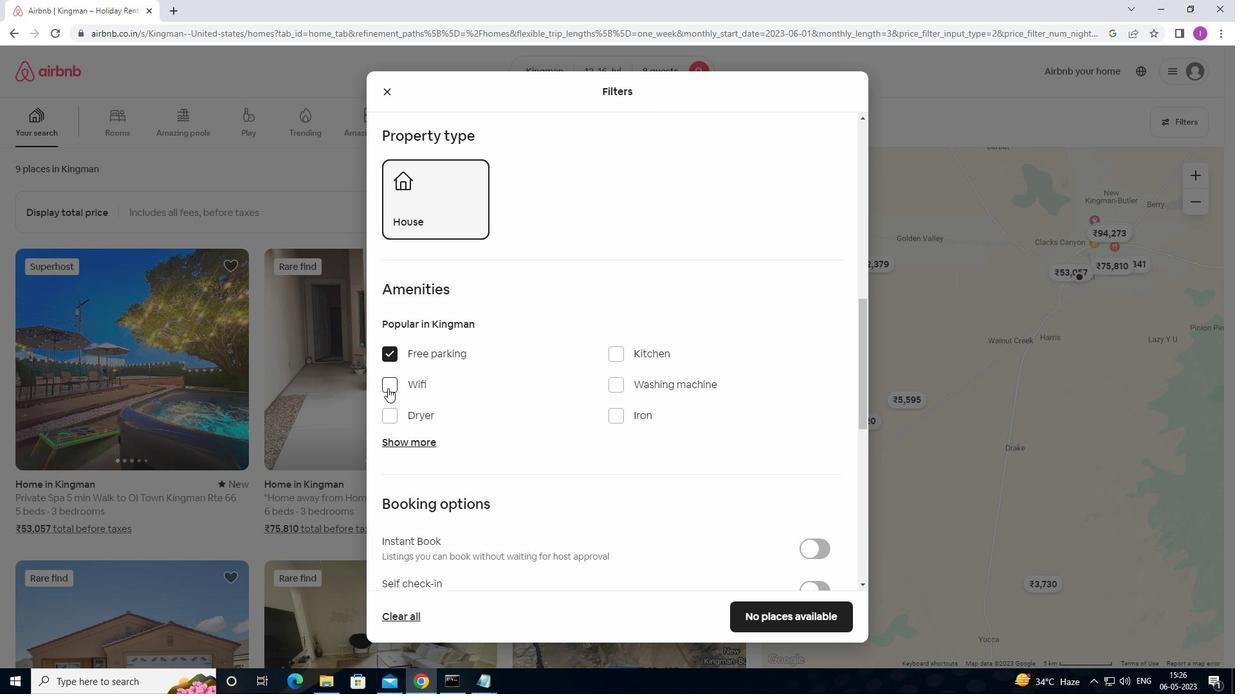 
Action: Mouse moved to (407, 447)
Screenshot: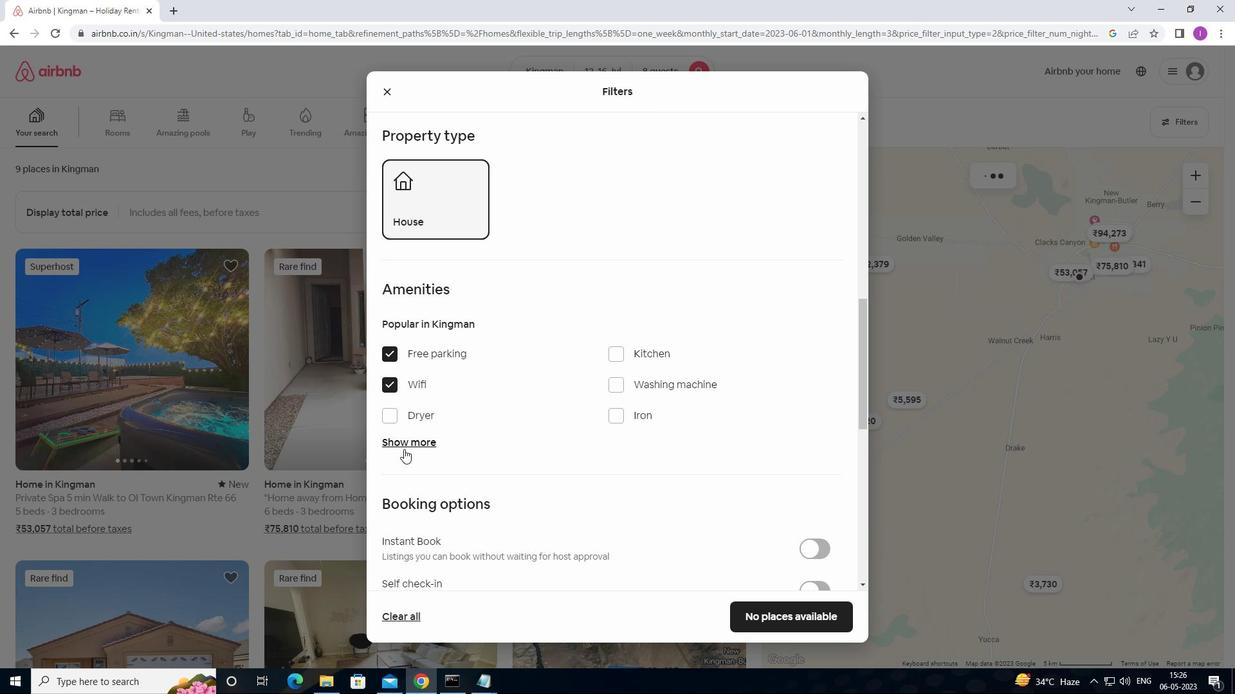 
Action: Mouse pressed left at (407, 447)
Screenshot: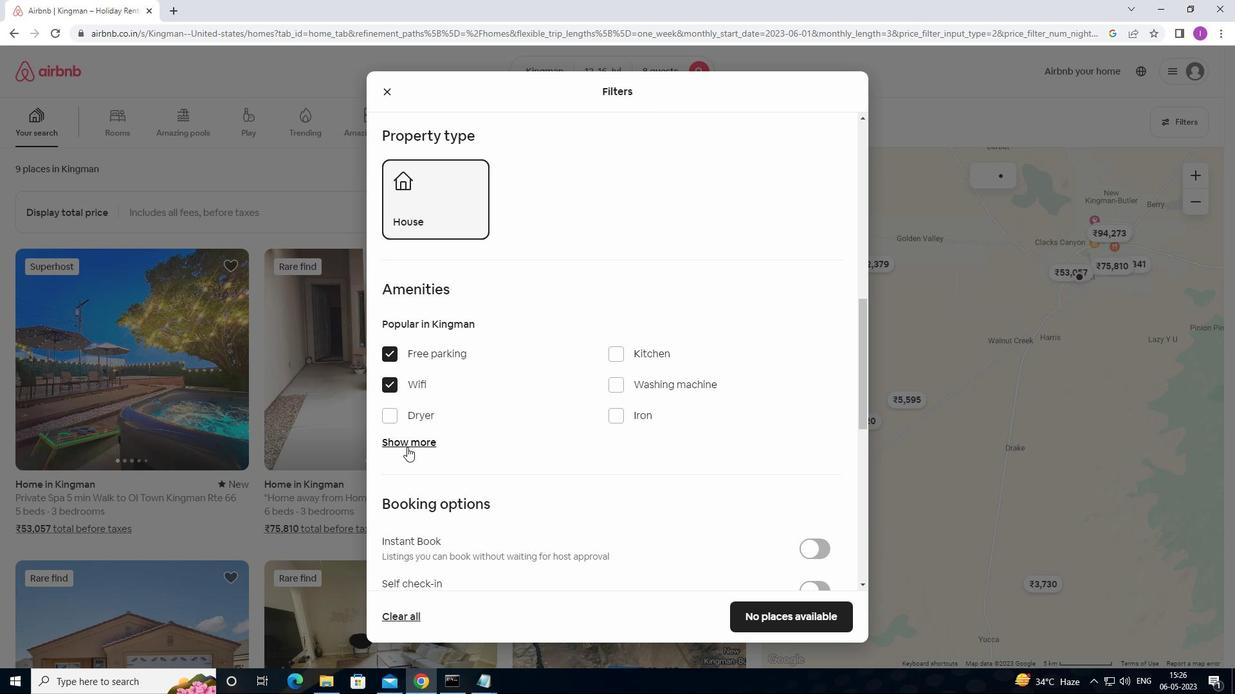 
Action: Mouse moved to (616, 522)
Screenshot: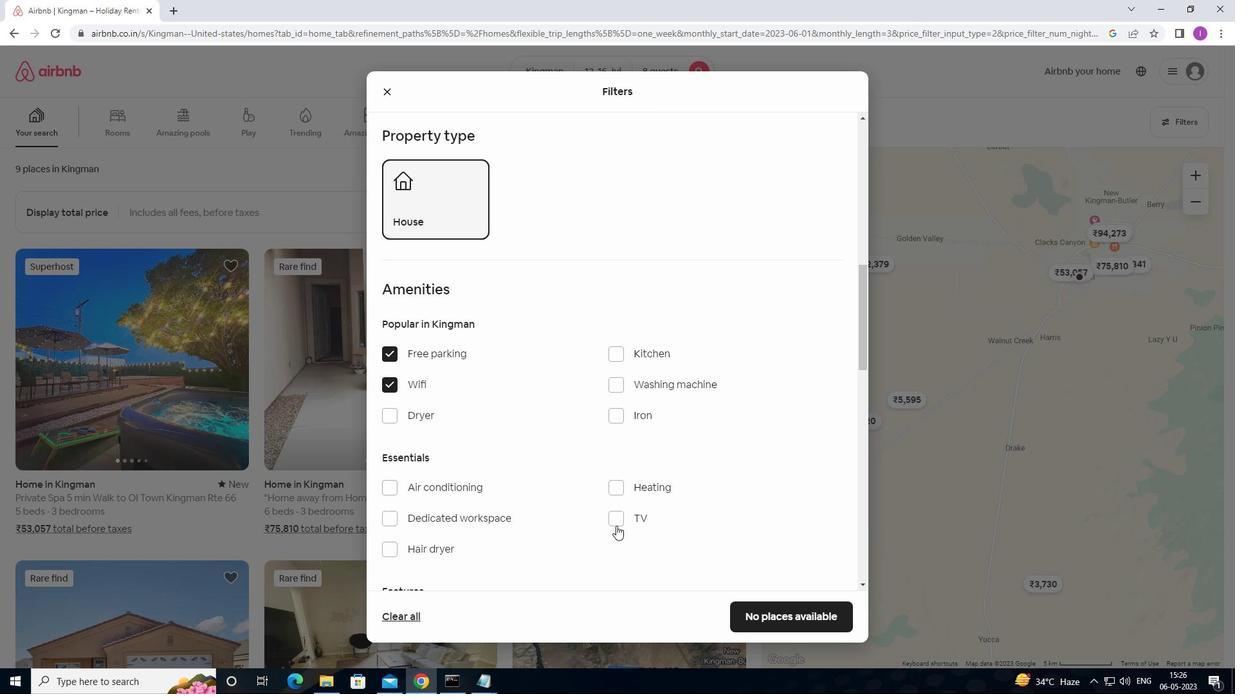 
Action: Mouse pressed left at (616, 522)
Screenshot: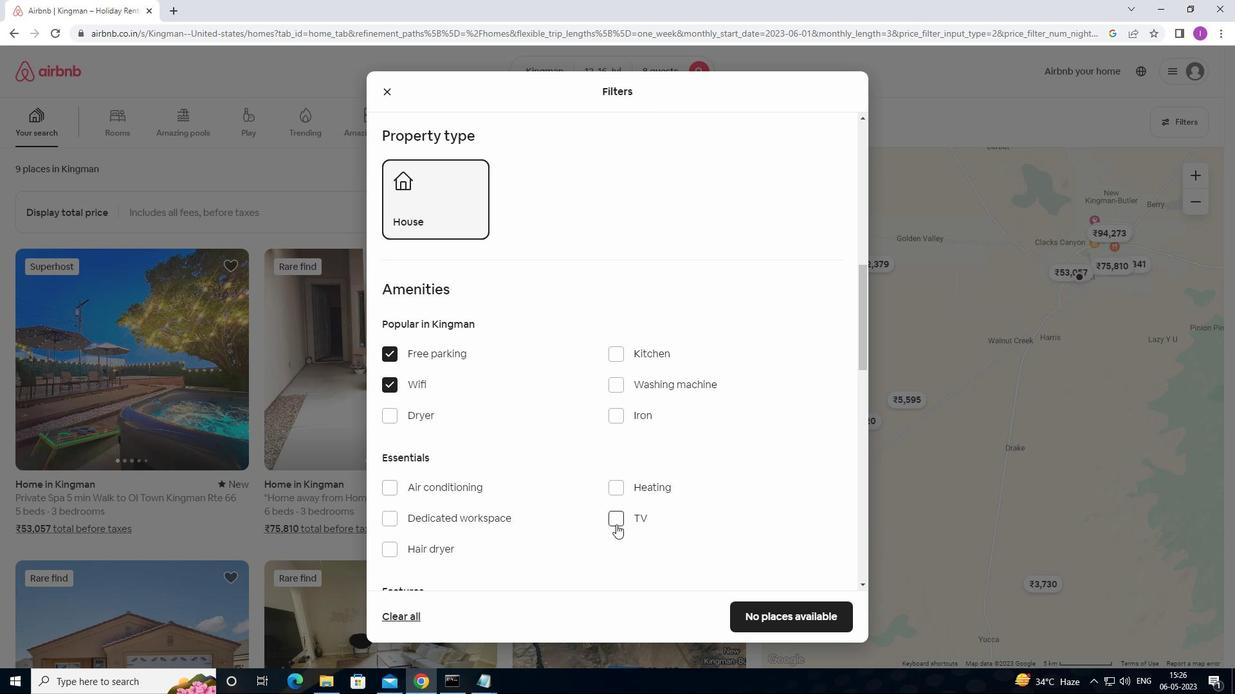 
Action: Mouse moved to (651, 547)
Screenshot: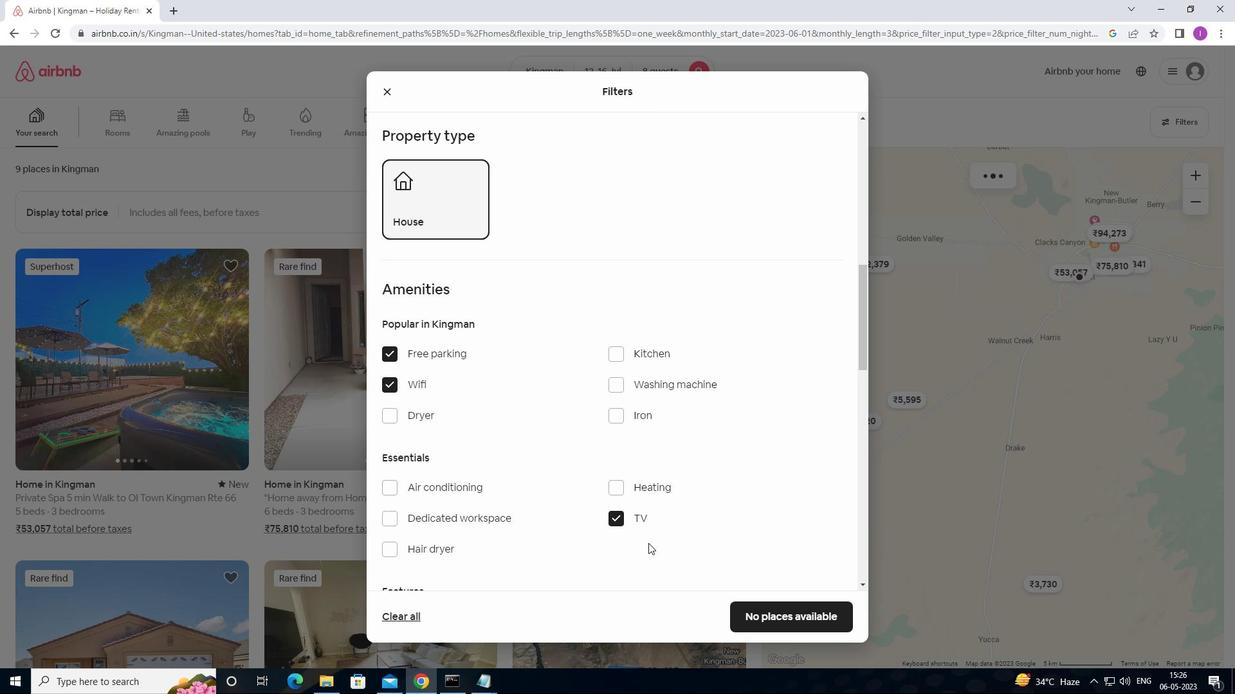 
Action: Mouse scrolled (651, 546) with delta (0, 0)
Screenshot: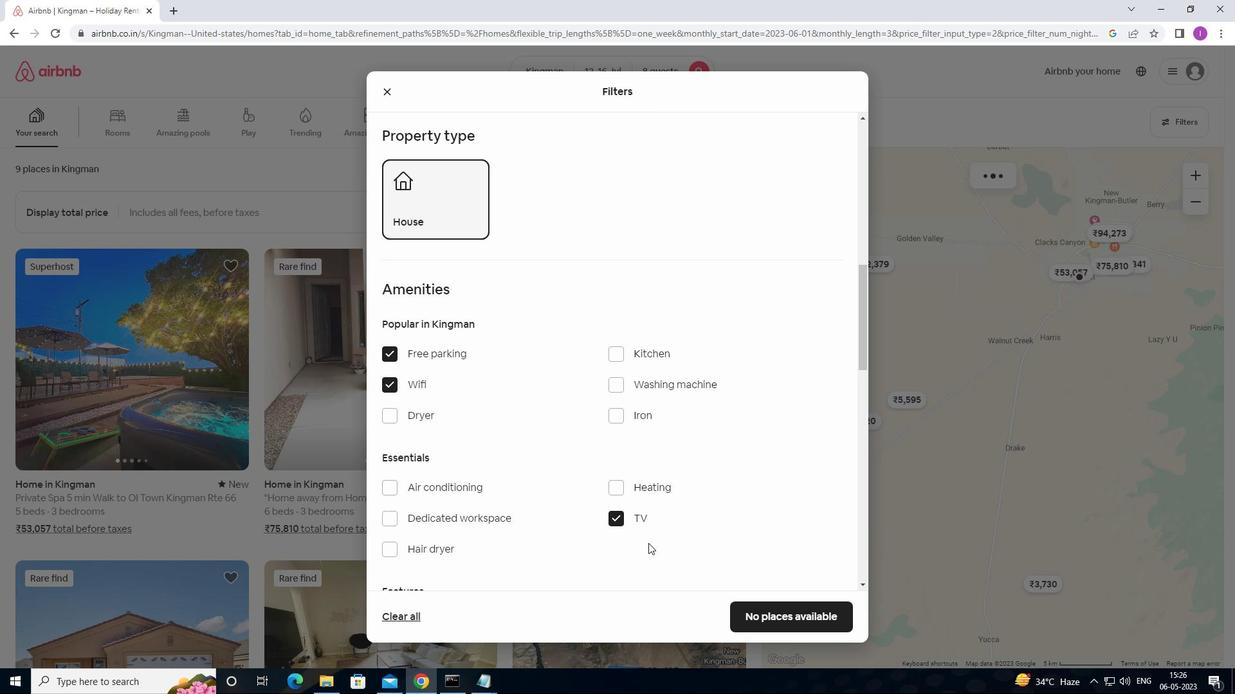 
Action: Mouse moved to (652, 548)
Screenshot: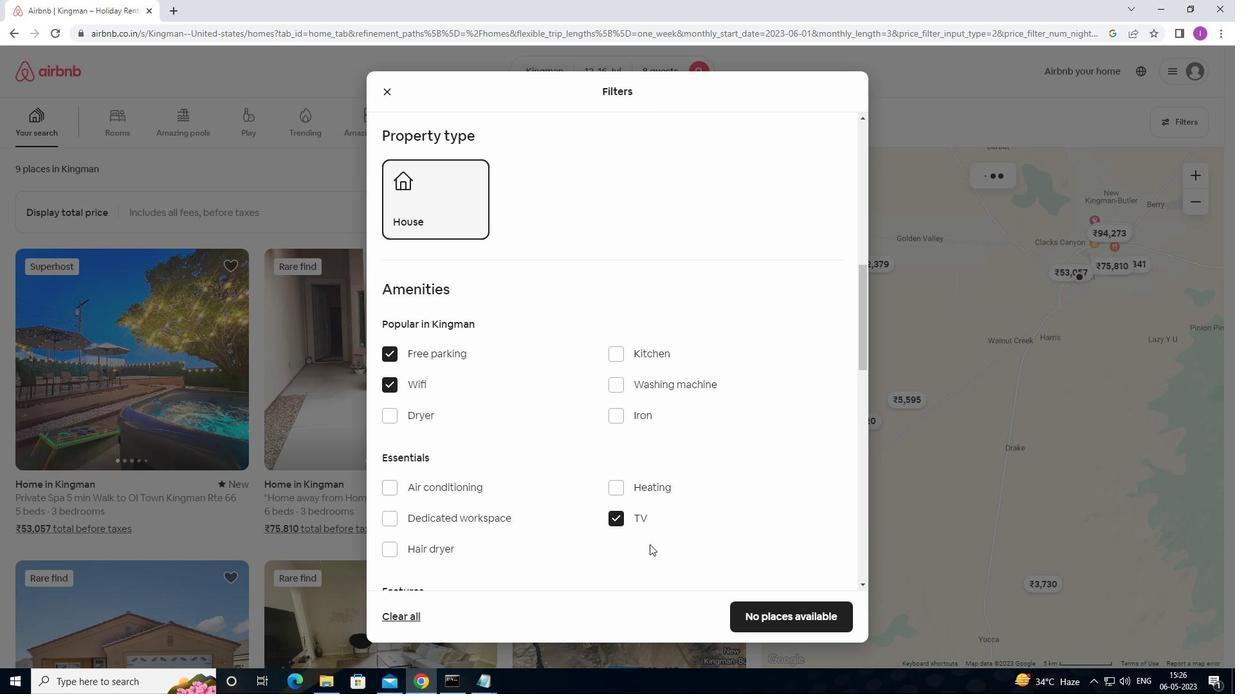 
Action: Mouse scrolled (652, 548) with delta (0, 0)
Screenshot: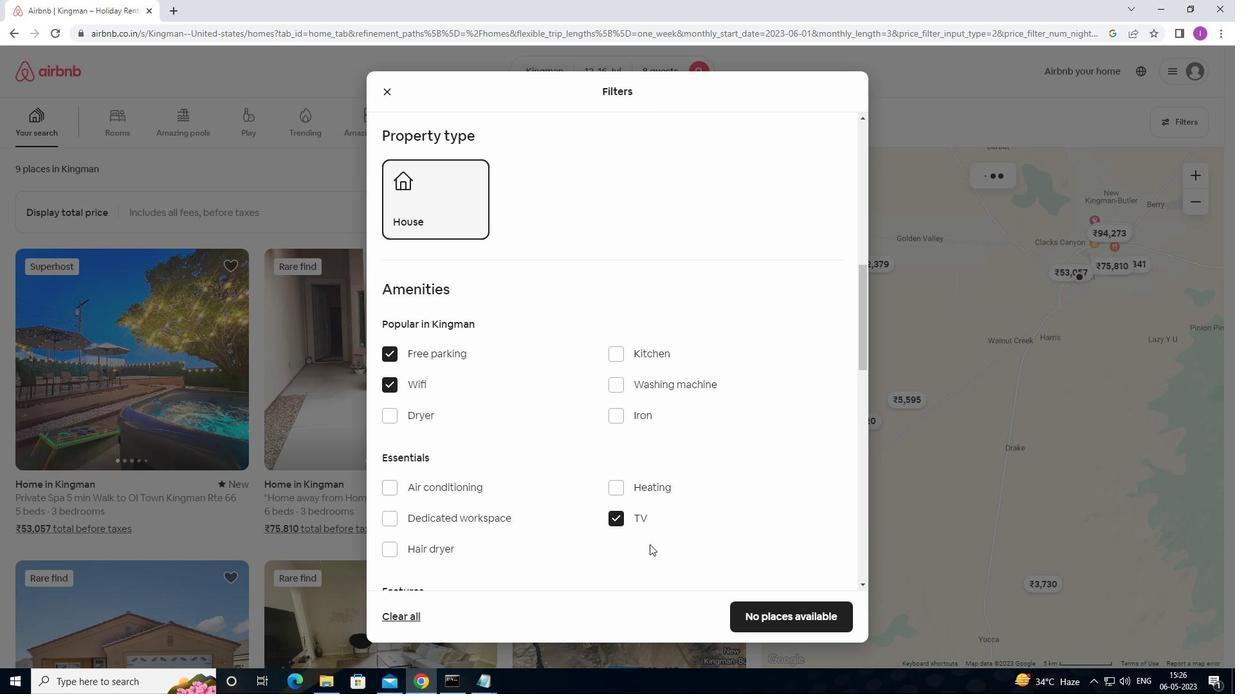
Action: Mouse moved to (667, 527)
Screenshot: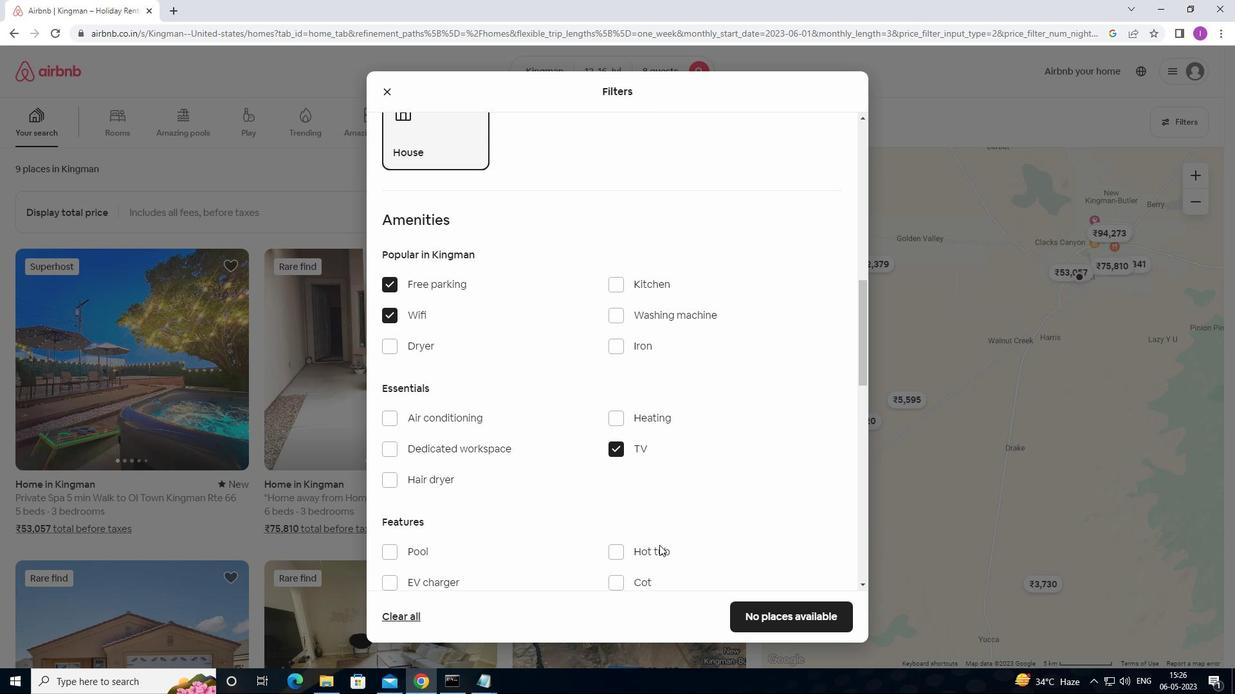 
Action: Mouse scrolled (667, 526) with delta (0, 0)
Screenshot: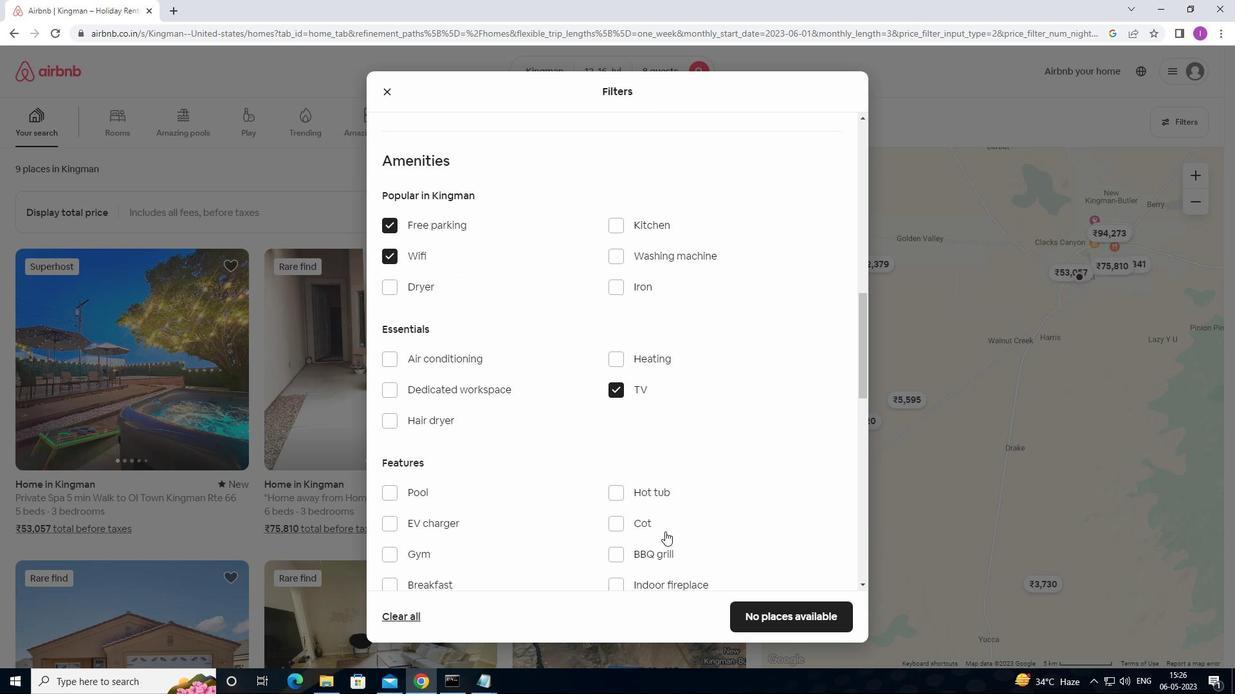 
Action: Mouse moved to (528, 510)
Screenshot: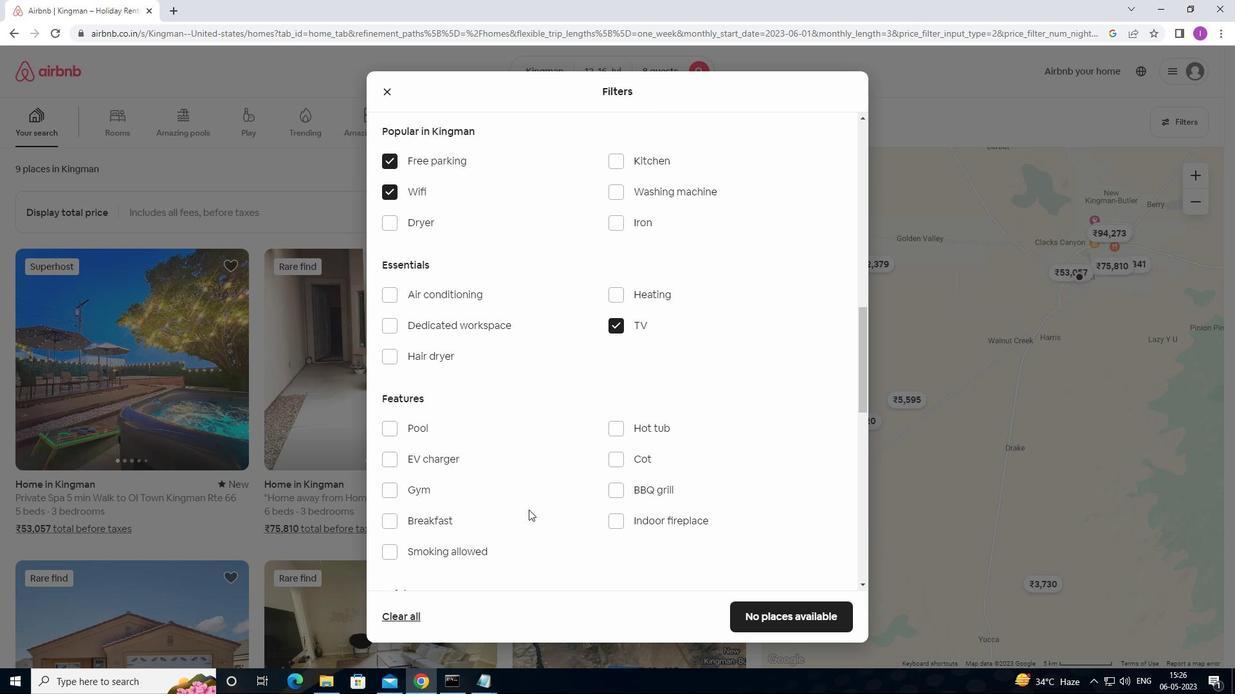 
Action: Mouse scrolled (528, 509) with delta (0, 0)
Screenshot: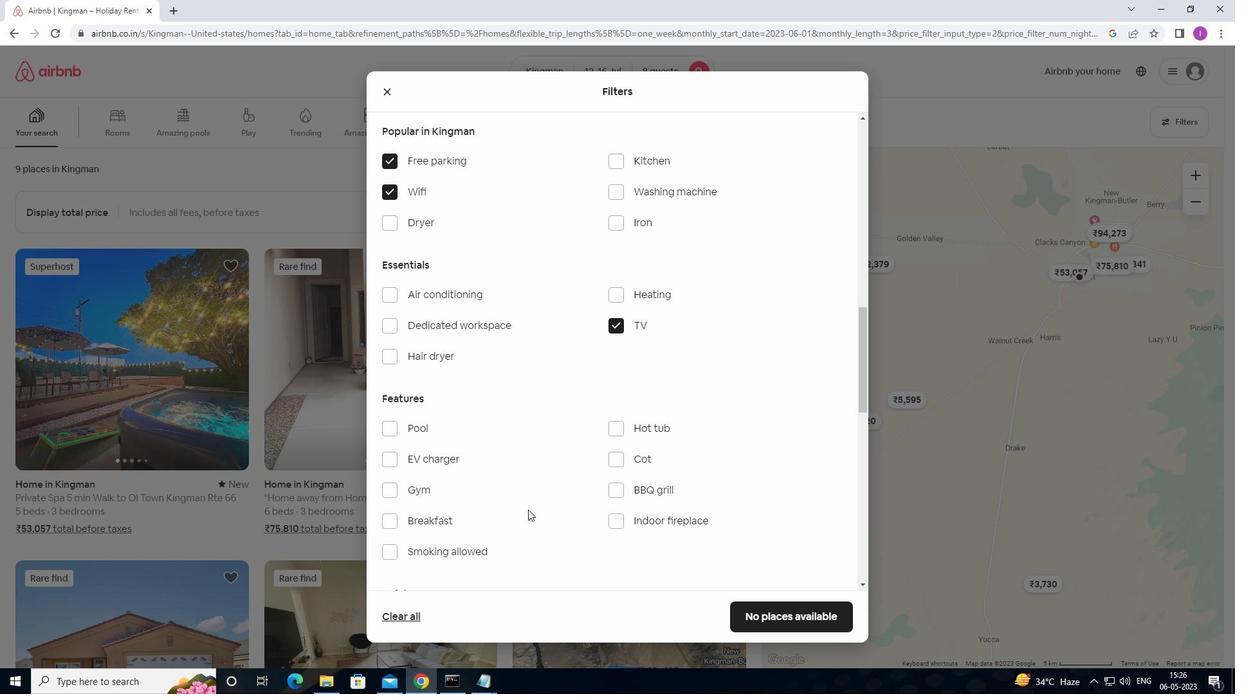 
Action: Mouse scrolled (528, 509) with delta (0, 0)
Screenshot: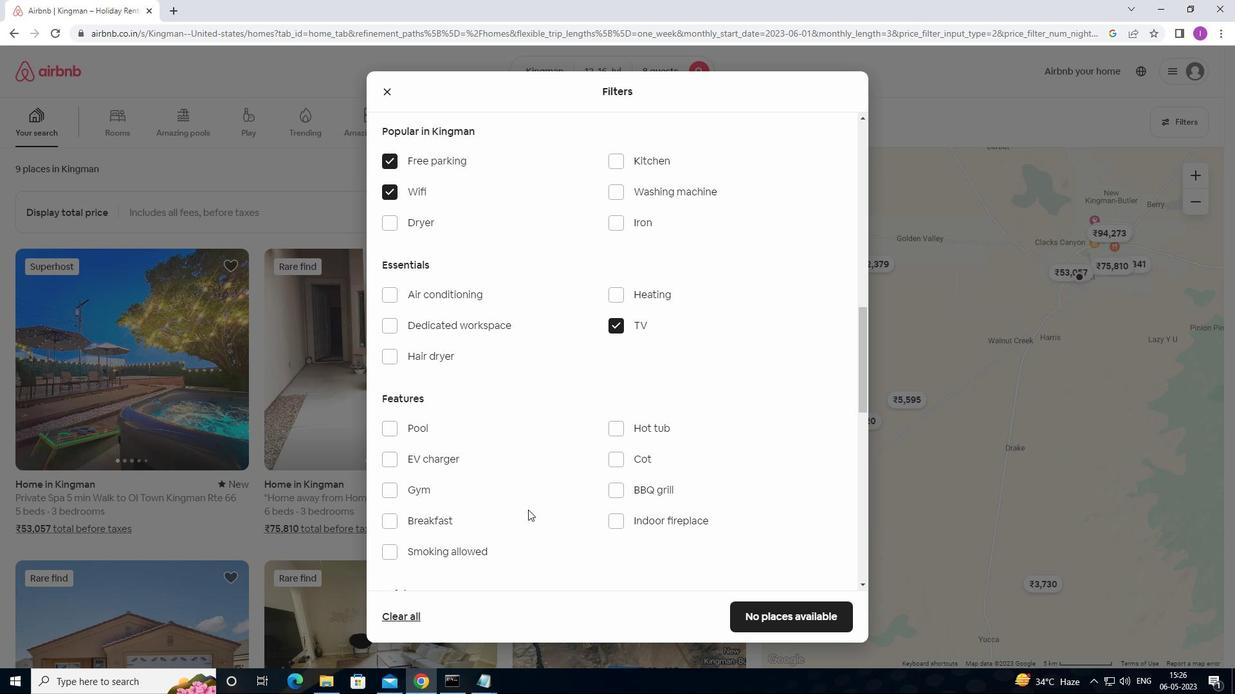 
Action: Mouse moved to (396, 362)
Screenshot: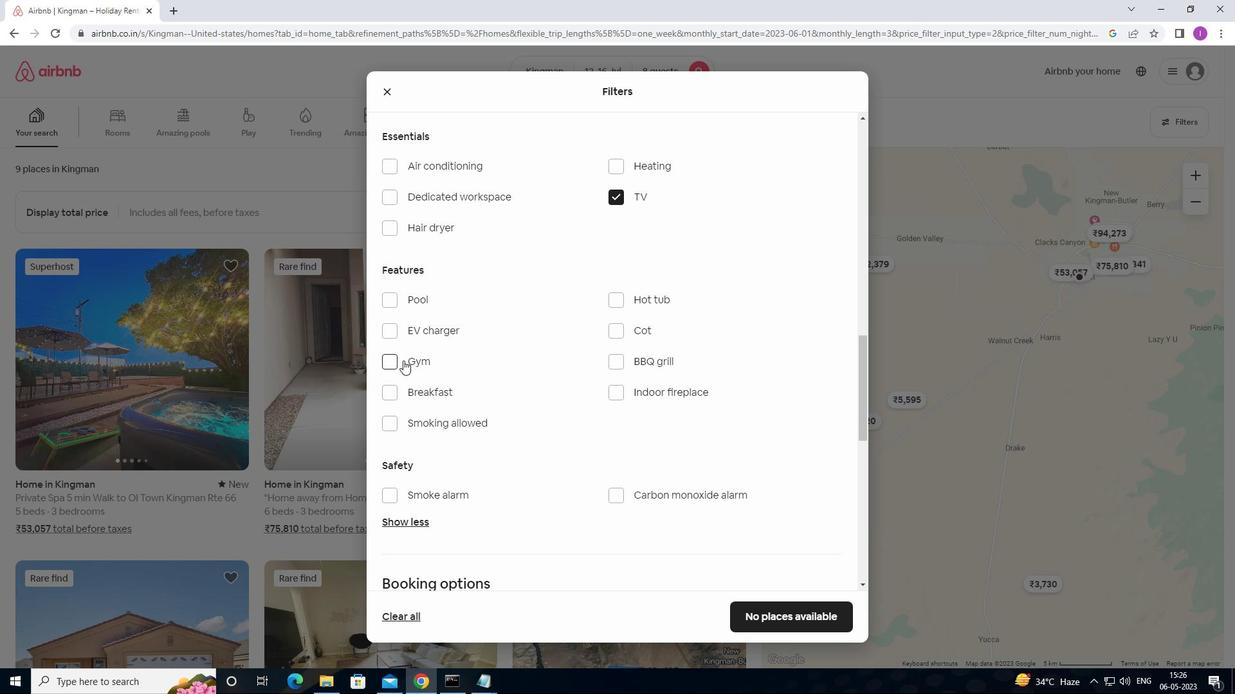 
Action: Mouse pressed left at (396, 362)
Screenshot: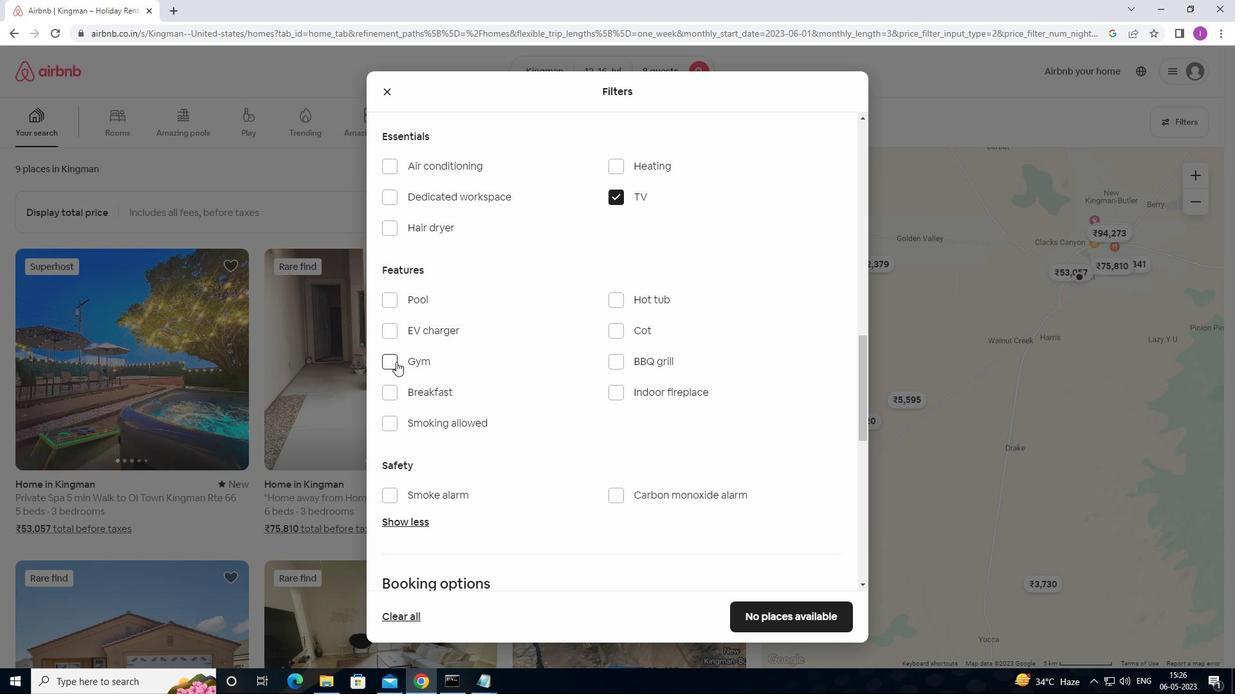 
Action: Mouse moved to (395, 395)
Screenshot: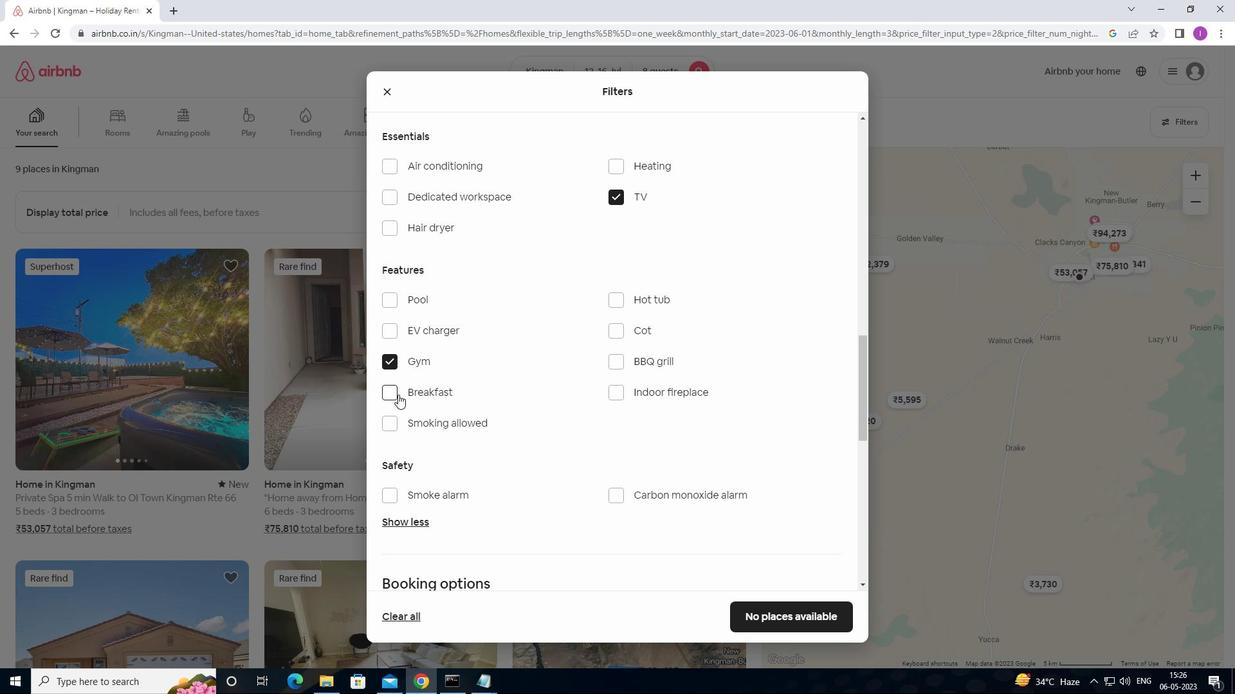 
Action: Mouse pressed left at (395, 395)
Screenshot: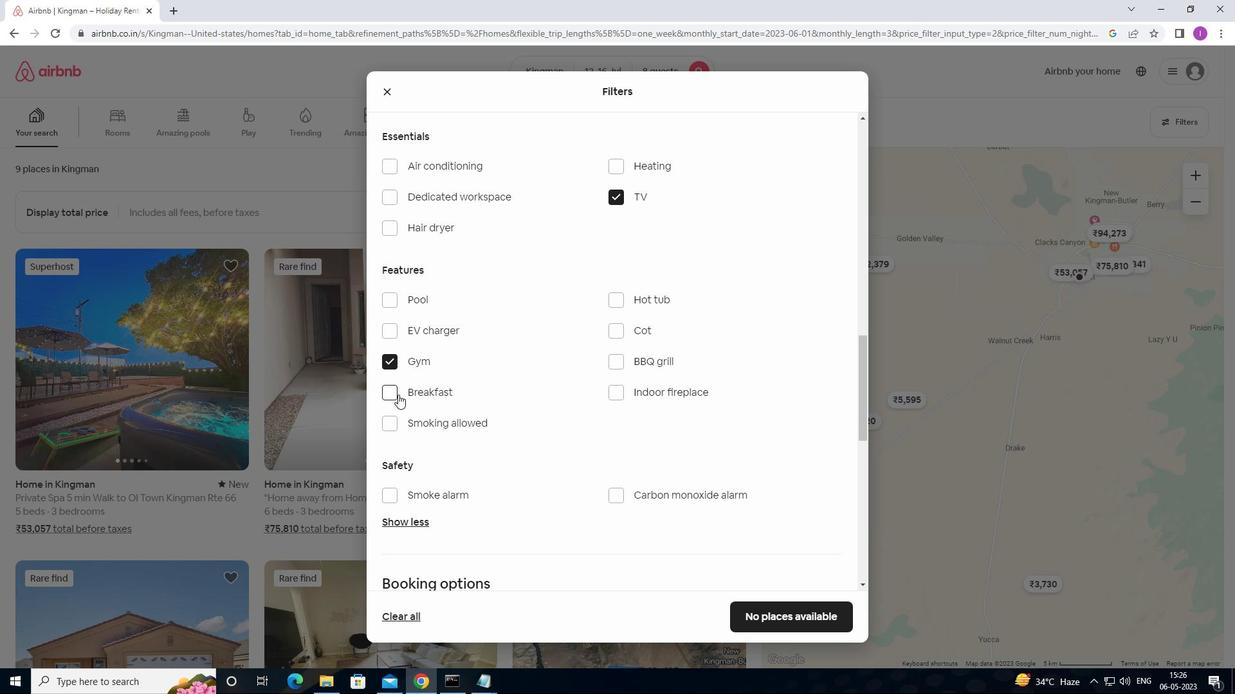 
Action: Mouse moved to (453, 401)
Screenshot: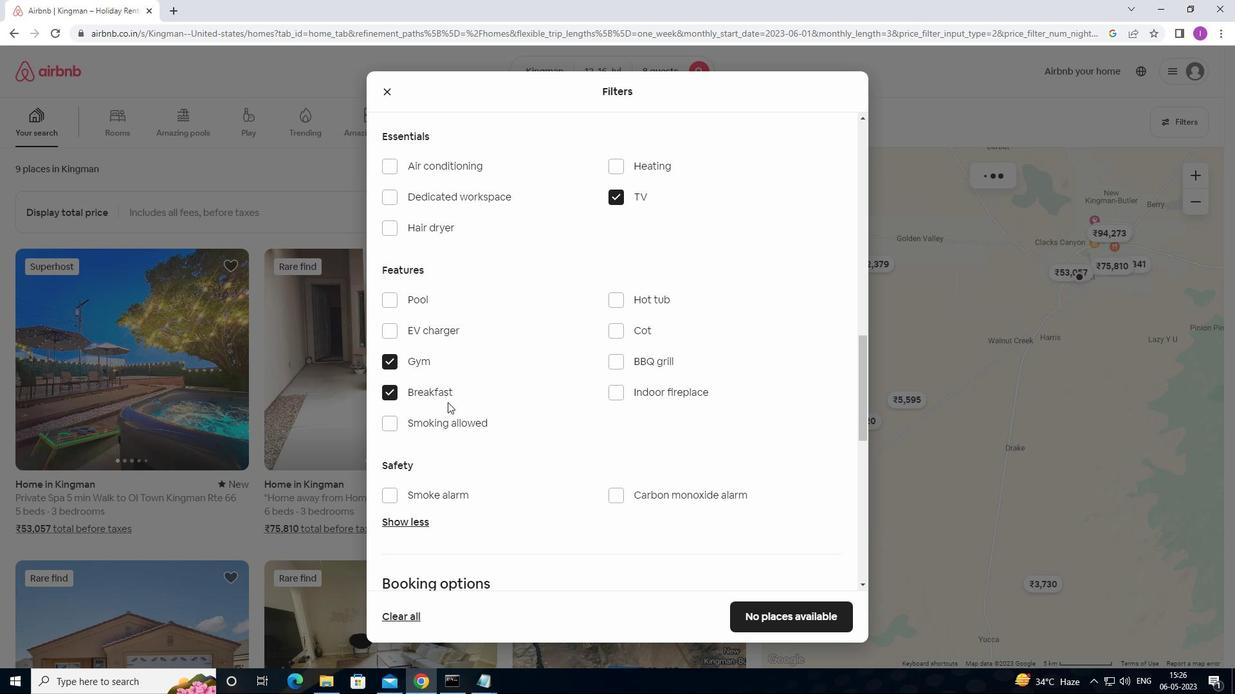 
Action: Mouse scrolled (453, 400) with delta (0, 0)
Screenshot: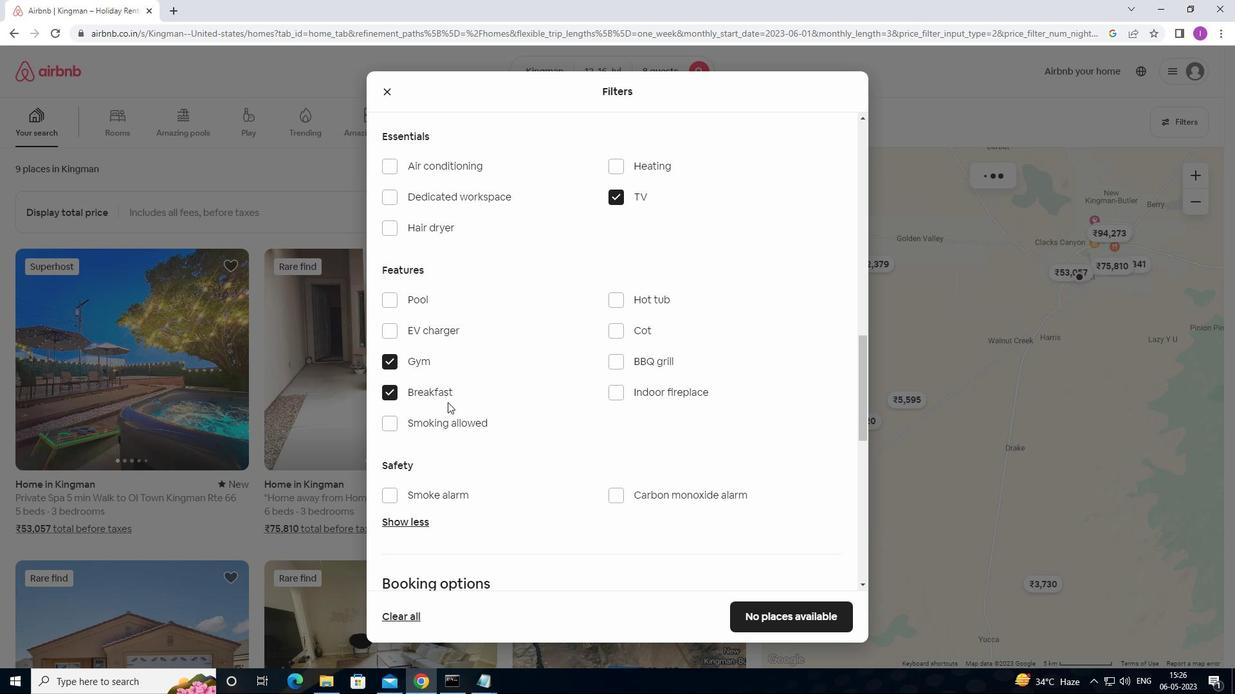 
Action: Mouse scrolled (453, 400) with delta (0, 0)
Screenshot: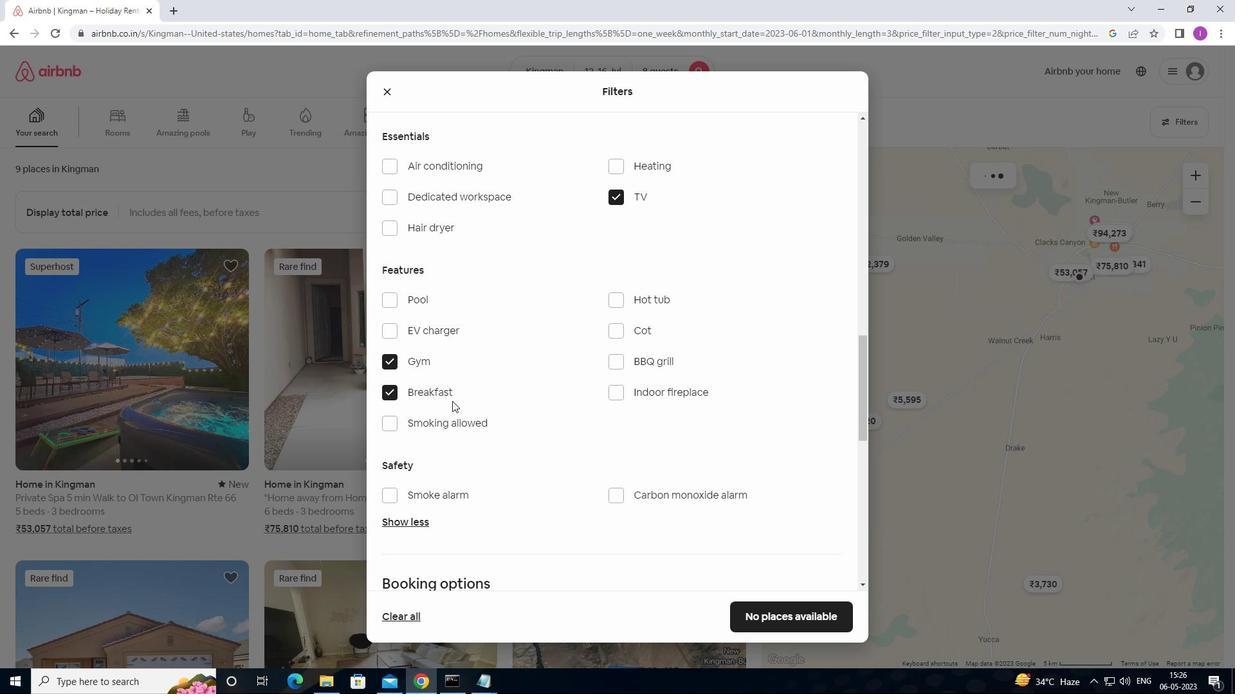 
Action: Mouse moved to (811, 546)
Screenshot: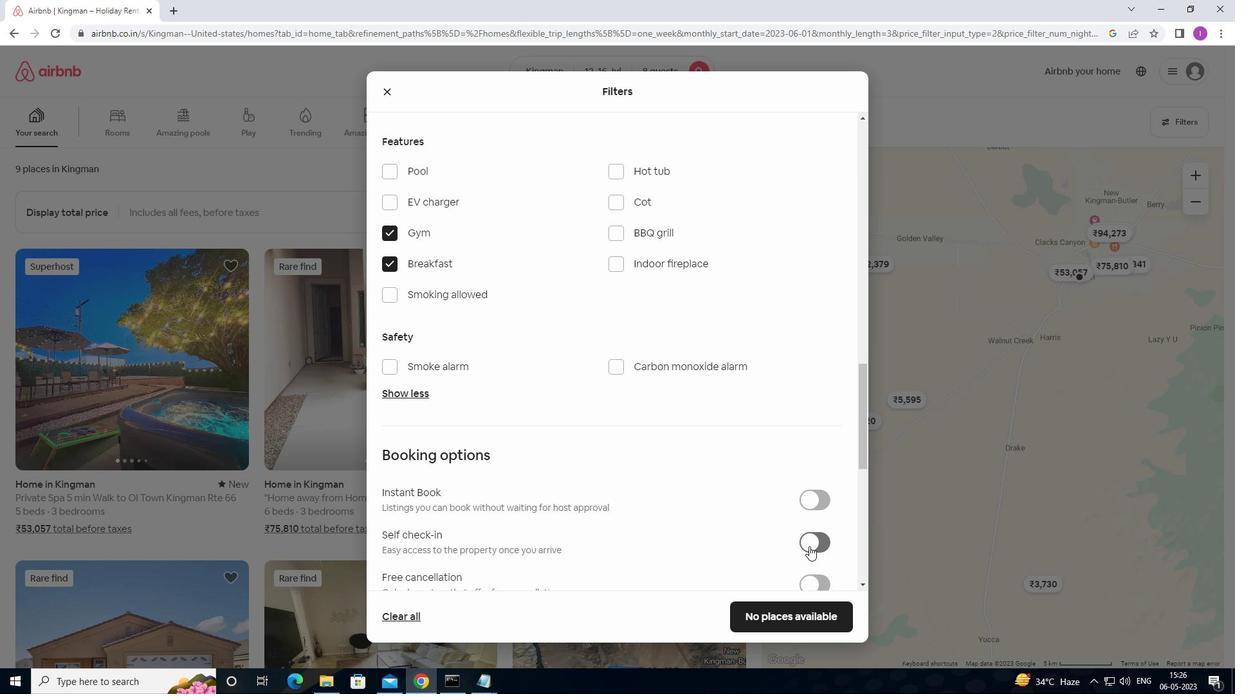 
Action: Mouse pressed left at (811, 546)
Screenshot: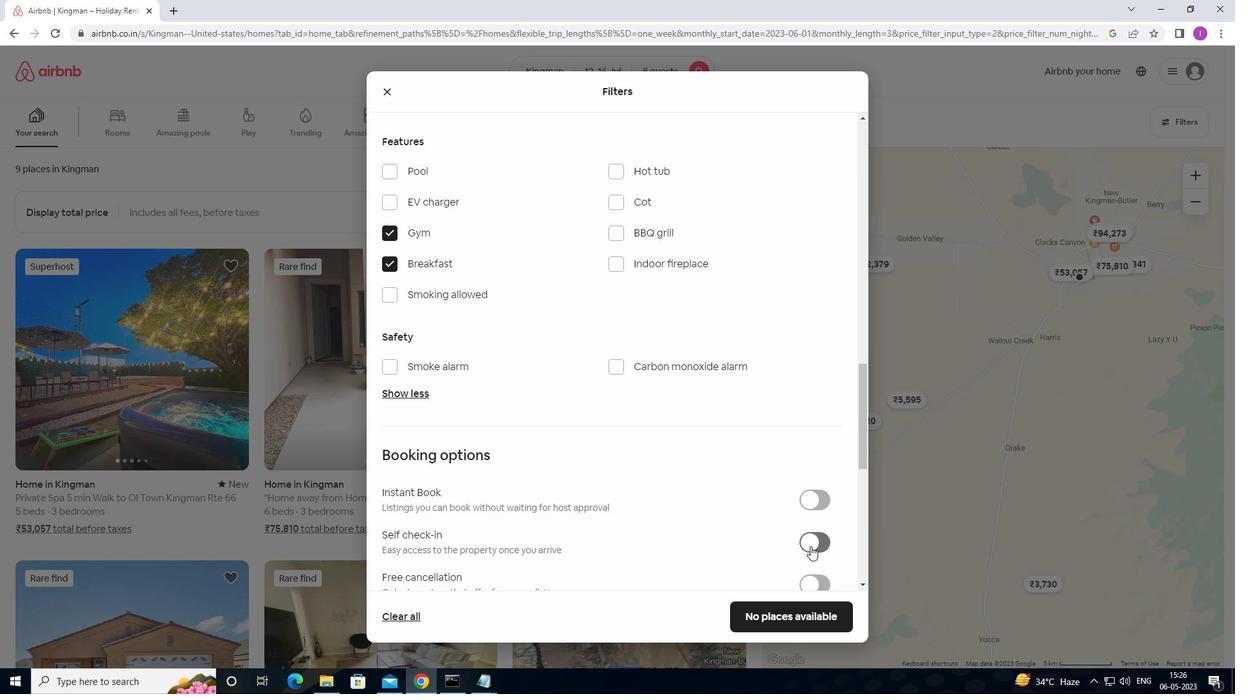 
Action: Mouse moved to (607, 534)
Screenshot: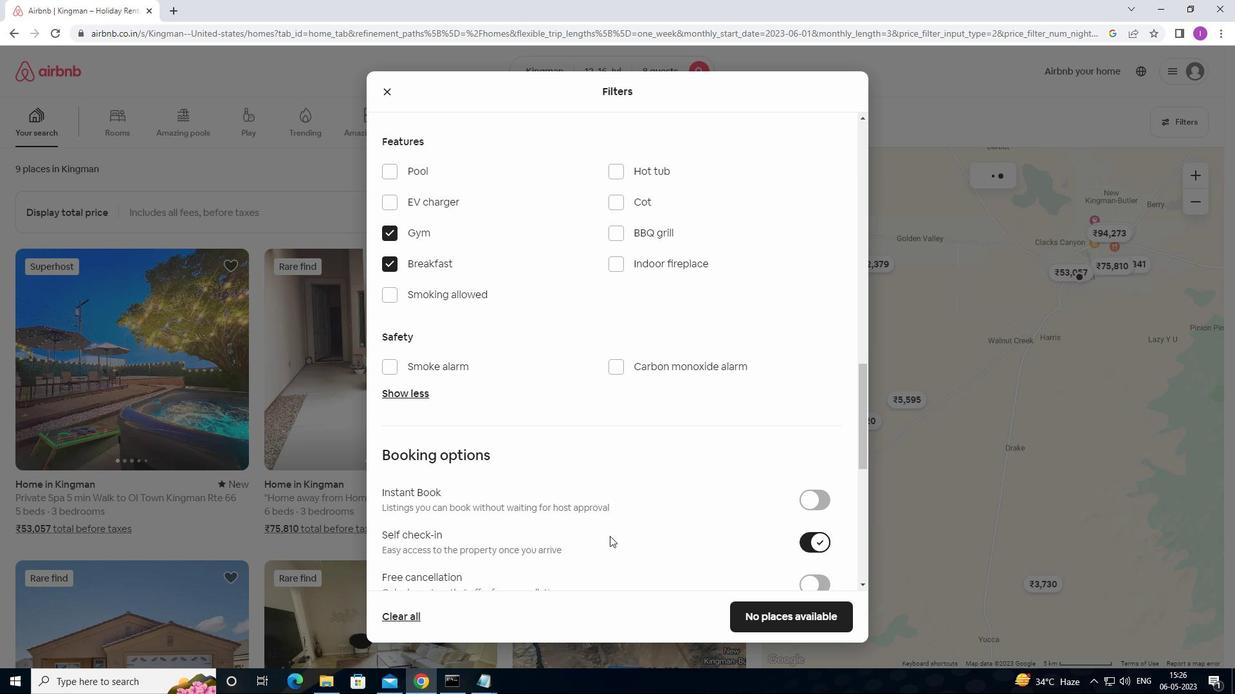 
Action: Mouse scrolled (607, 533) with delta (0, 0)
Screenshot: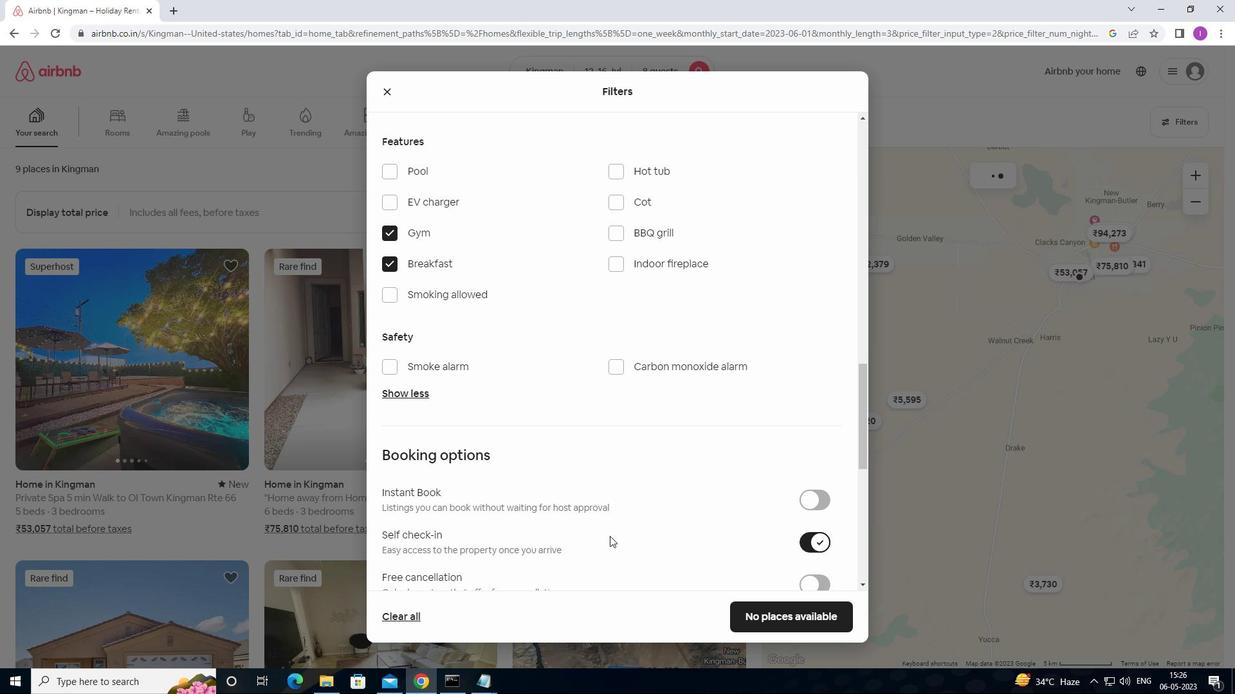 
Action: Mouse scrolled (607, 533) with delta (0, 0)
Screenshot: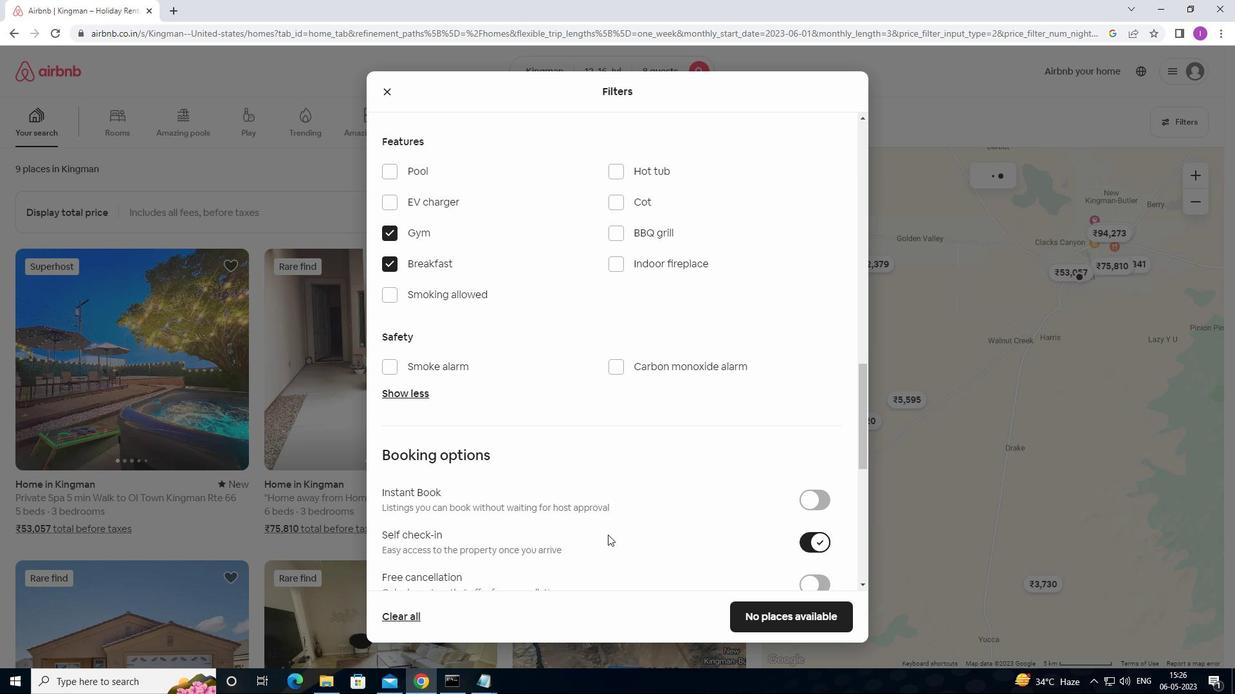 
Action: Mouse scrolled (607, 533) with delta (0, 0)
Screenshot: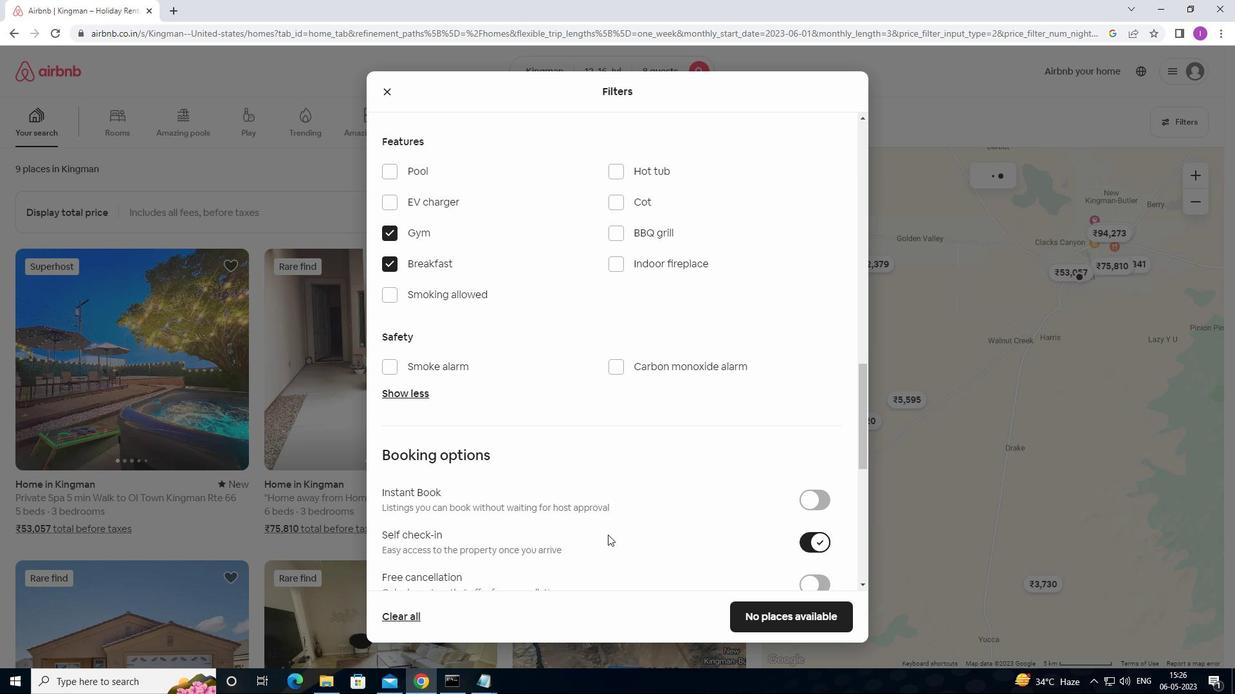 
Action: Mouse moved to (607, 526)
Screenshot: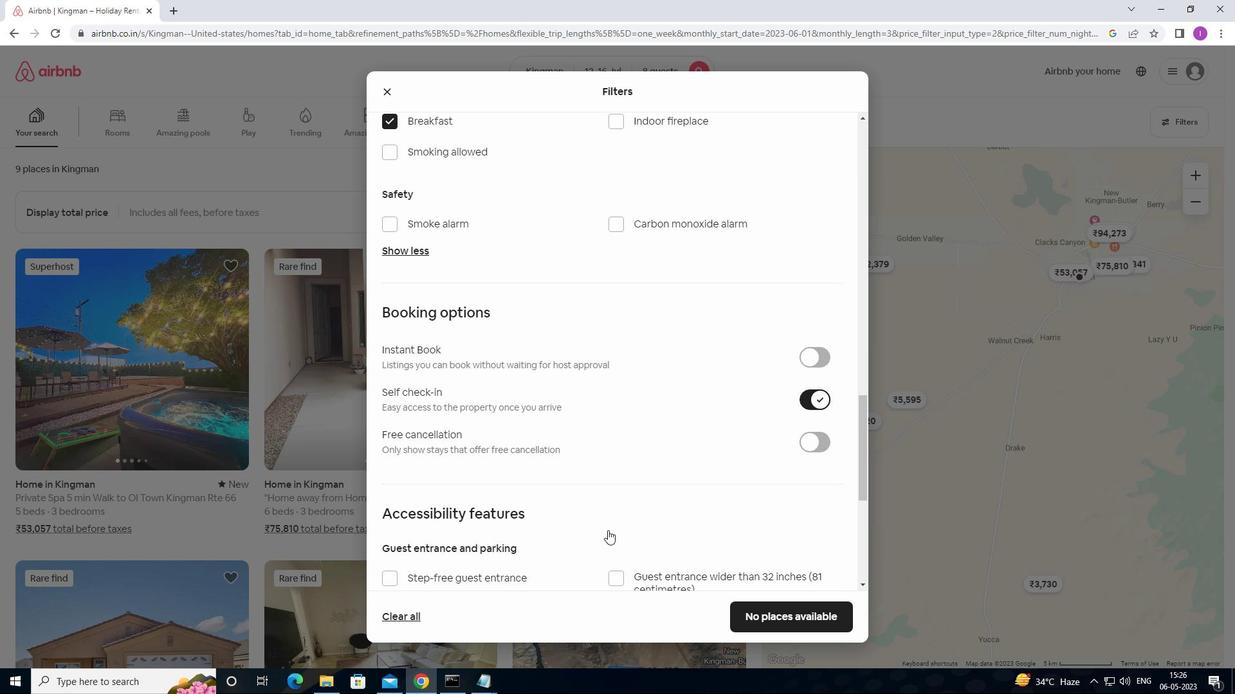 
Action: Mouse scrolled (607, 525) with delta (0, 0)
Screenshot: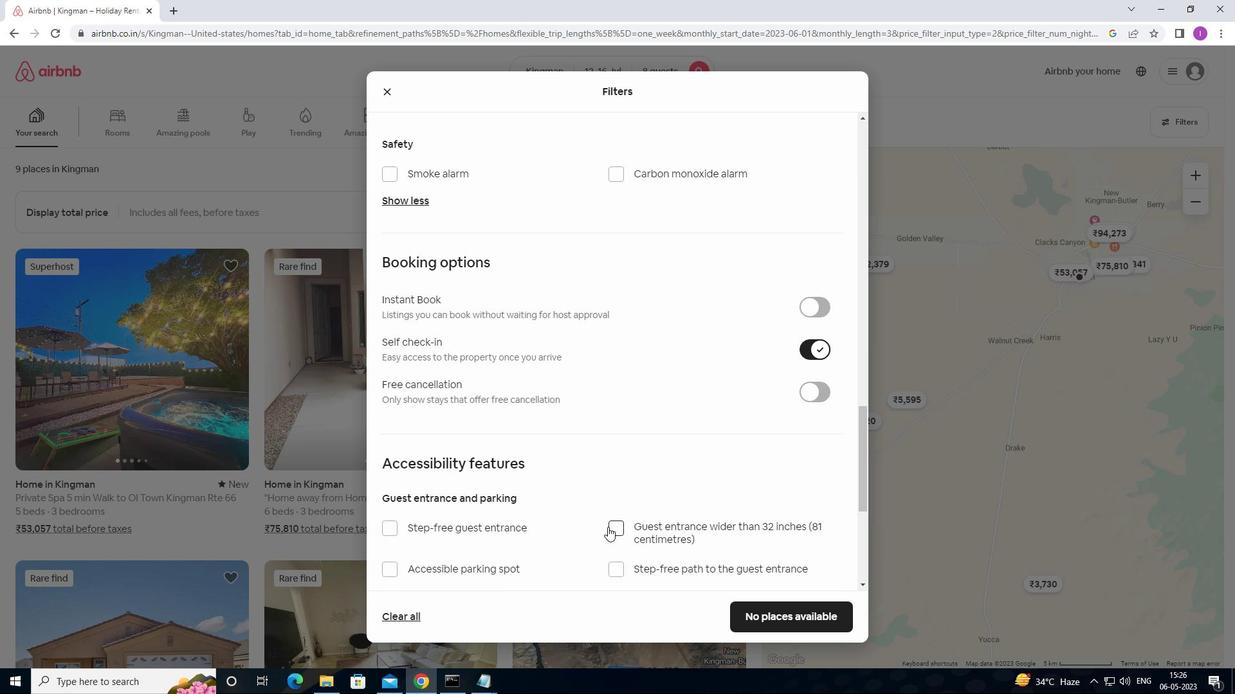 
Action: Mouse scrolled (607, 525) with delta (0, 0)
Screenshot: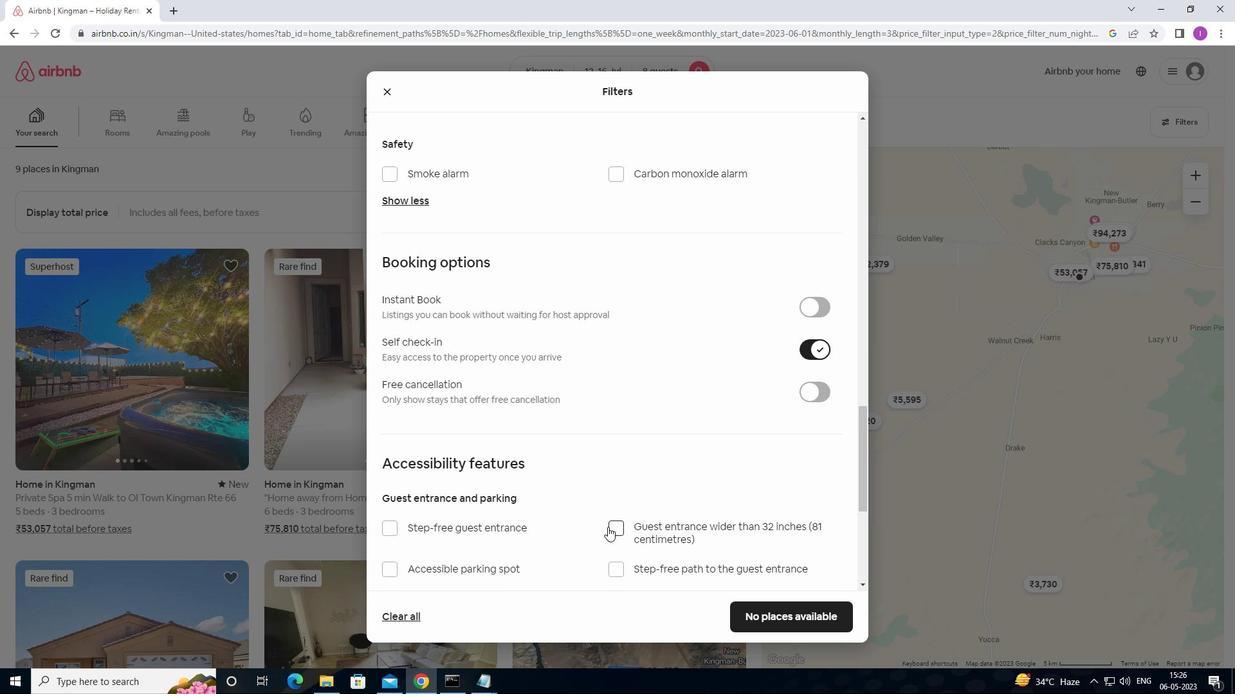 
Action: Mouse scrolled (607, 525) with delta (0, 0)
Screenshot: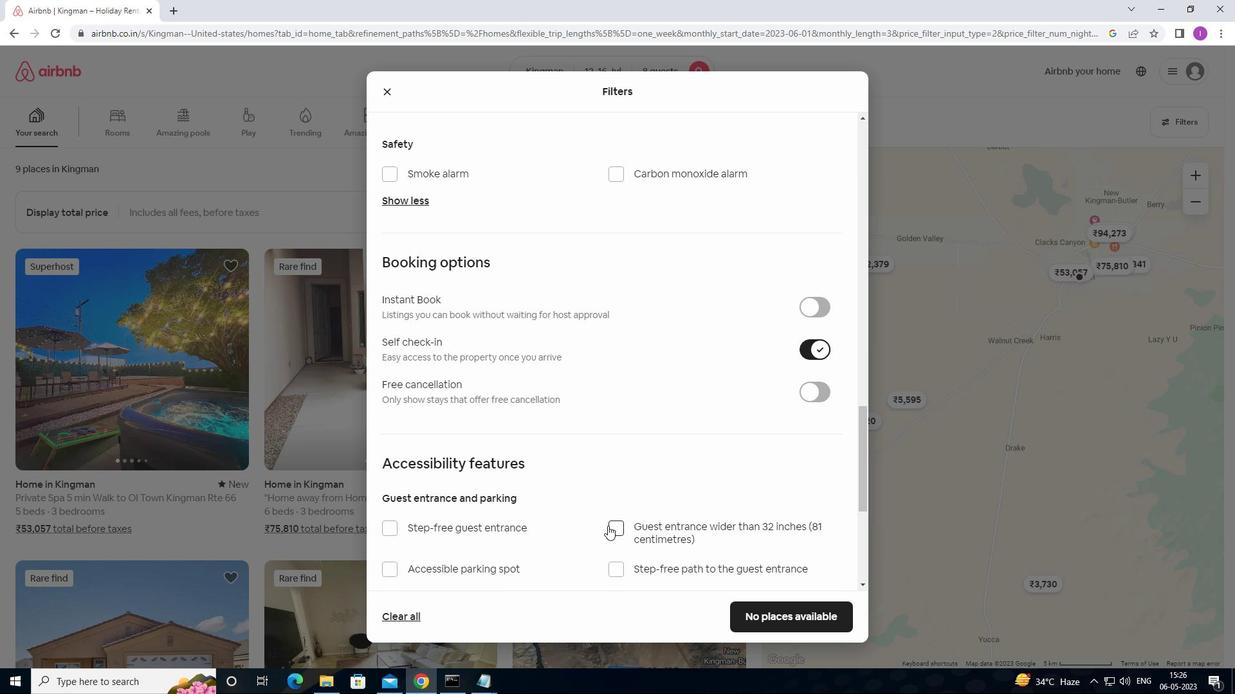 
Action: Mouse scrolled (607, 525) with delta (0, 0)
Screenshot: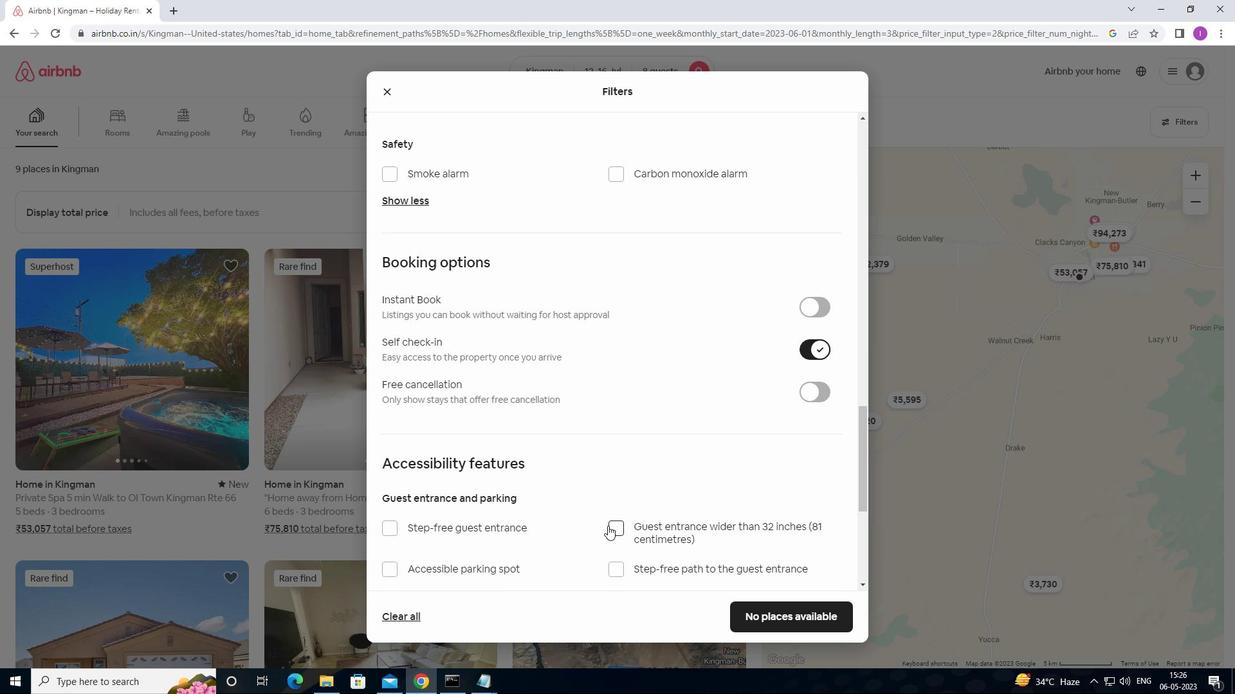 
Action: Mouse scrolled (607, 525) with delta (0, 0)
Screenshot: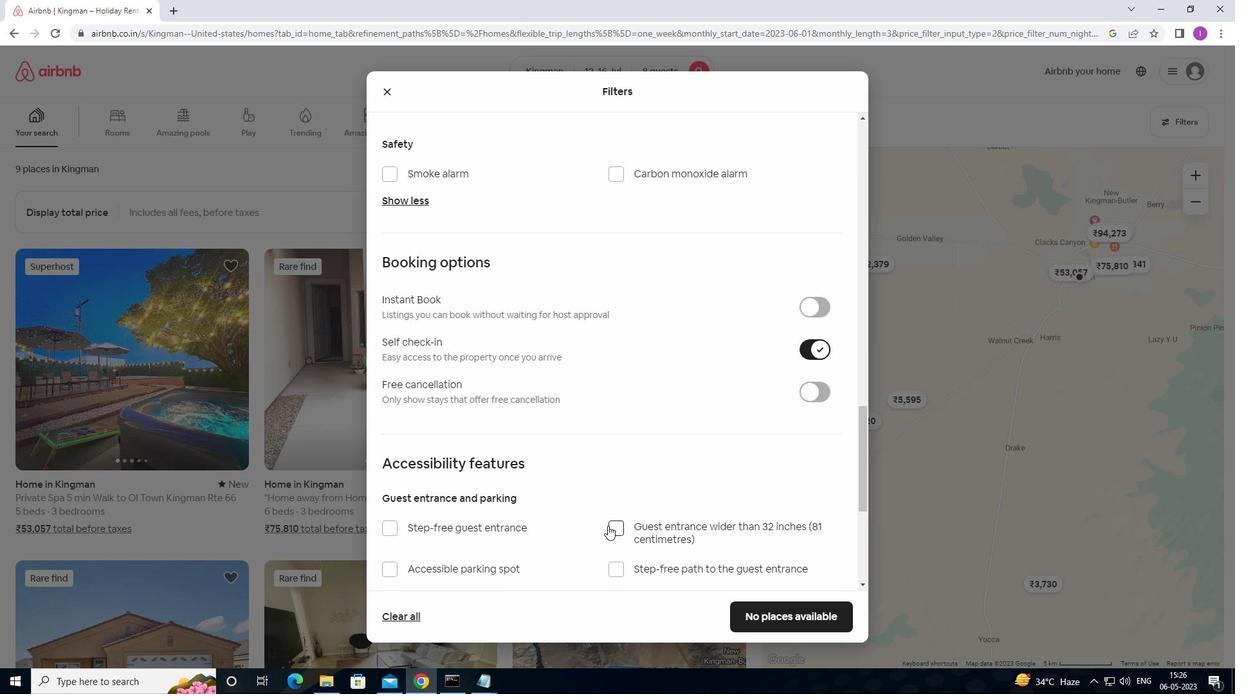 
Action: Mouse moved to (469, 506)
Screenshot: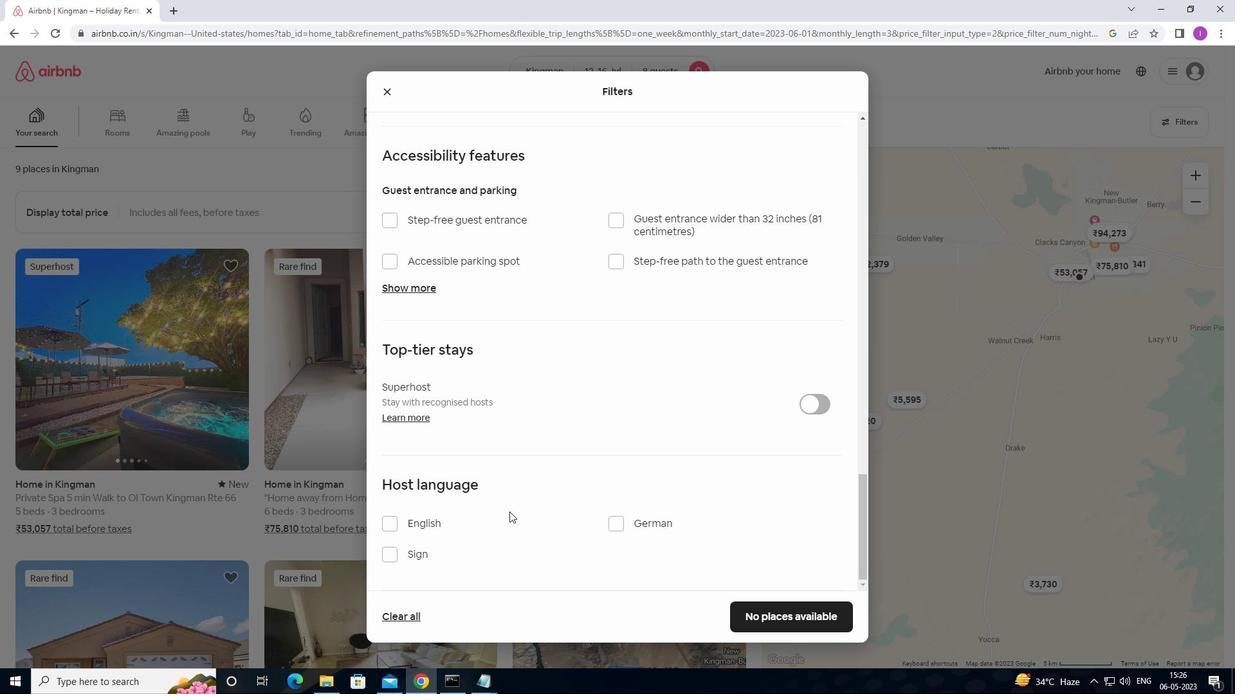 
Action: Mouse scrolled (469, 505) with delta (0, 0)
Screenshot: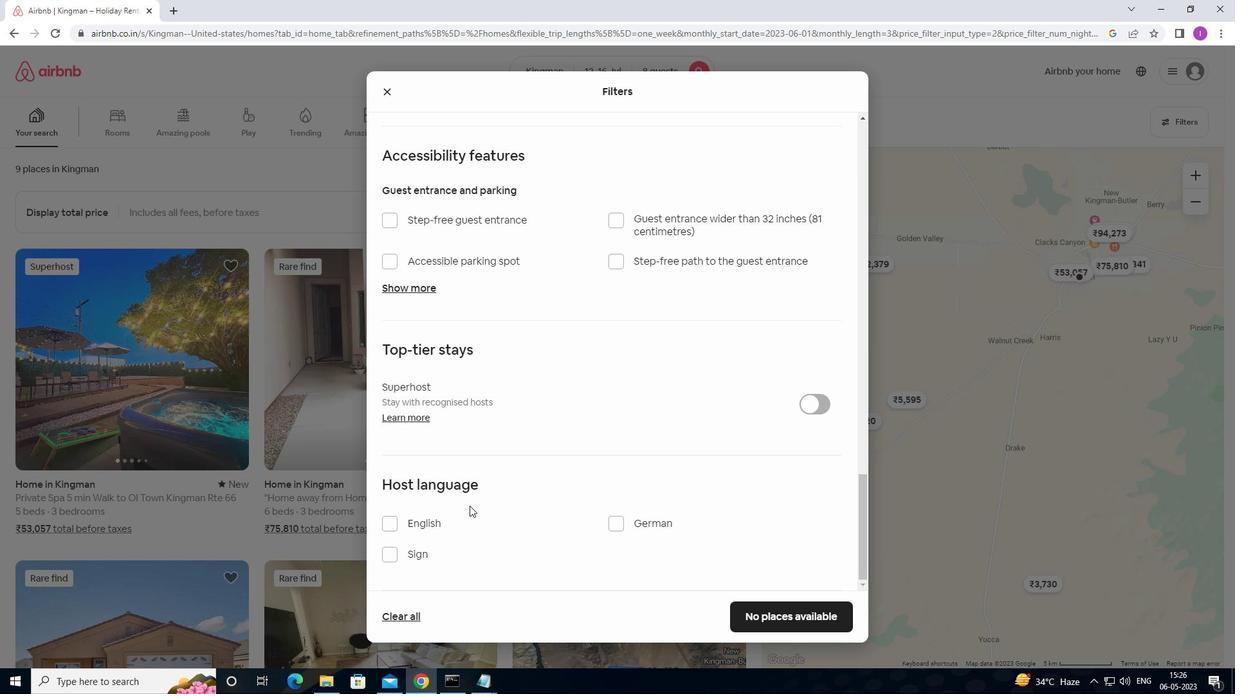 
Action: Mouse scrolled (469, 505) with delta (0, 0)
Screenshot: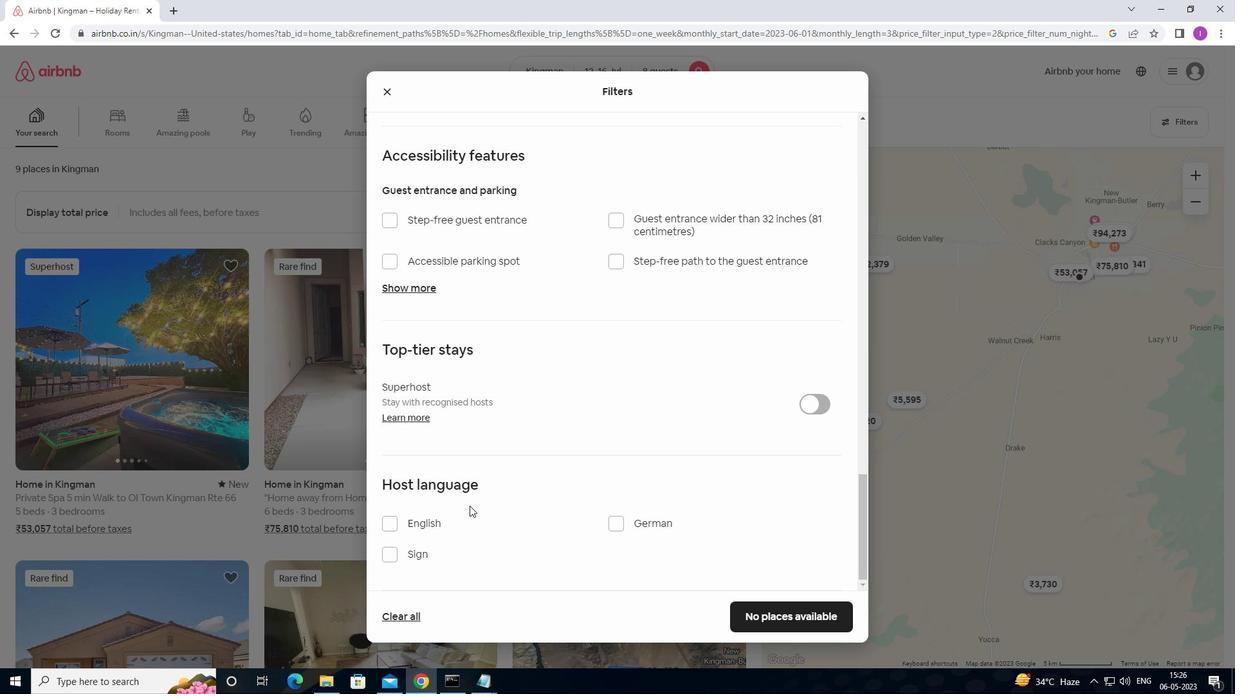
Action: Mouse scrolled (469, 505) with delta (0, 0)
Screenshot: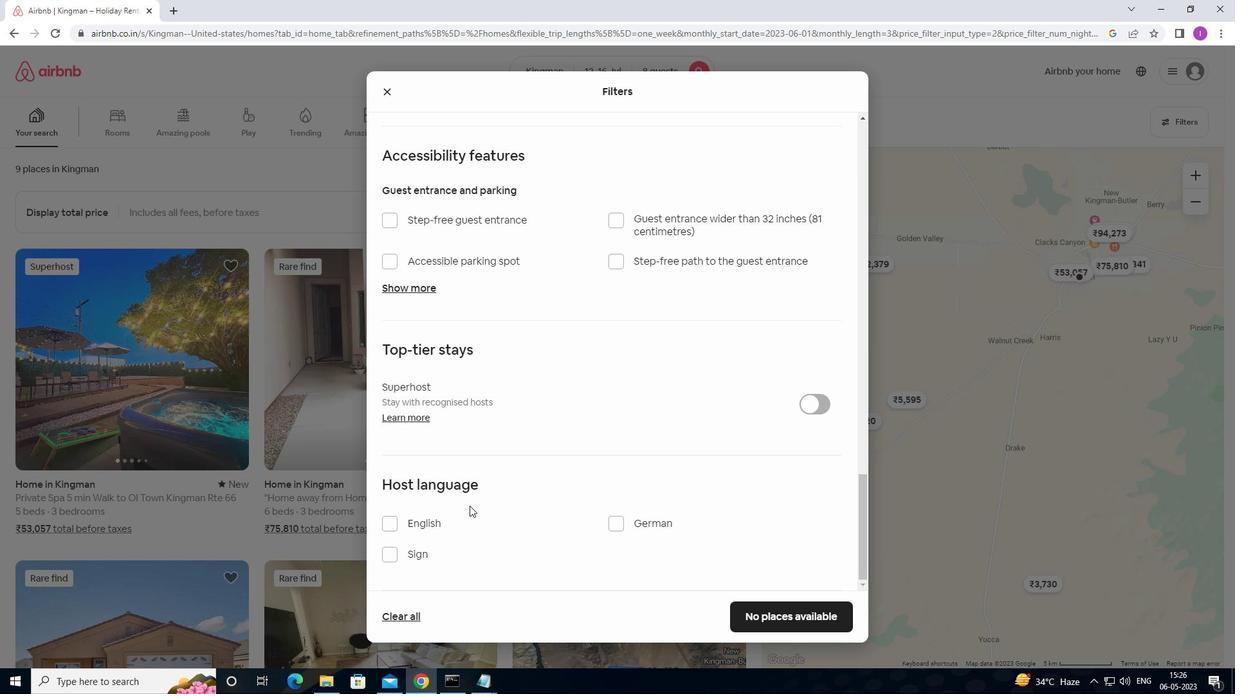 
Action: Mouse scrolled (469, 505) with delta (0, 0)
Screenshot: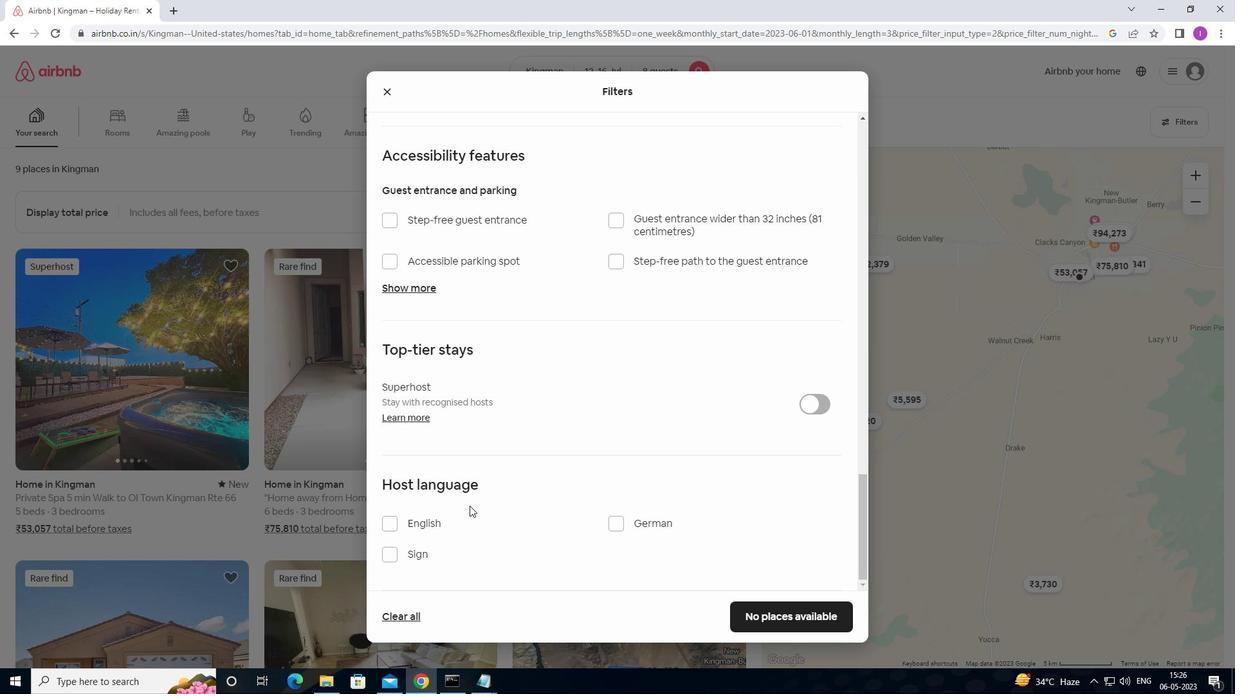 
Action: Mouse scrolled (469, 505) with delta (0, 0)
Screenshot: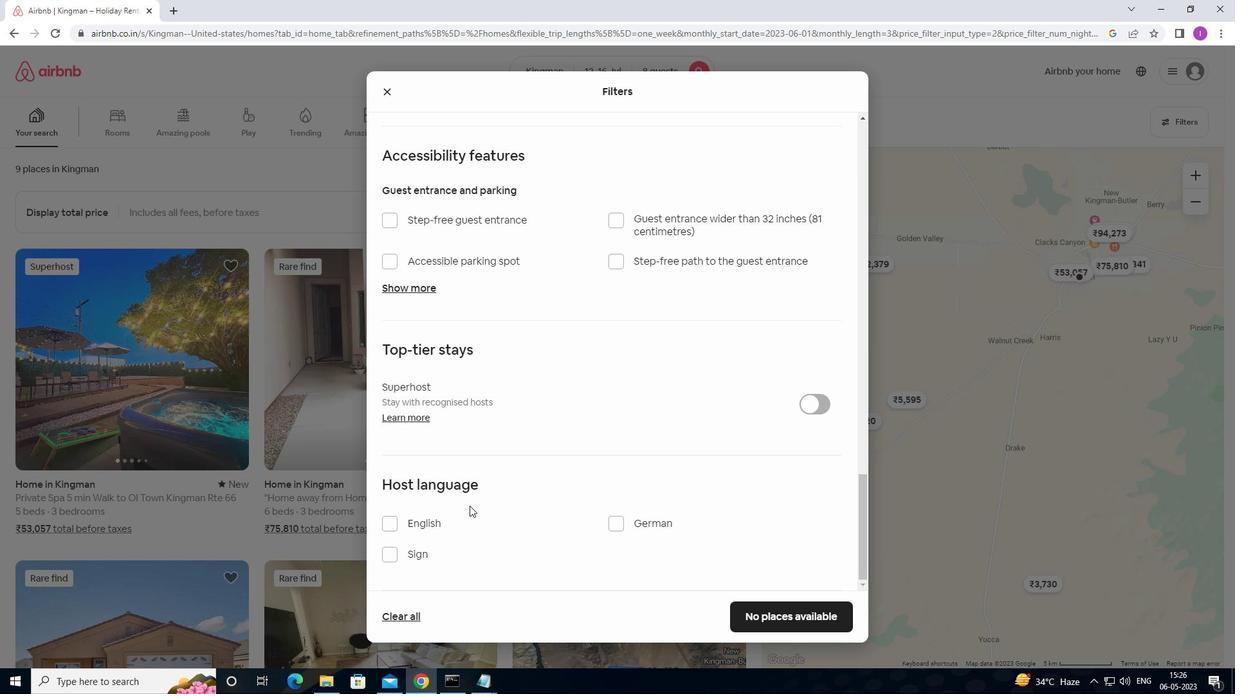 
Action: Mouse moved to (389, 530)
Screenshot: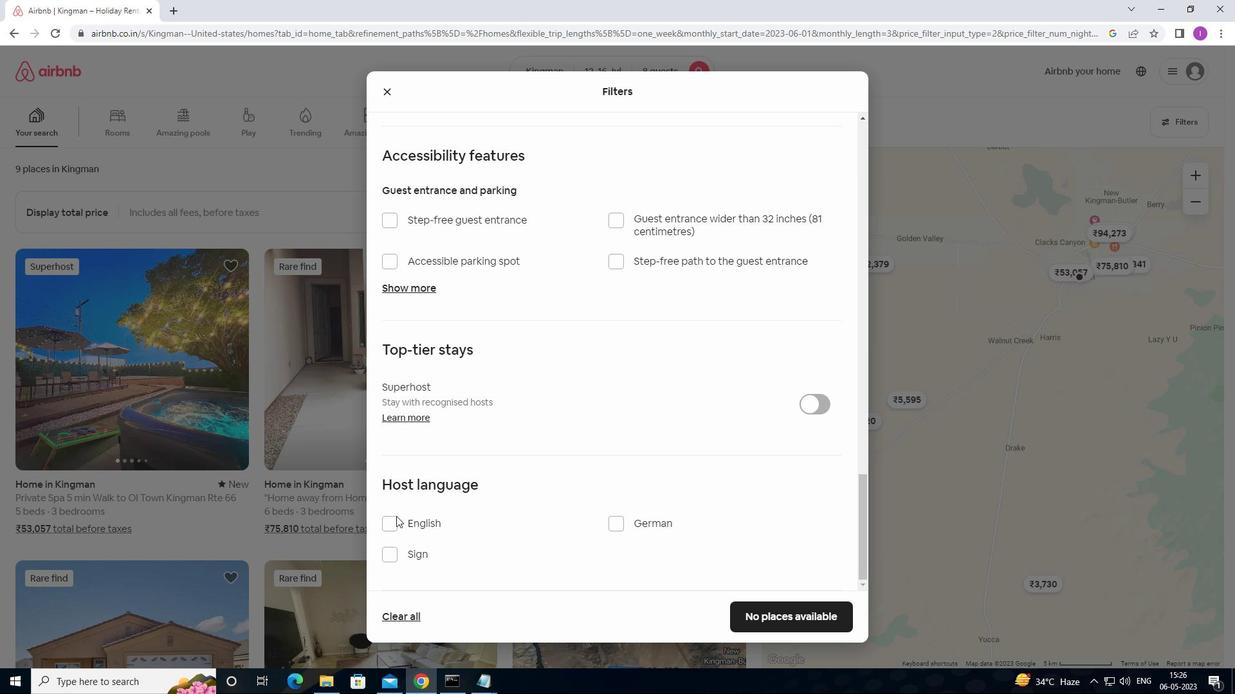 
Action: Mouse pressed left at (389, 530)
Screenshot: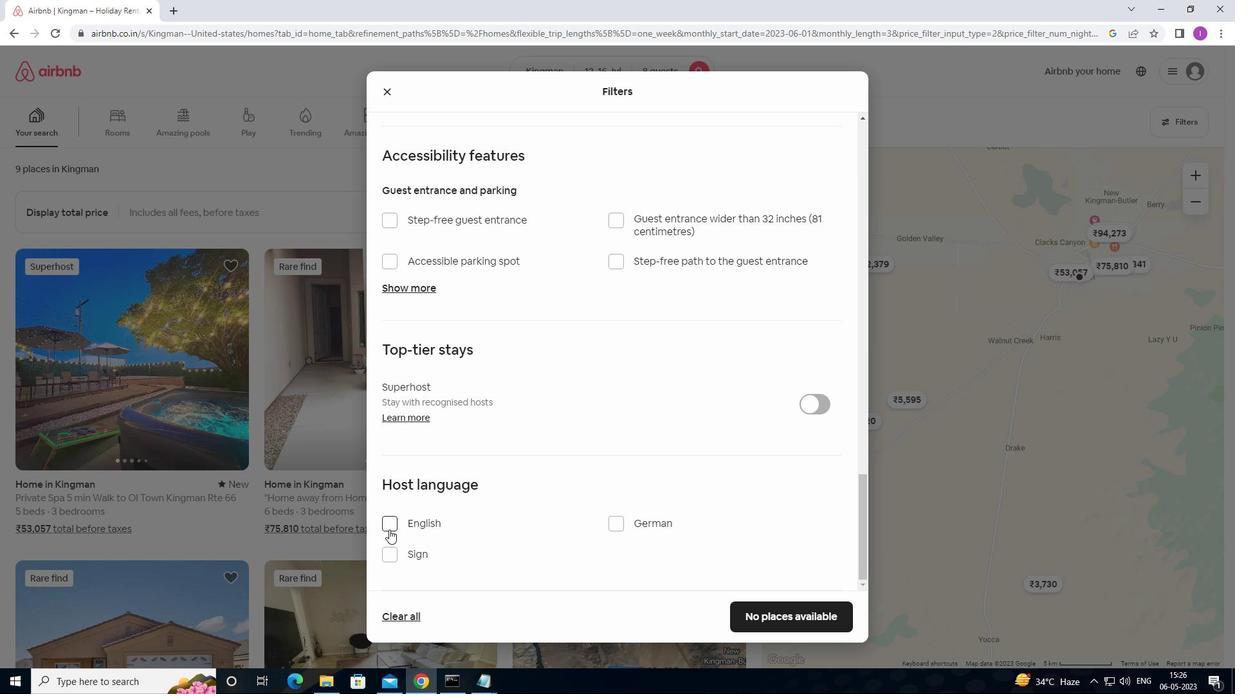 
Action: Mouse moved to (787, 628)
Screenshot: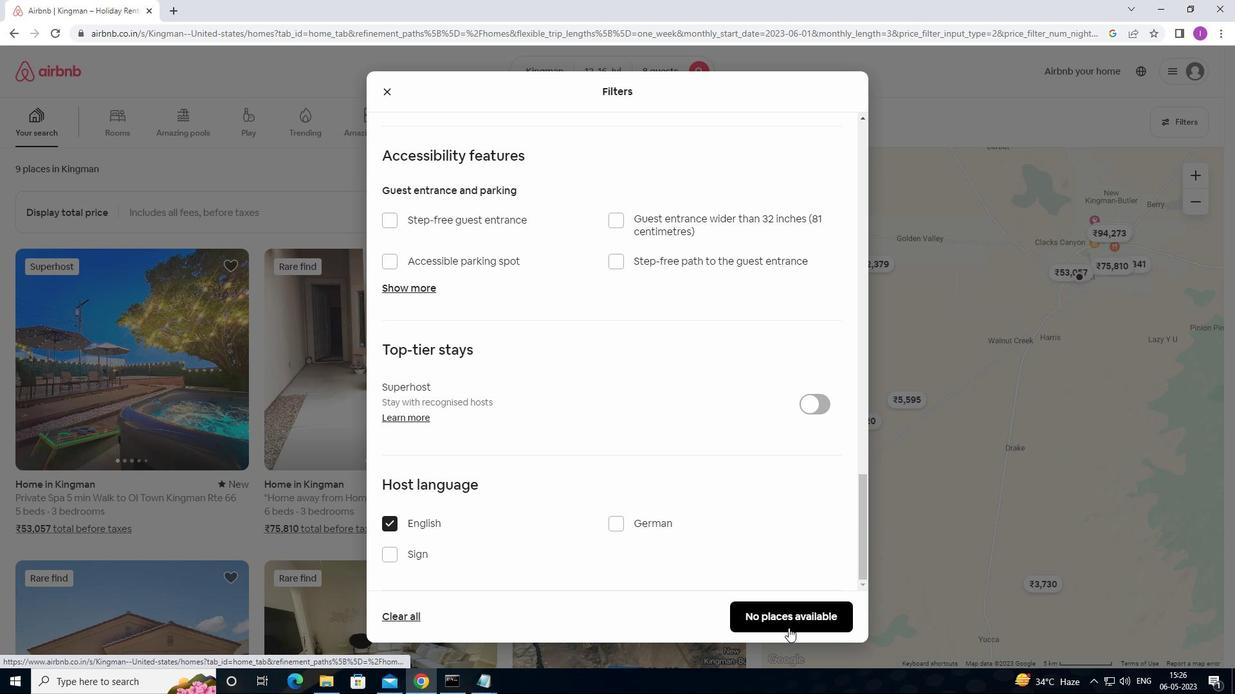 
Action: Mouse pressed left at (787, 628)
Screenshot: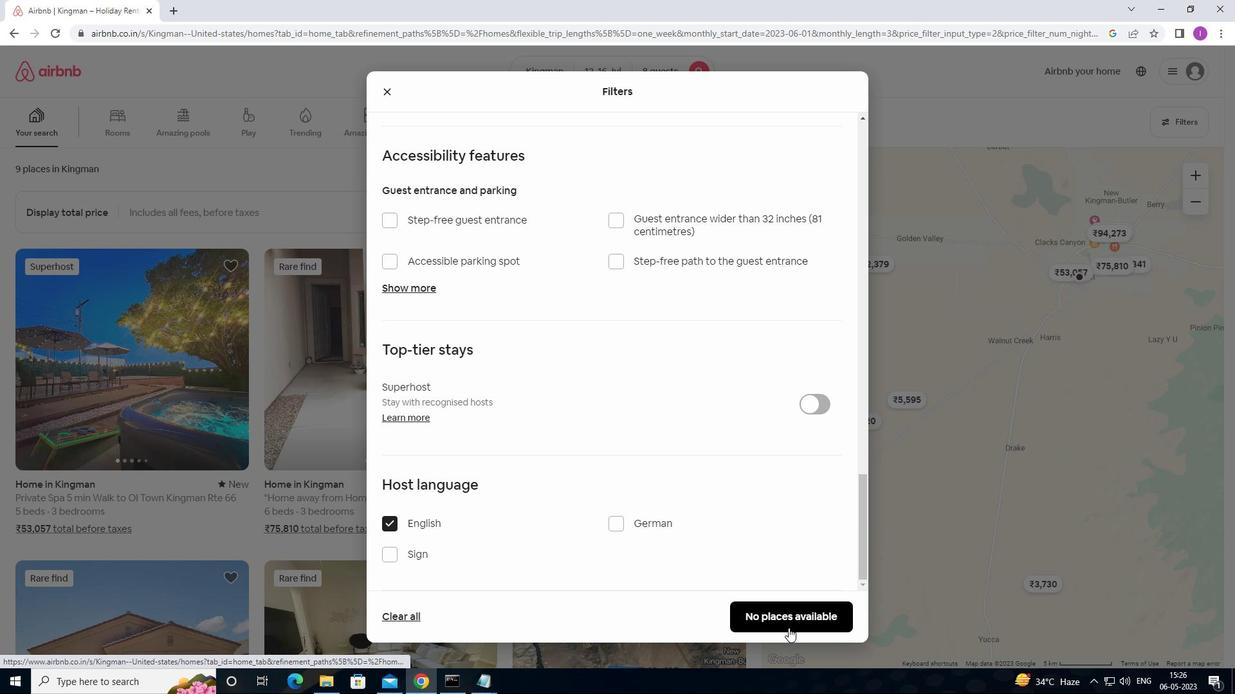 
Action: Mouse moved to (795, 445)
Screenshot: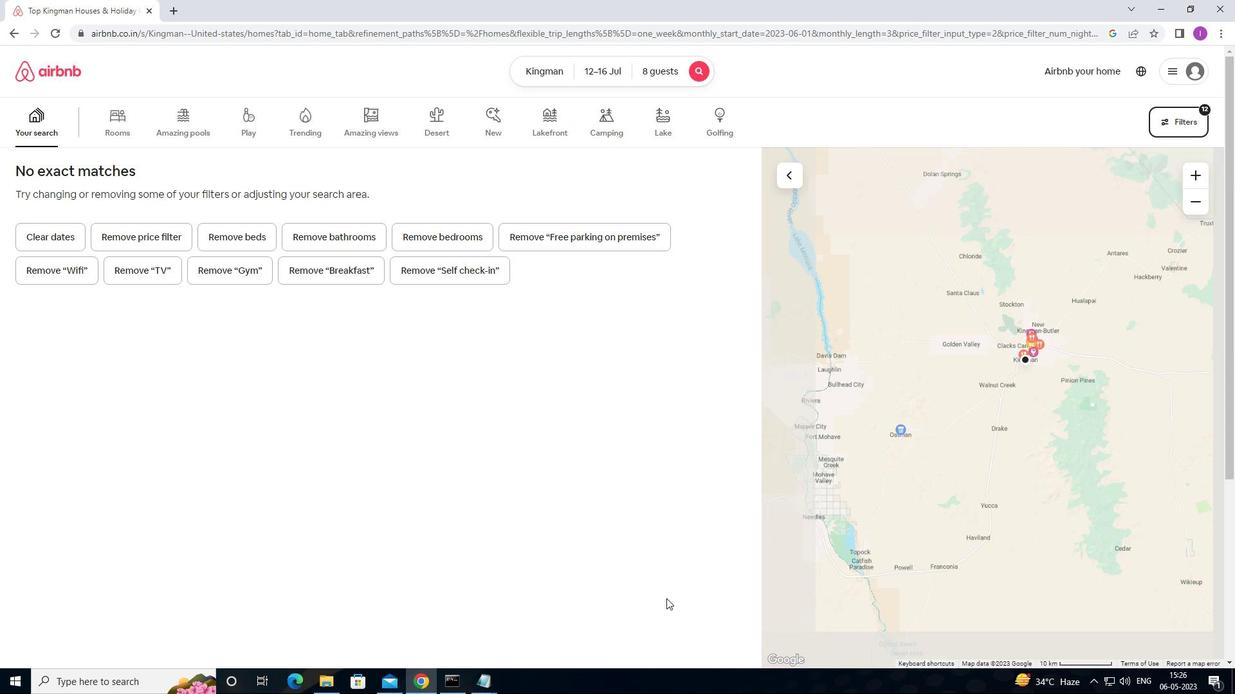 
